 Task: Find connections with filter location Kalundborg with filter topic #staysafewith filter profile language Spanish with filter current company Careernet with filter school Indian Institute of Planning and Management with filter industry Agriculture, Construction, Mining Machinery Manufacturing with filter service category Lead Generation with filter keywords title Architect
Action: Mouse moved to (646, 83)
Screenshot: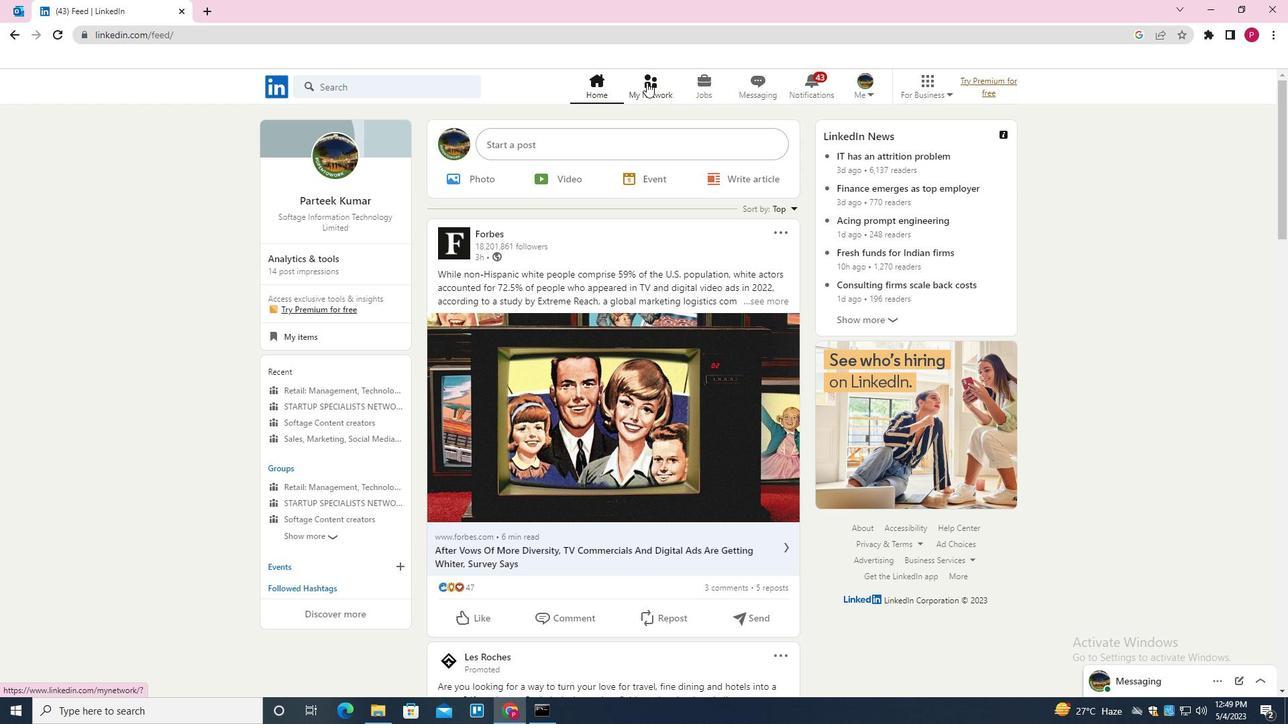 
Action: Mouse pressed left at (646, 83)
Screenshot: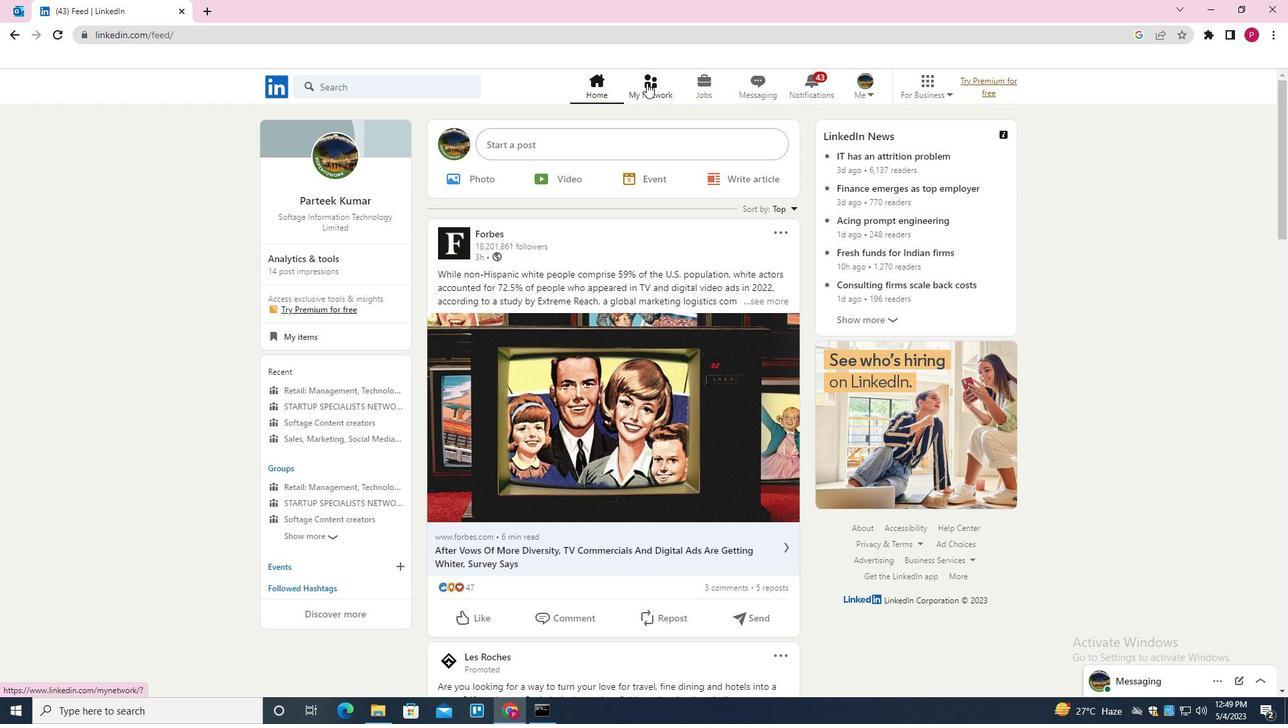 
Action: Mouse moved to (437, 150)
Screenshot: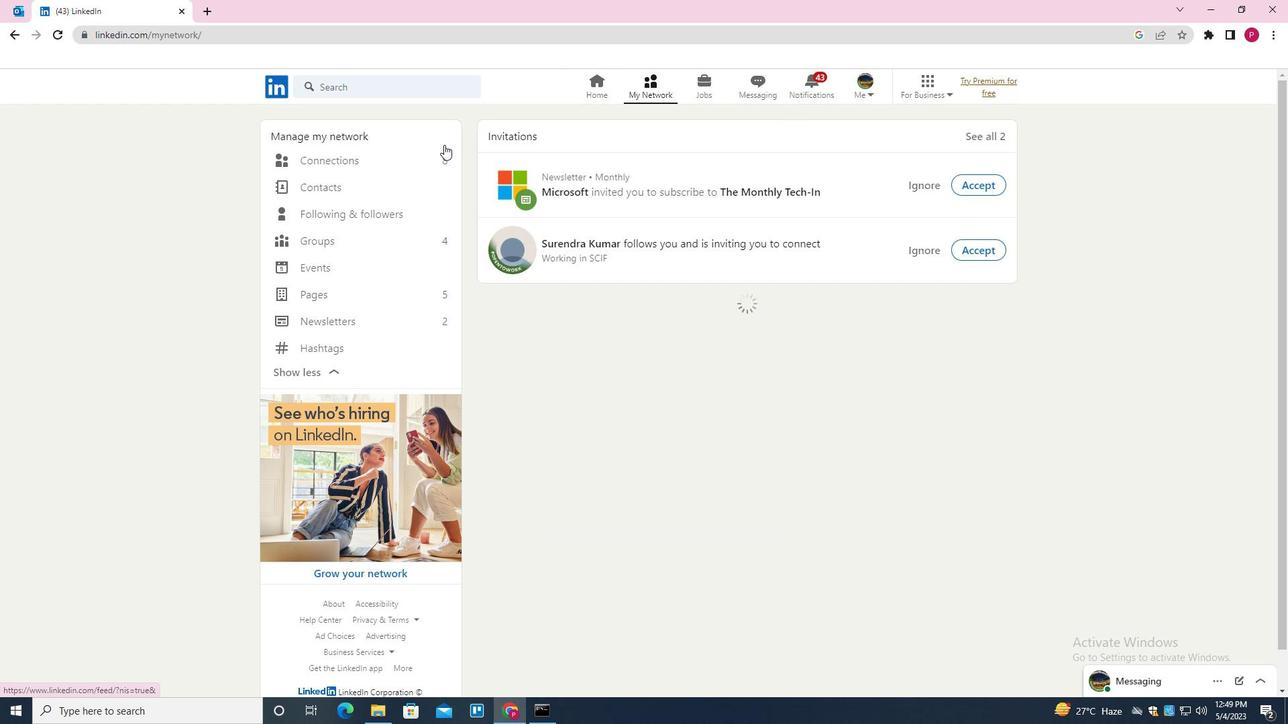 
Action: Mouse pressed left at (437, 150)
Screenshot: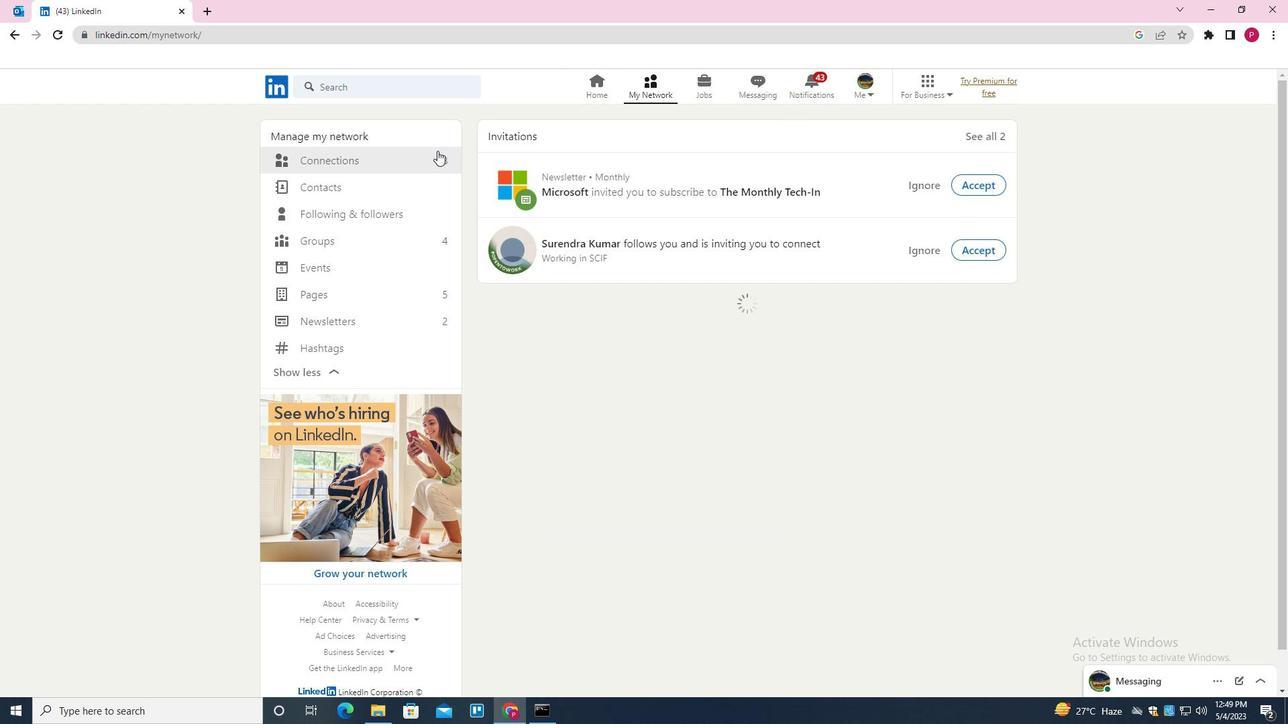 
Action: Mouse moved to (440, 155)
Screenshot: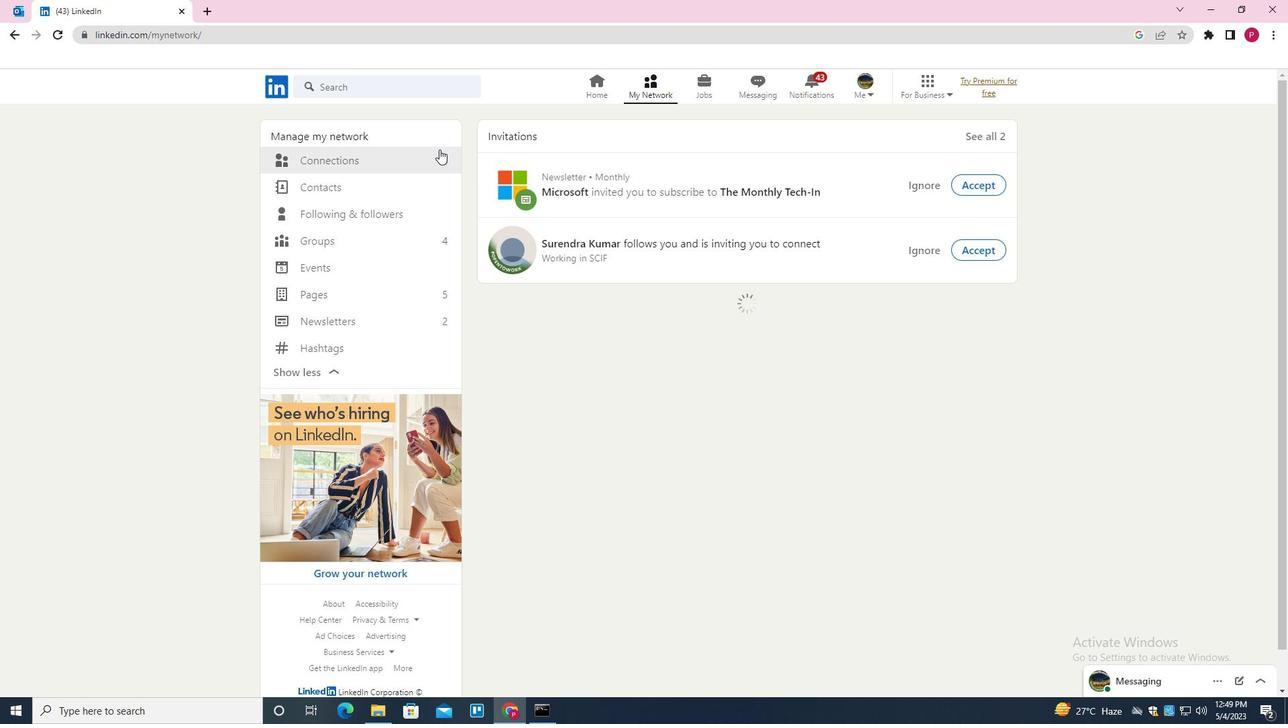 
Action: Mouse pressed left at (440, 155)
Screenshot: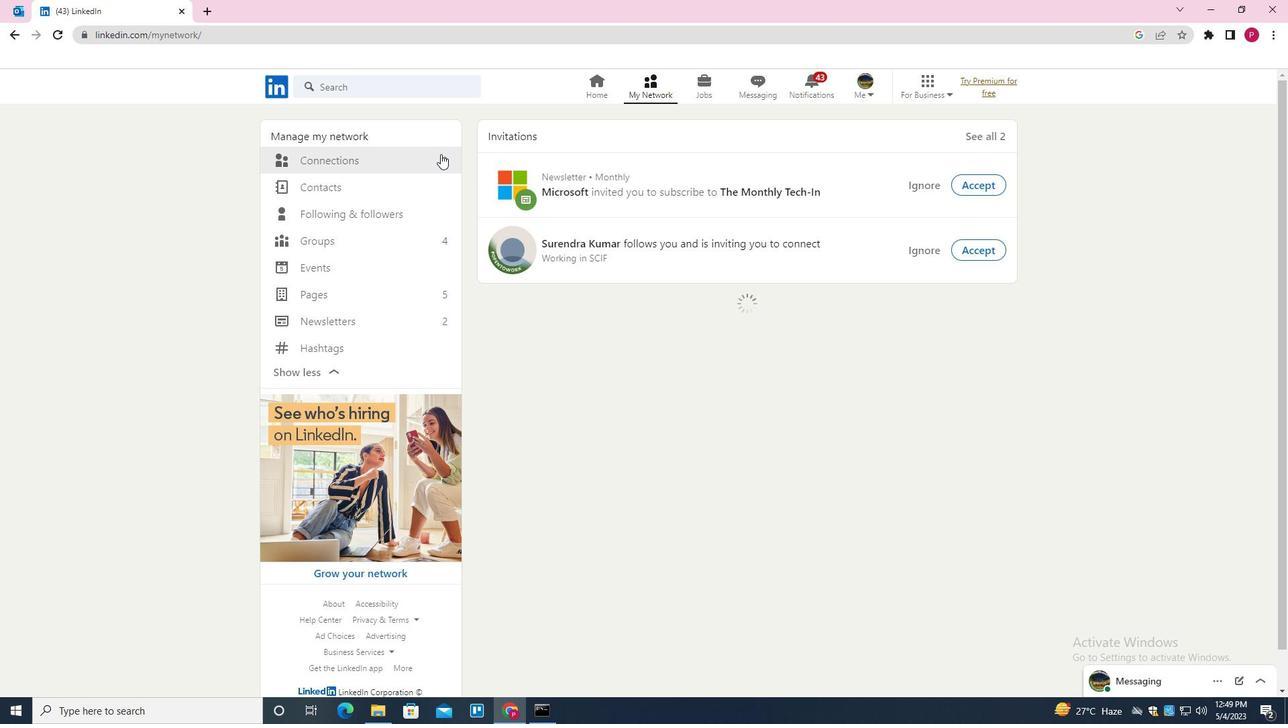 
Action: Mouse moved to (737, 161)
Screenshot: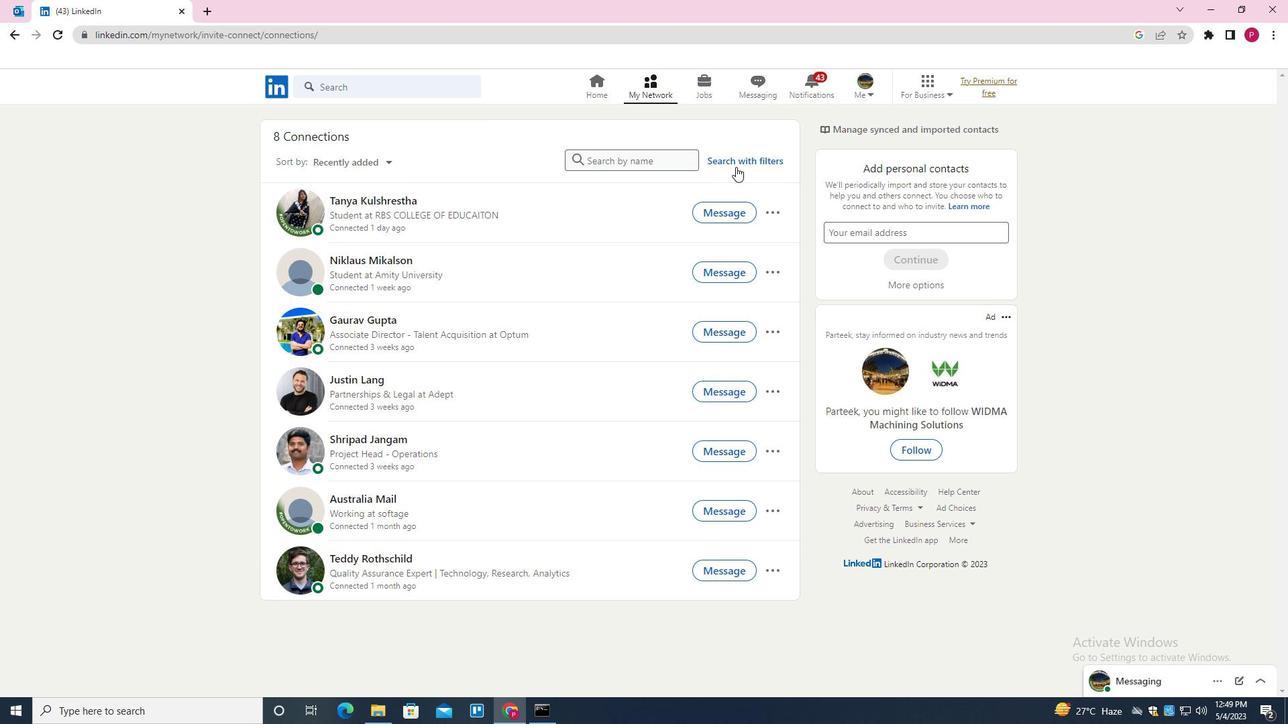 
Action: Mouse pressed left at (737, 161)
Screenshot: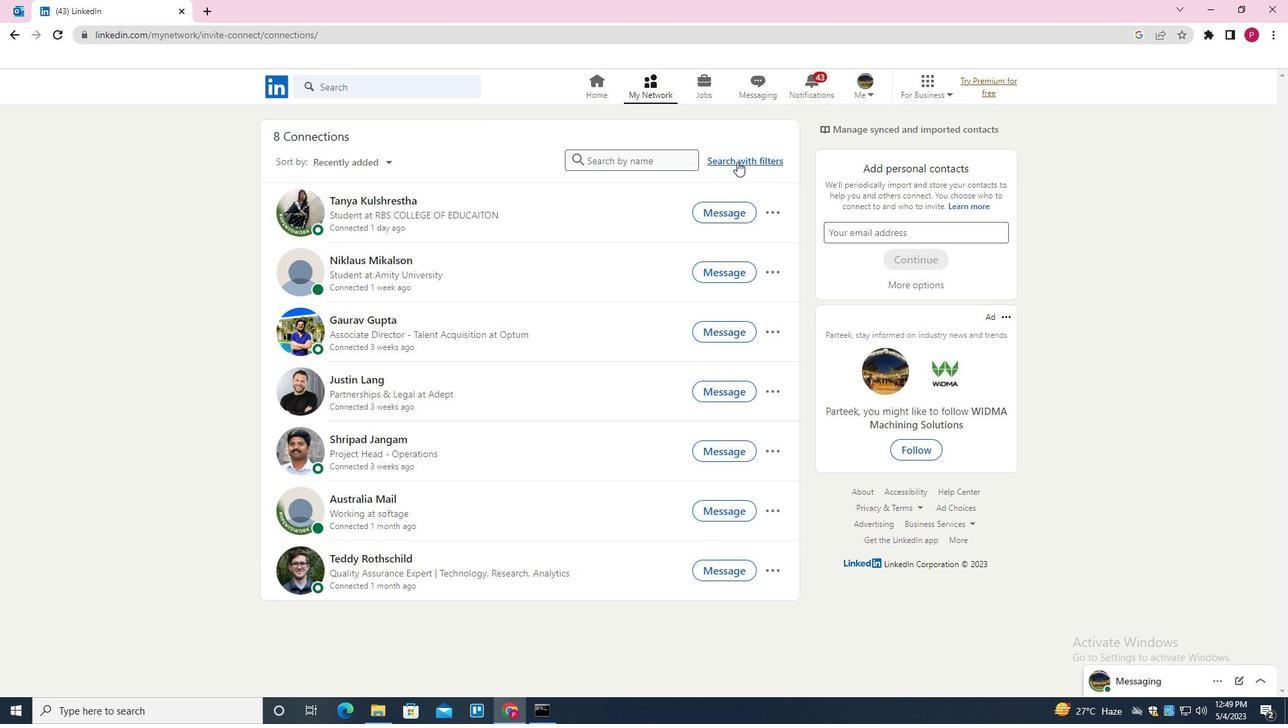 
Action: Mouse moved to (685, 121)
Screenshot: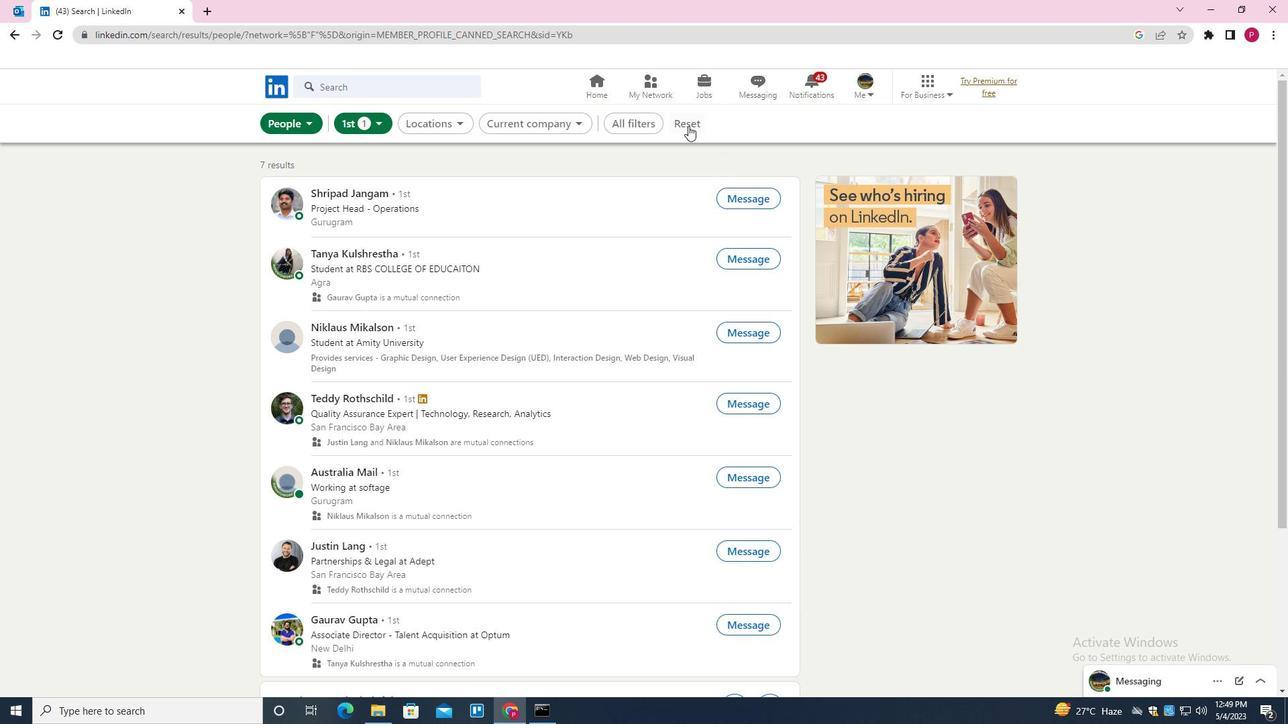 
Action: Mouse pressed left at (685, 121)
Screenshot: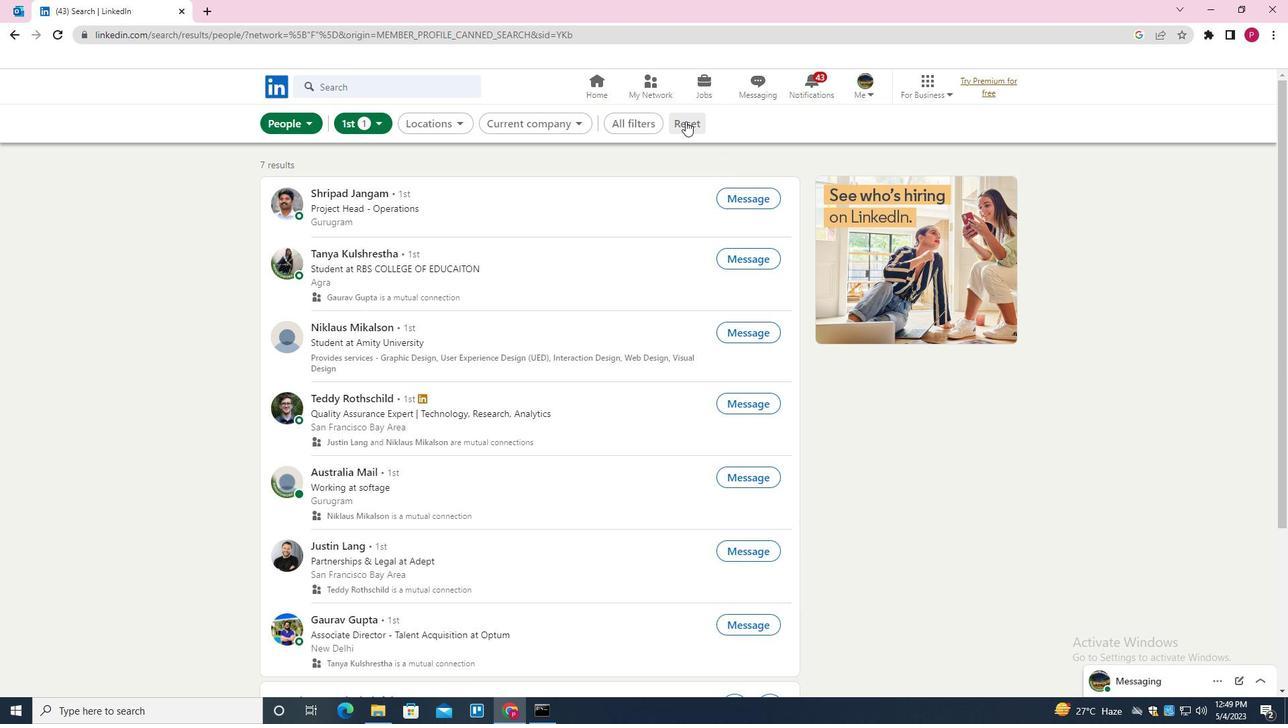 
Action: Mouse moved to (656, 120)
Screenshot: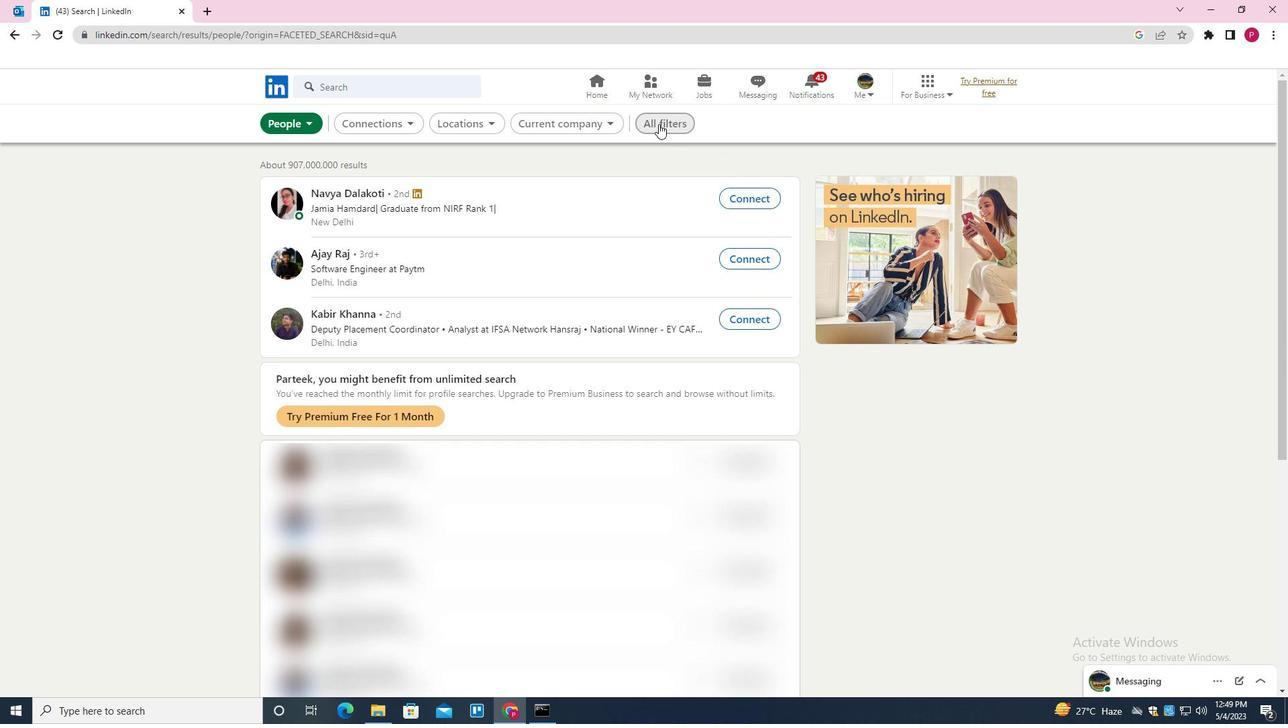 
Action: Mouse pressed left at (656, 120)
Screenshot: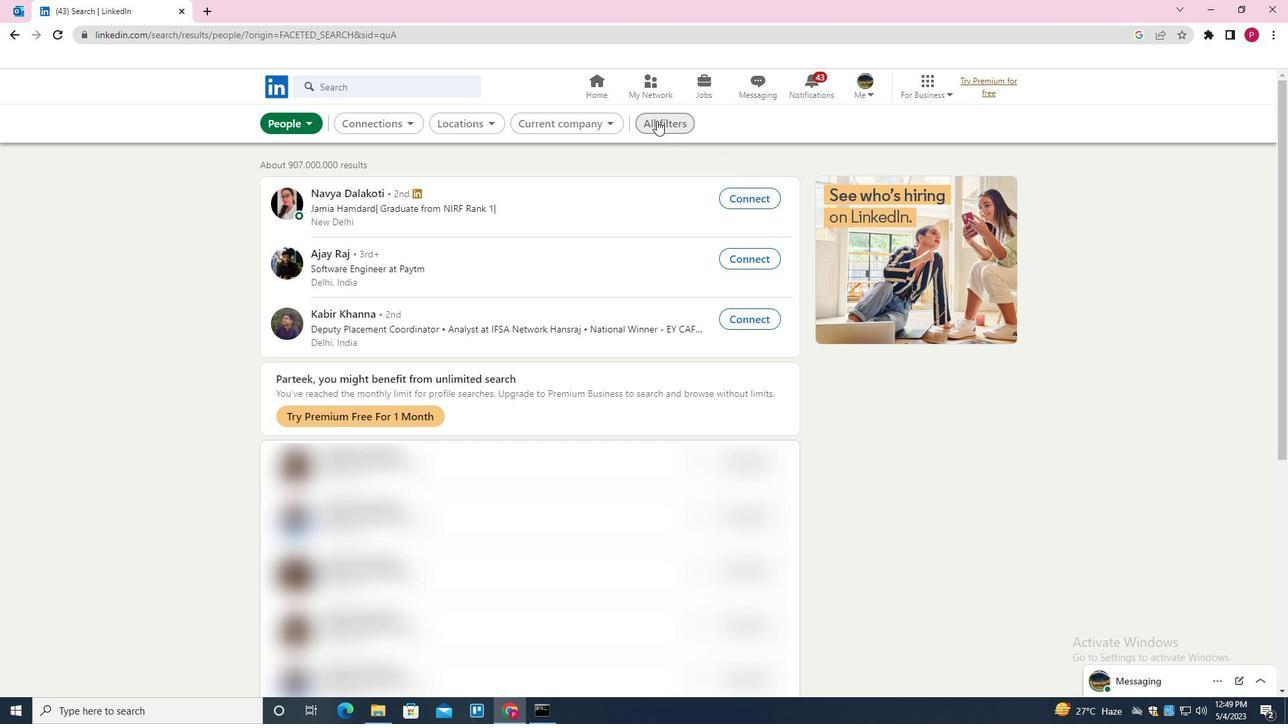 
Action: Mouse moved to (1136, 429)
Screenshot: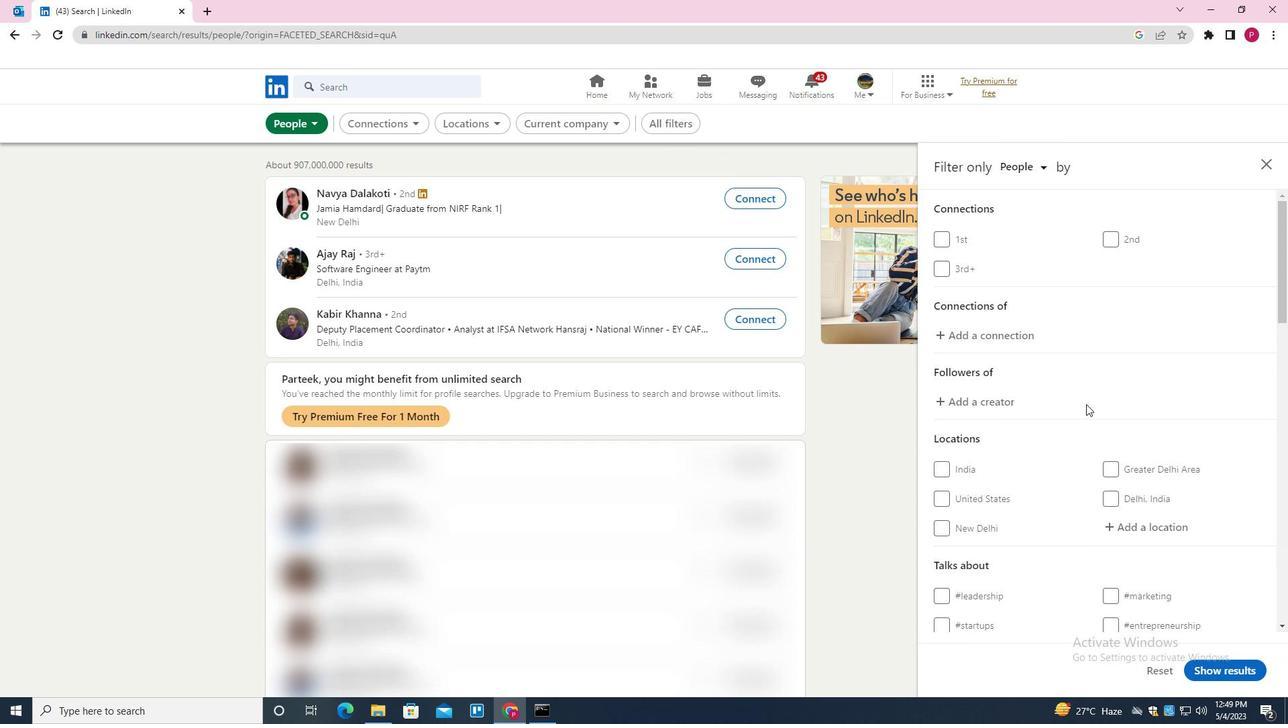 
Action: Mouse scrolled (1136, 428) with delta (0, 0)
Screenshot: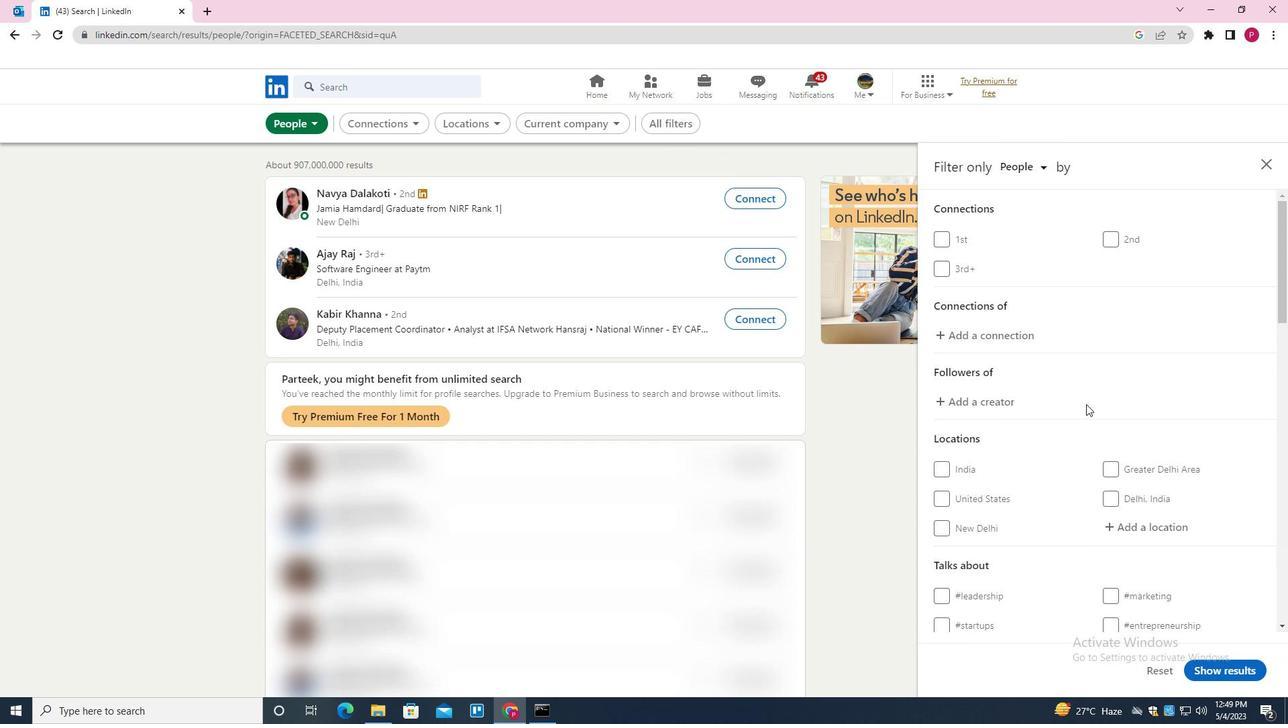 
Action: Mouse moved to (1138, 430)
Screenshot: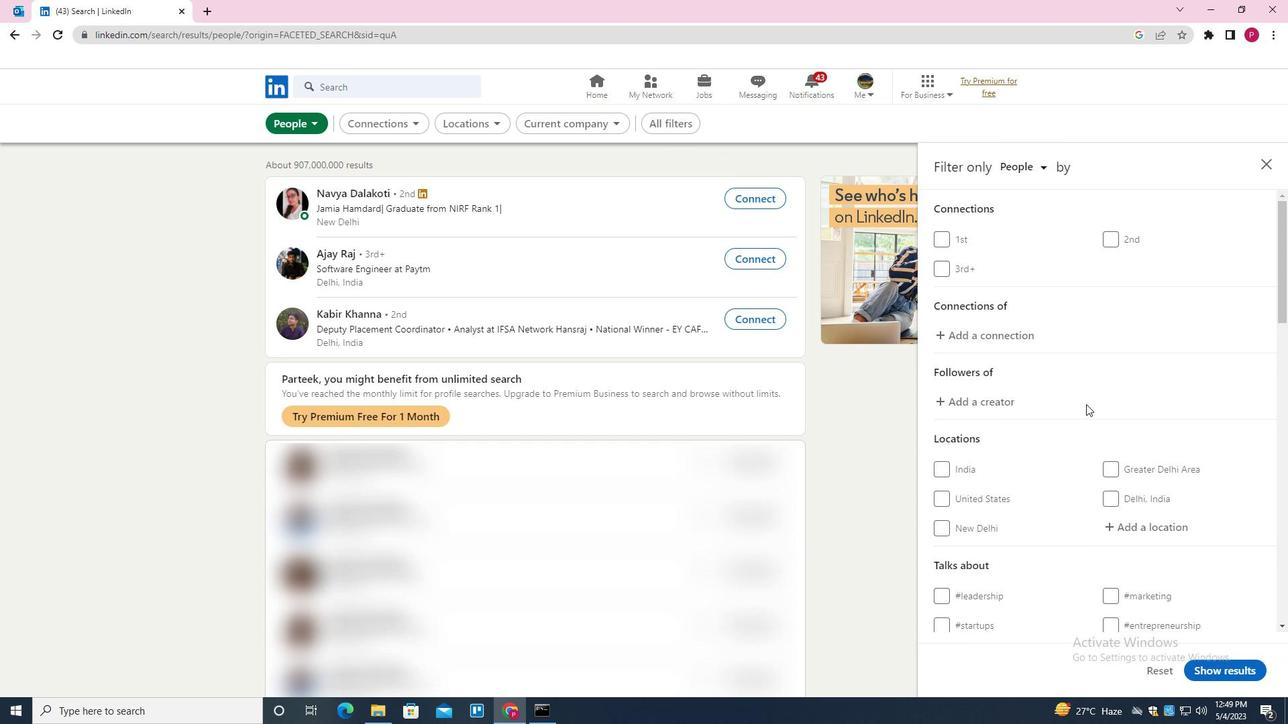 
Action: Mouse scrolled (1138, 429) with delta (0, 0)
Screenshot: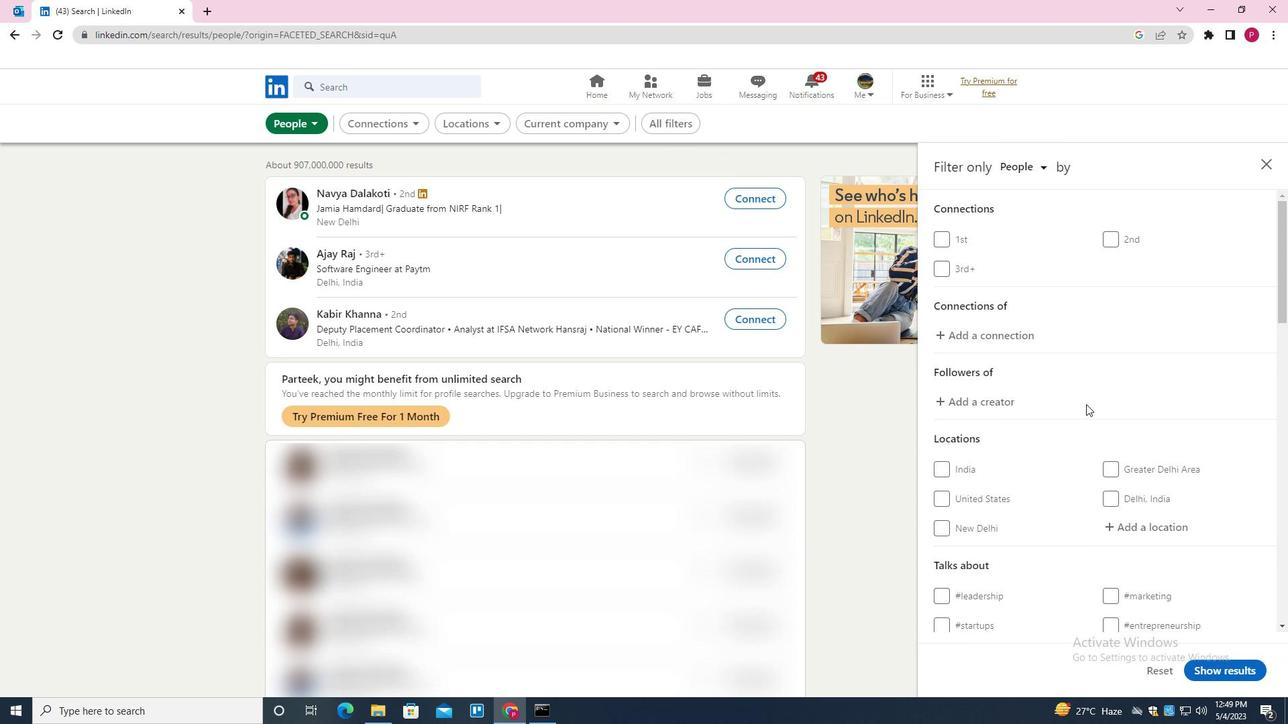 
Action: Mouse moved to (1161, 398)
Screenshot: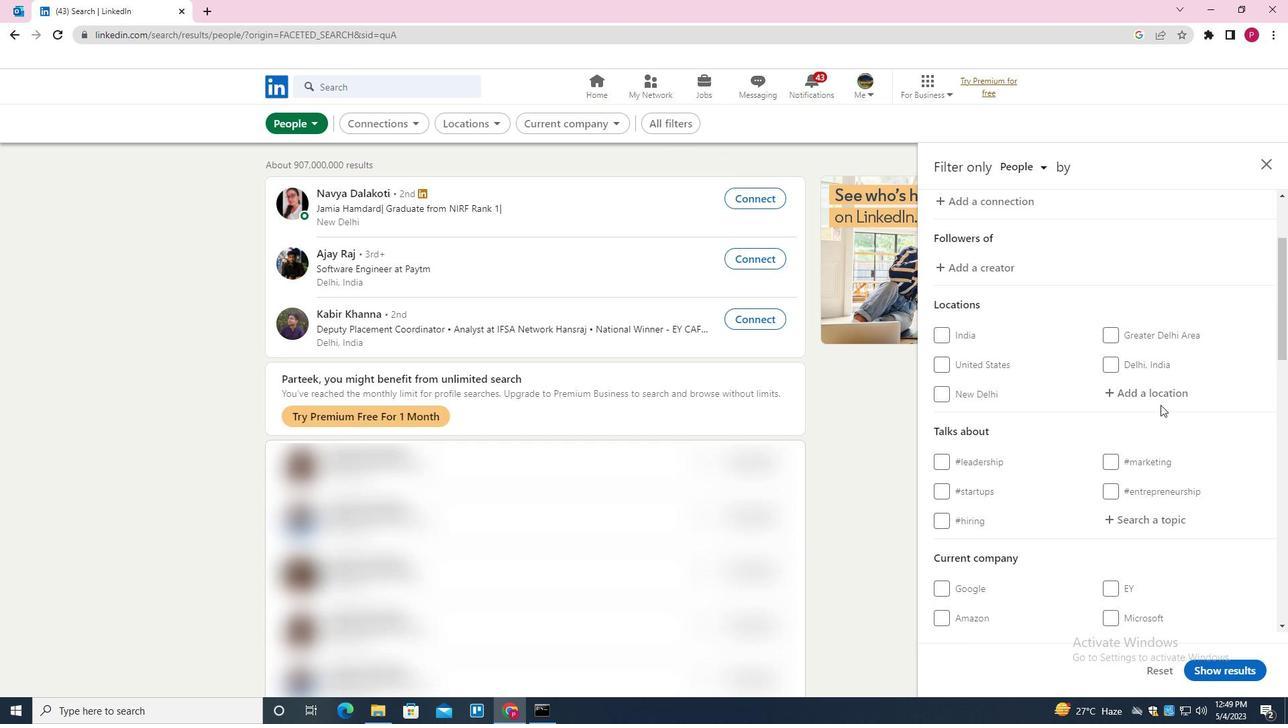 
Action: Mouse pressed left at (1161, 398)
Screenshot: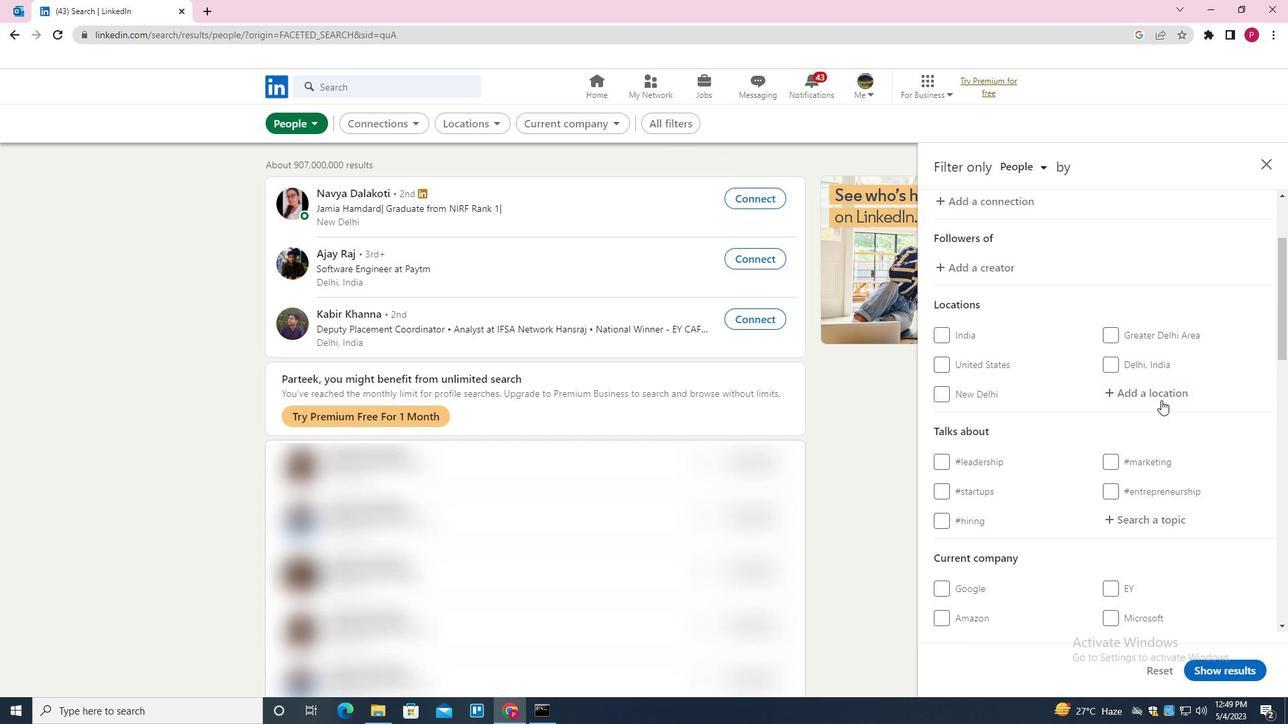 
Action: Mouse moved to (1162, 397)
Screenshot: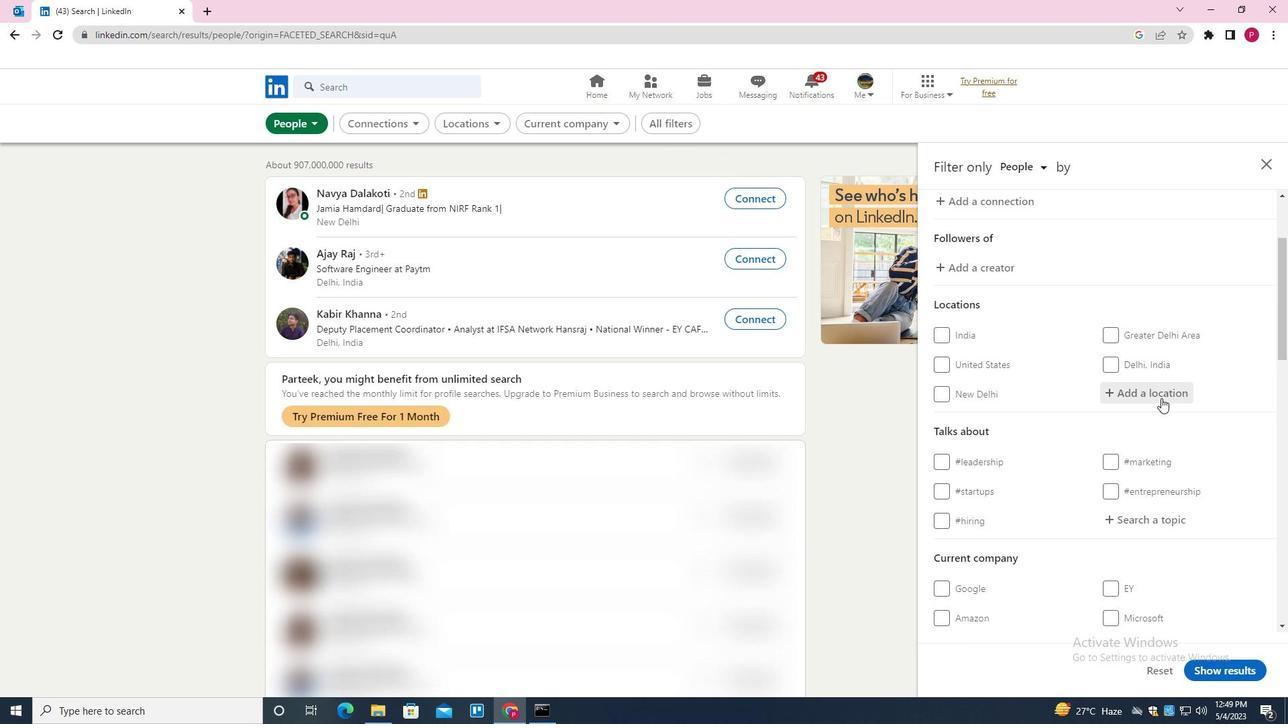 
Action: Key pressed <Key.shift><Key.shift><Key.shift>KALUNF<Key.backspace>DBORG<Key.down><Key.enter>
Screenshot: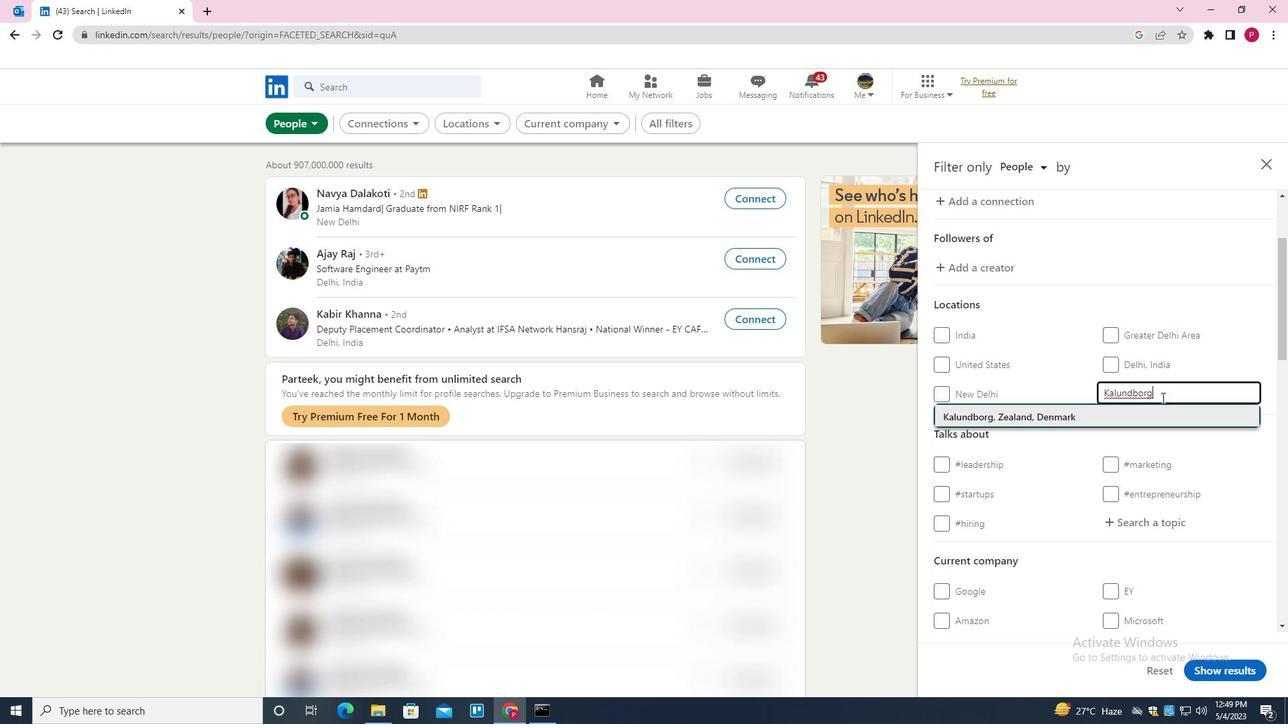 
Action: Mouse moved to (1105, 397)
Screenshot: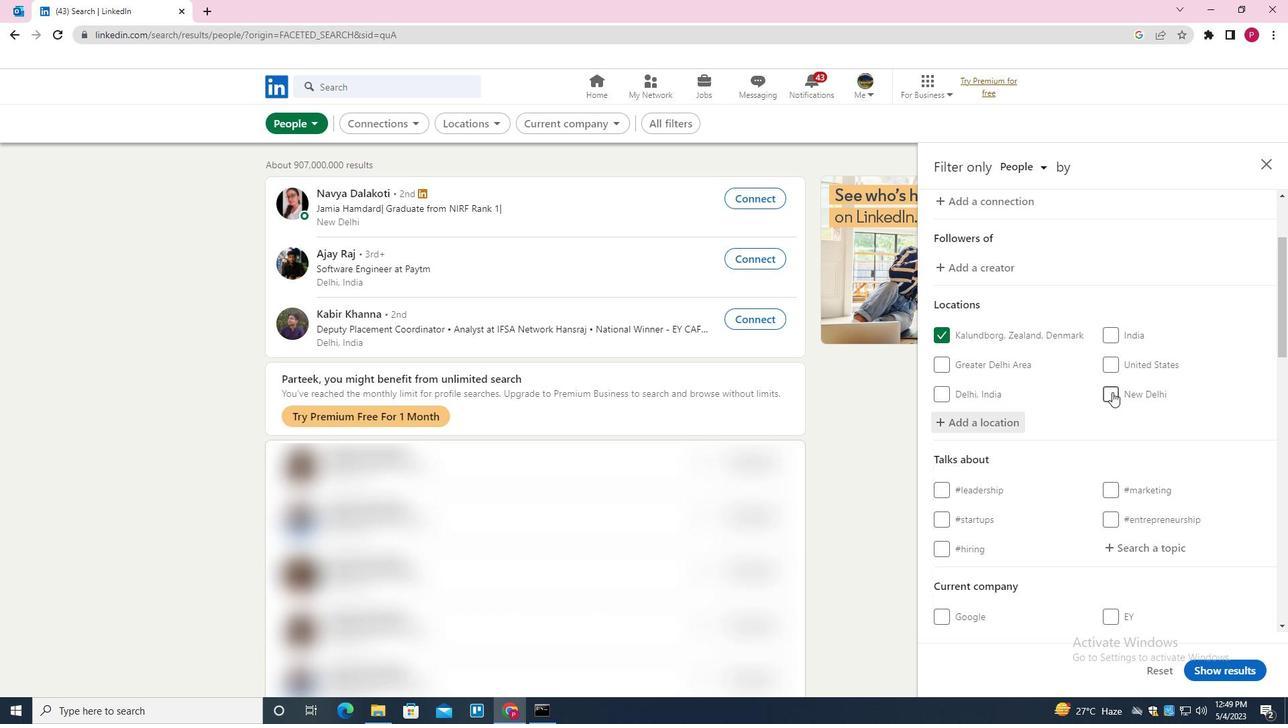 
Action: Mouse scrolled (1105, 396) with delta (0, 0)
Screenshot: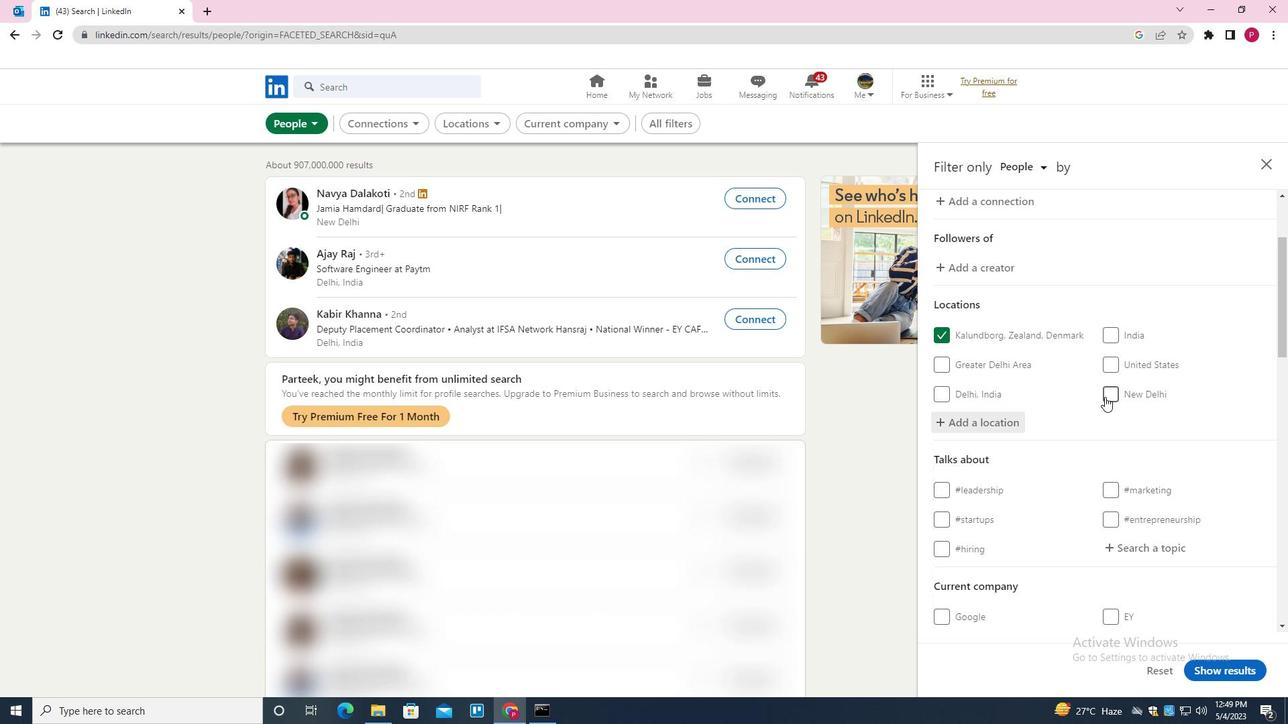 
Action: Mouse scrolled (1105, 396) with delta (0, 0)
Screenshot: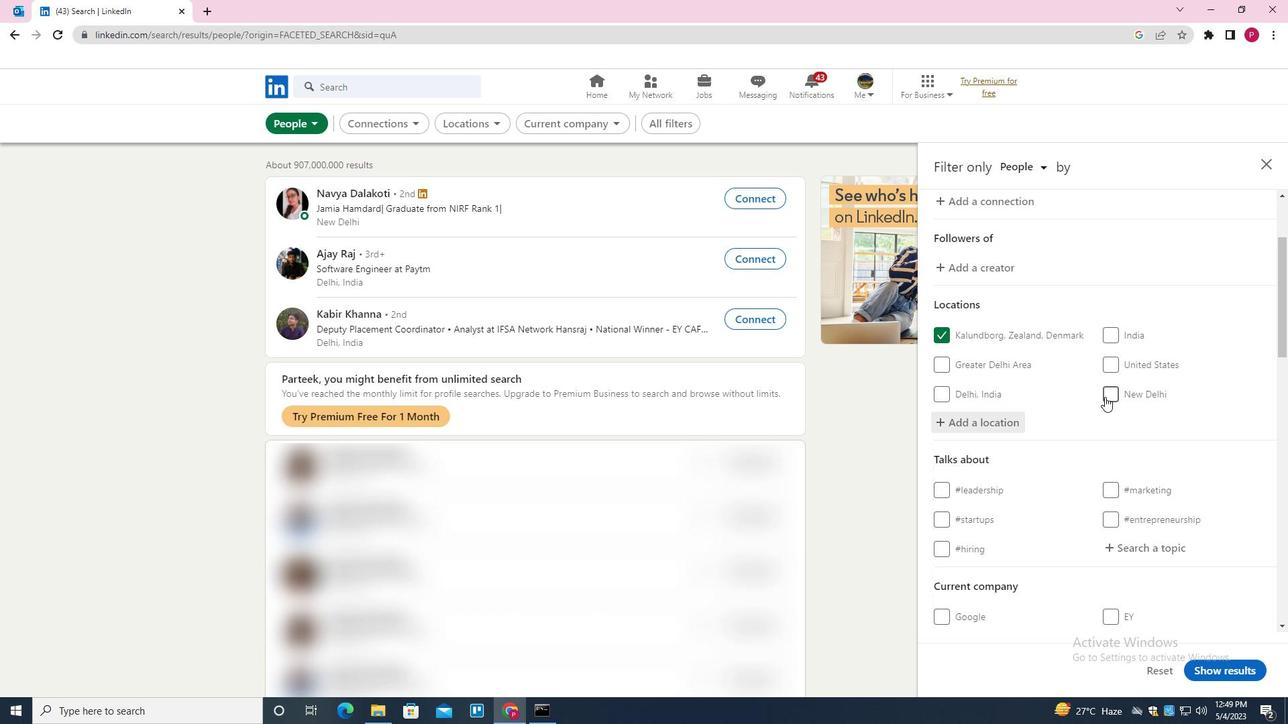 
Action: Mouse scrolled (1105, 396) with delta (0, 0)
Screenshot: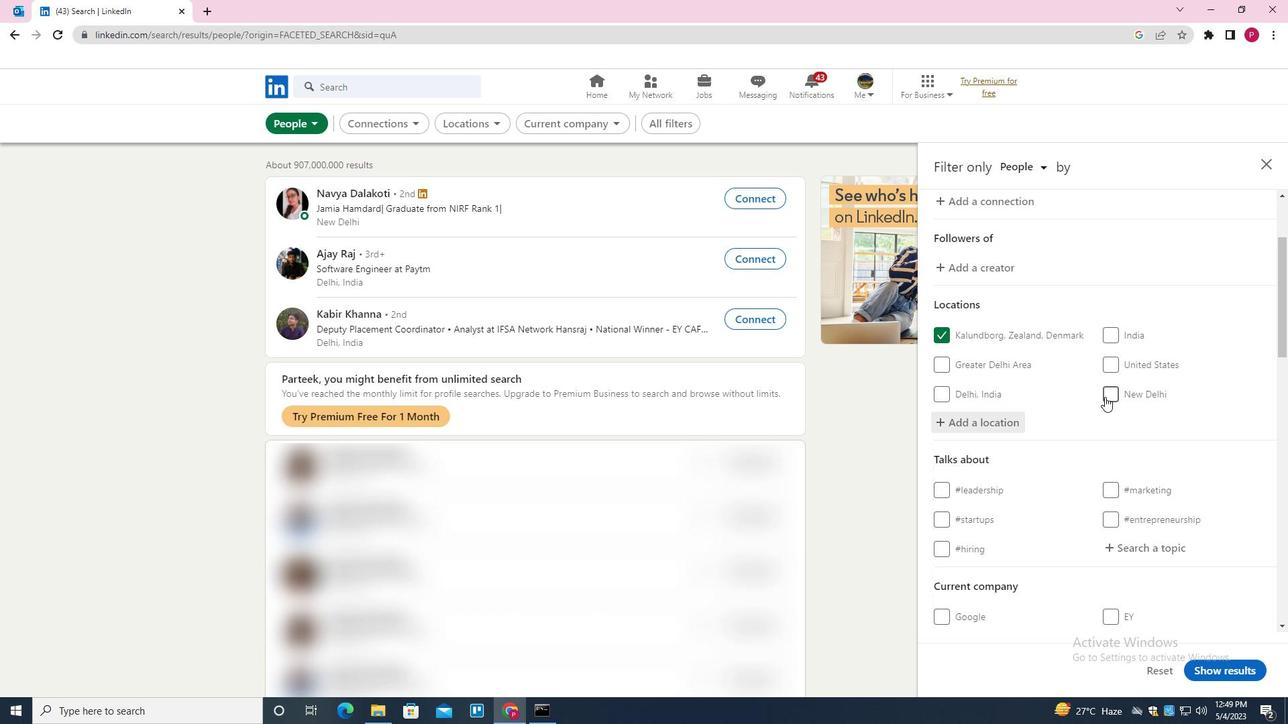 
Action: Mouse scrolled (1105, 396) with delta (0, 0)
Screenshot: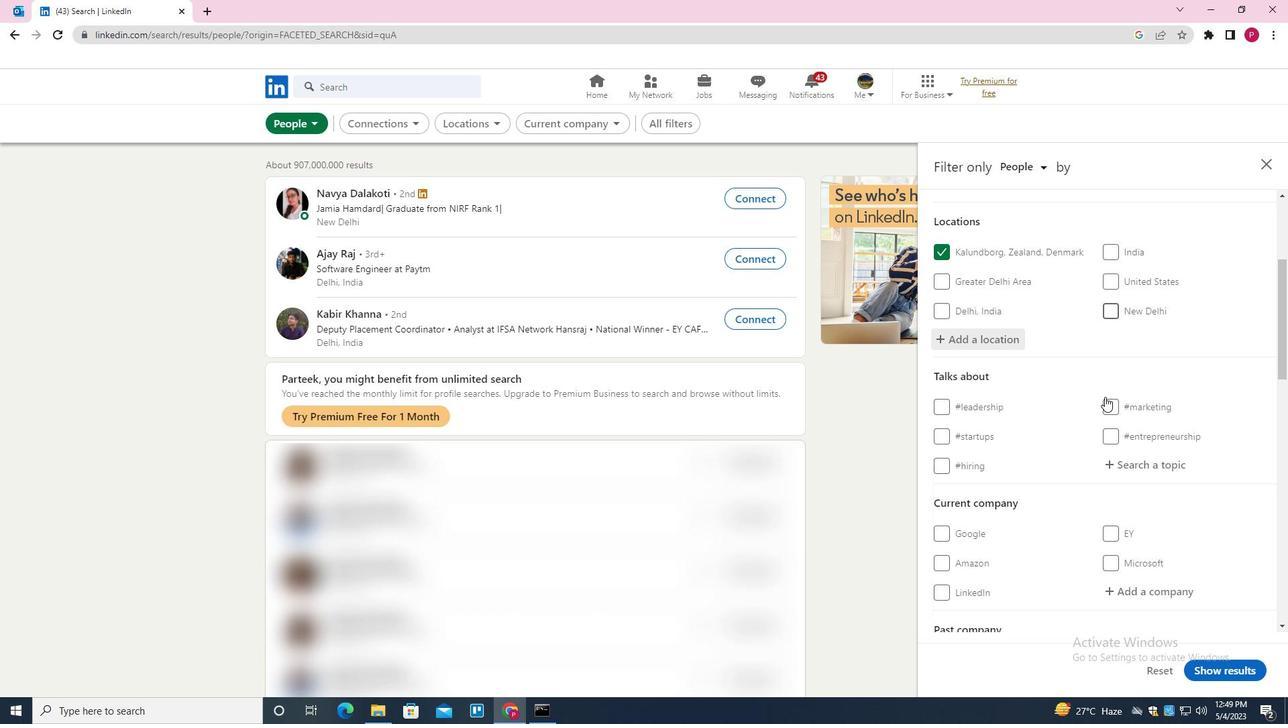 
Action: Mouse moved to (1144, 275)
Screenshot: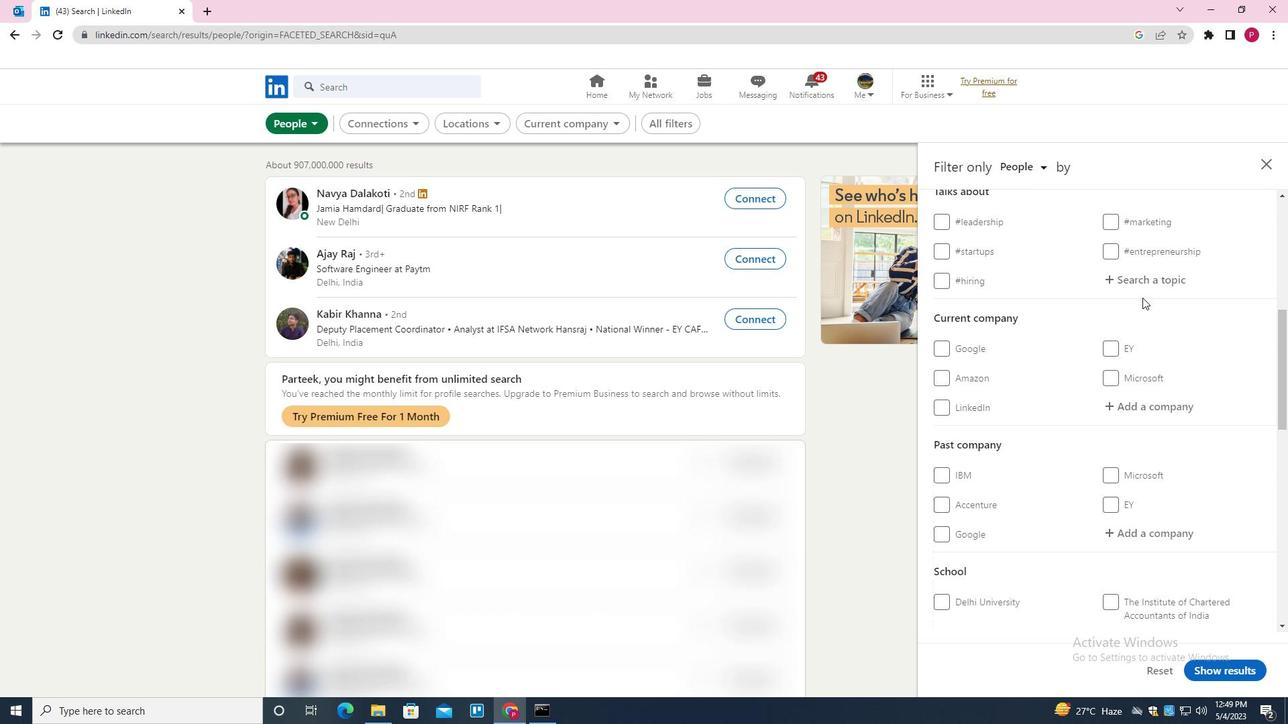 
Action: Mouse pressed left at (1144, 275)
Screenshot: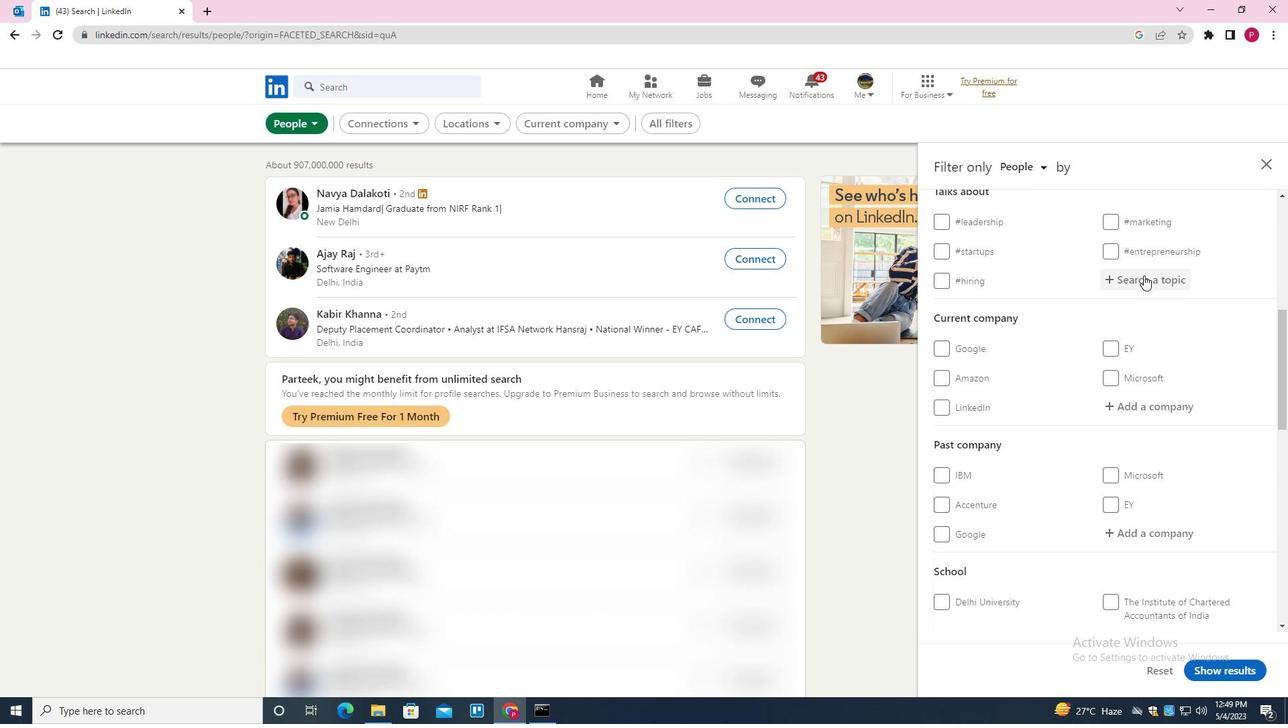 
Action: Key pressed STAYSAFE<Key.down><Key.enter>
Screenshot: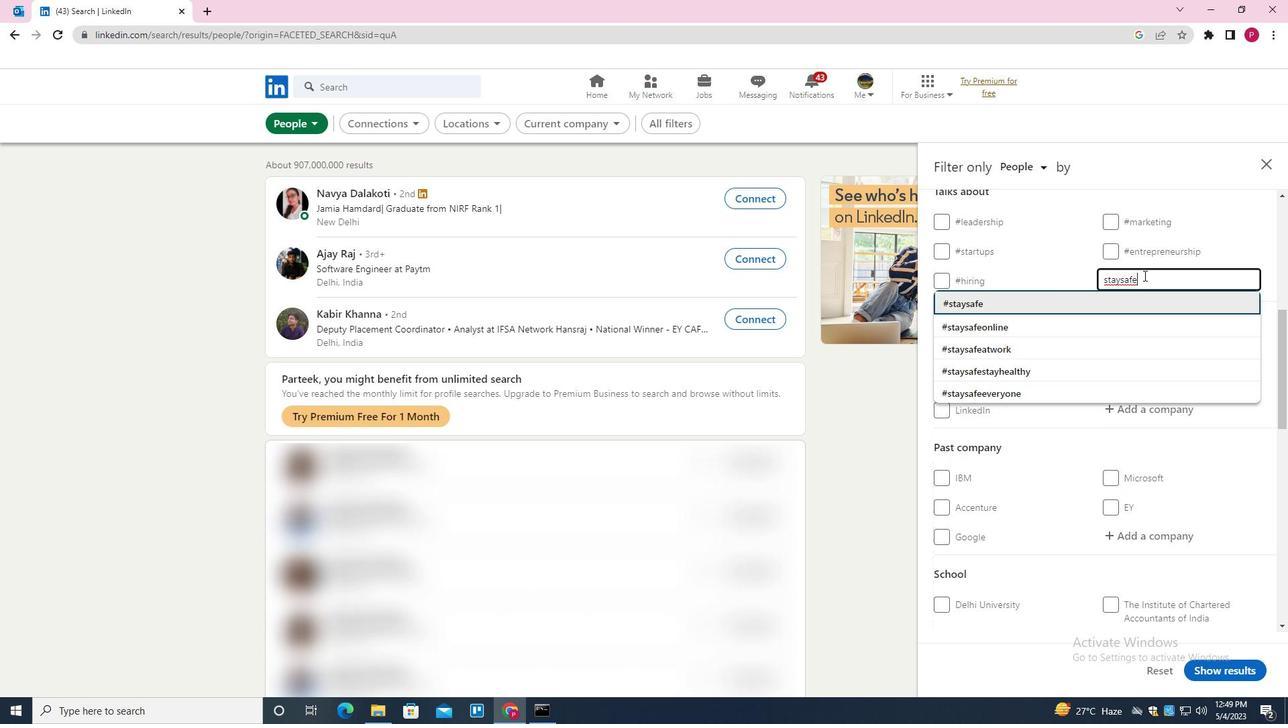 
Action: Mouse moved to (1089, 311)
Screenshot: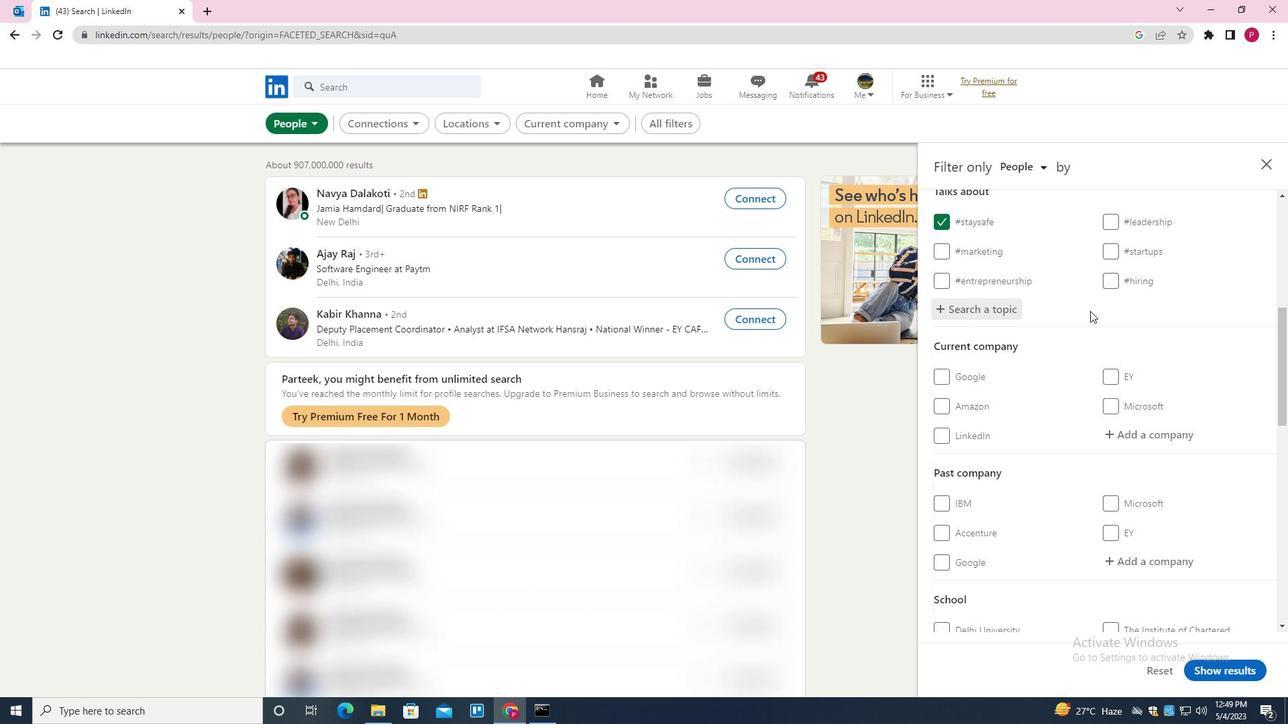 
Action: Mouse scrolled (1089, 310) with delta (0, 0)
Screenshot: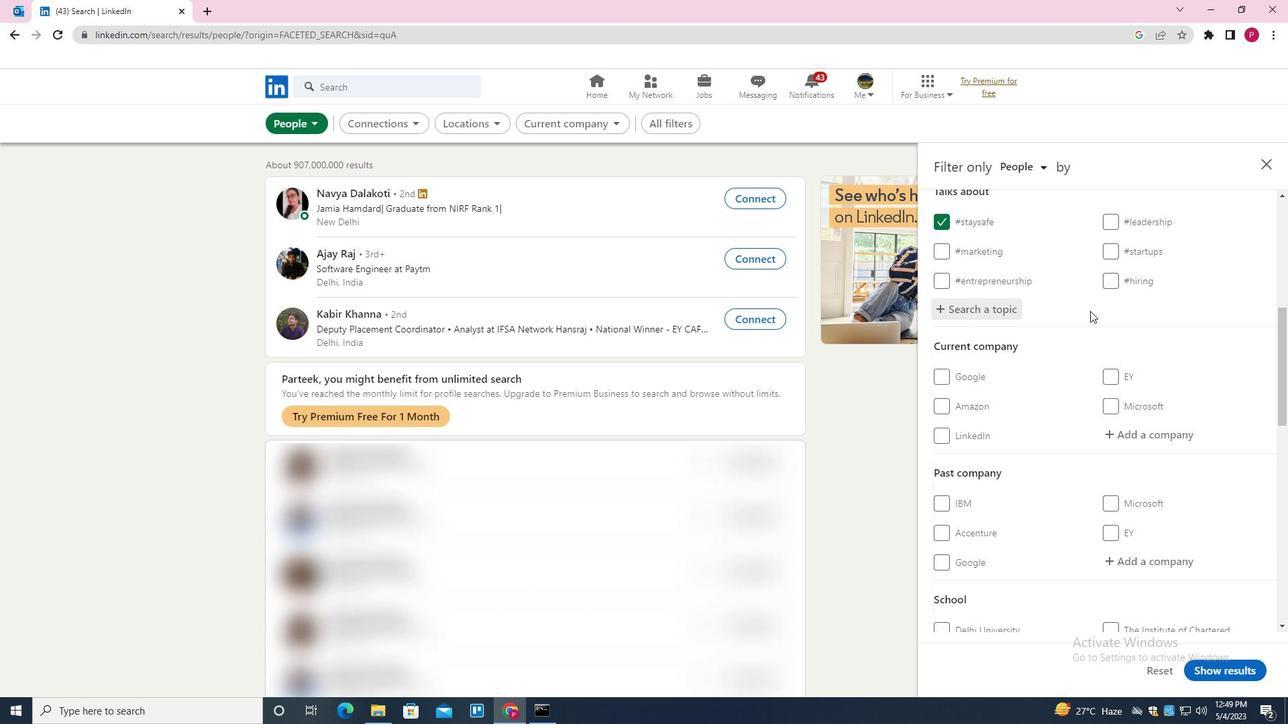 
Action: Mouse moved to (1089, 312)
Screenshot: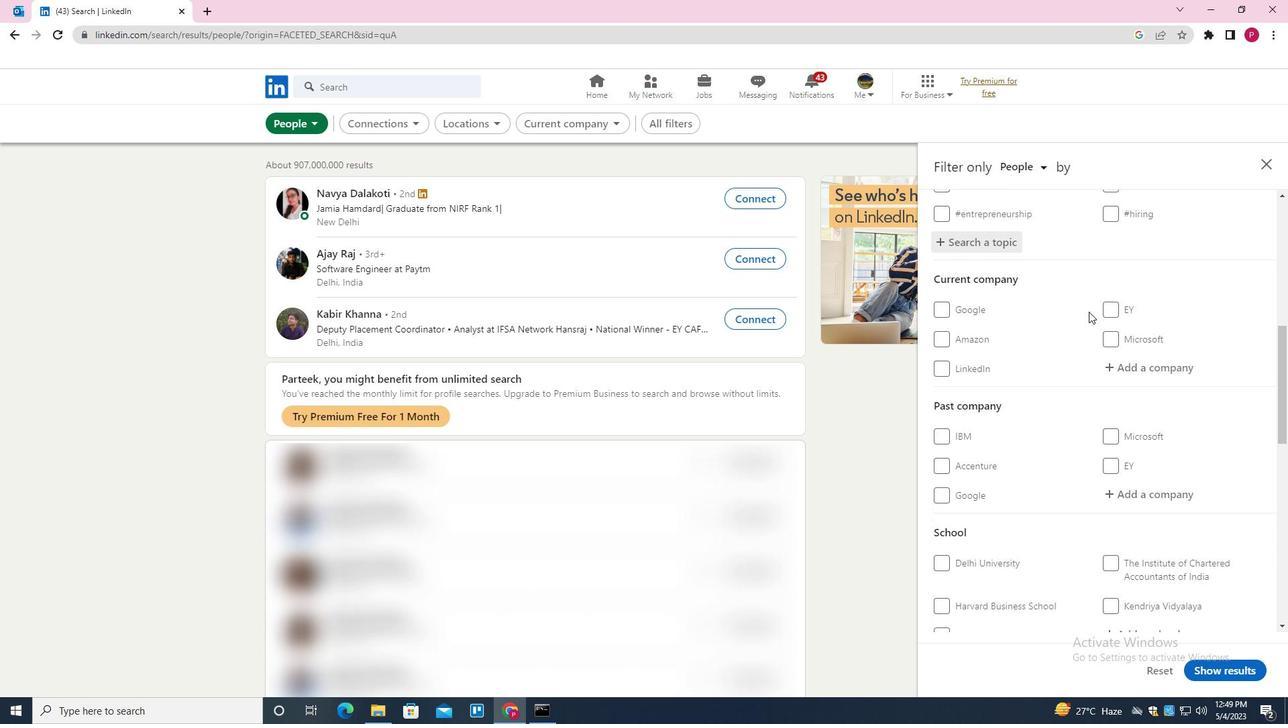 
Action: Mouse scrolled (1089, 312) with delta (0, 0)
Screenshot: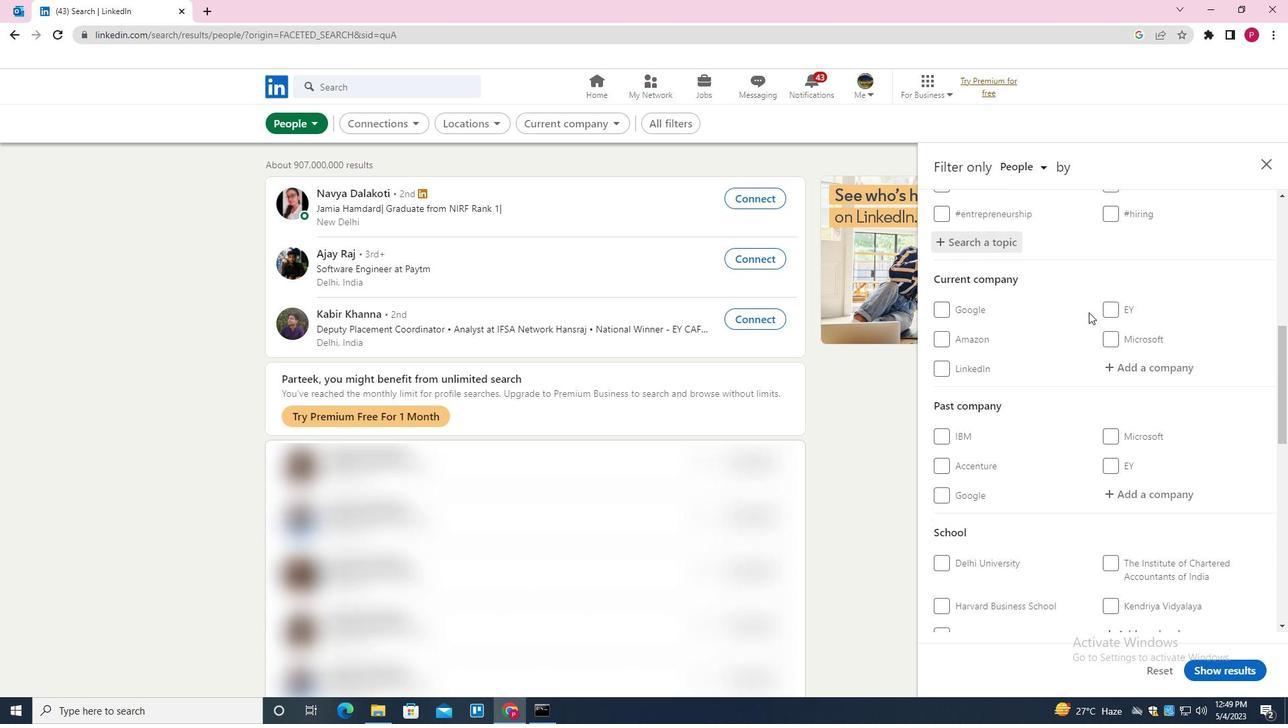 
Action: Mouse scrolled (1089, 312) with delta (0, 0)
Screenshot: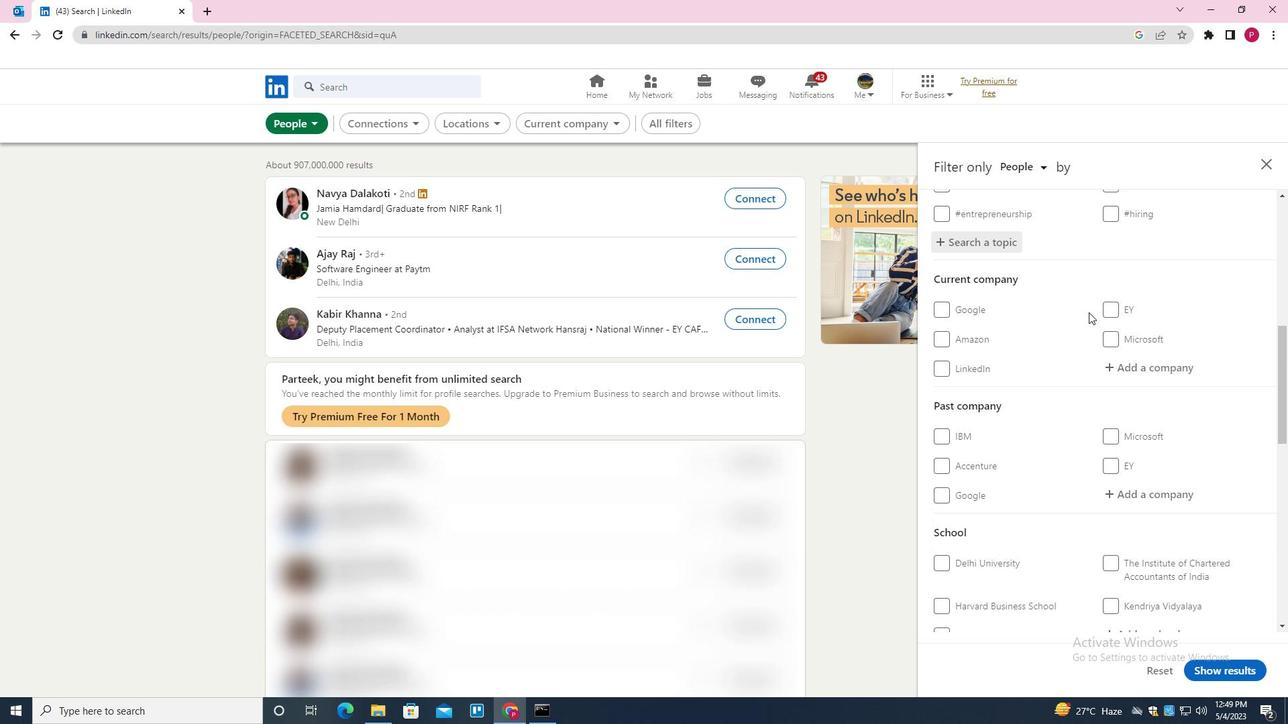 
Action: Mouse scrolled (1089, 312) with delta (0, 0)
Screenshot: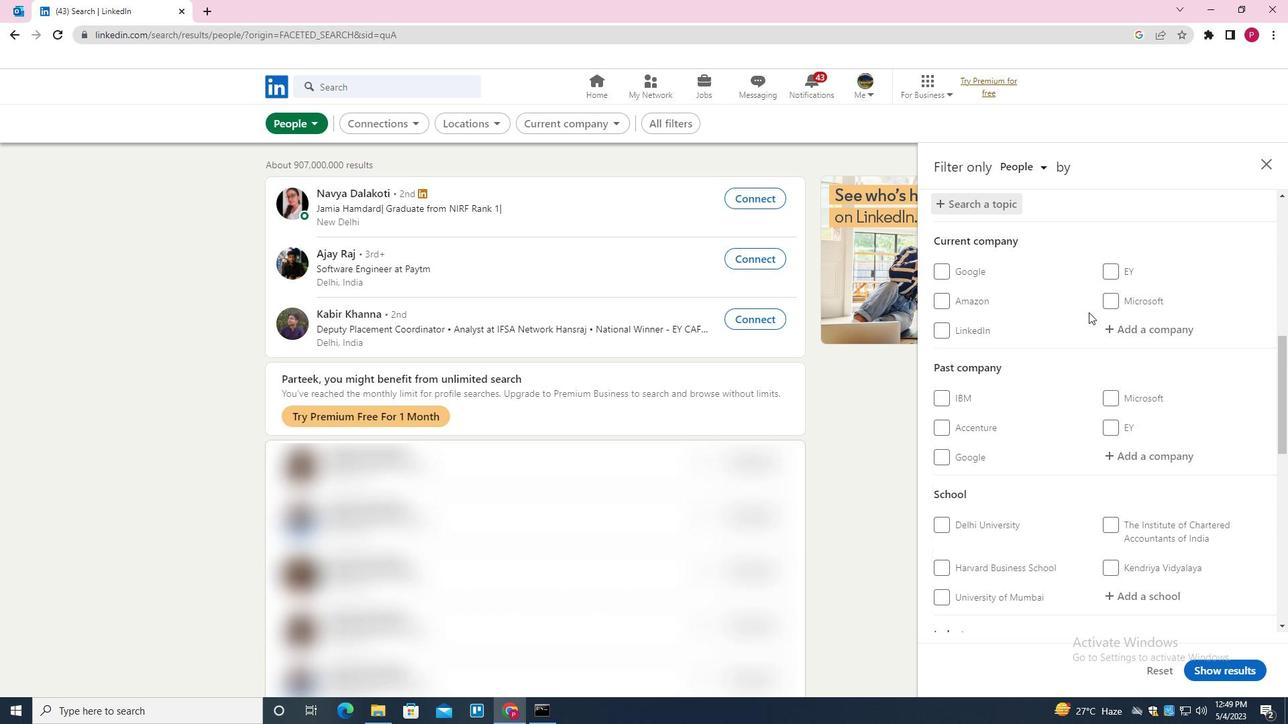 
Action: Mouse scrolled (1089, 312) with delta (0, 0)
Screenshot: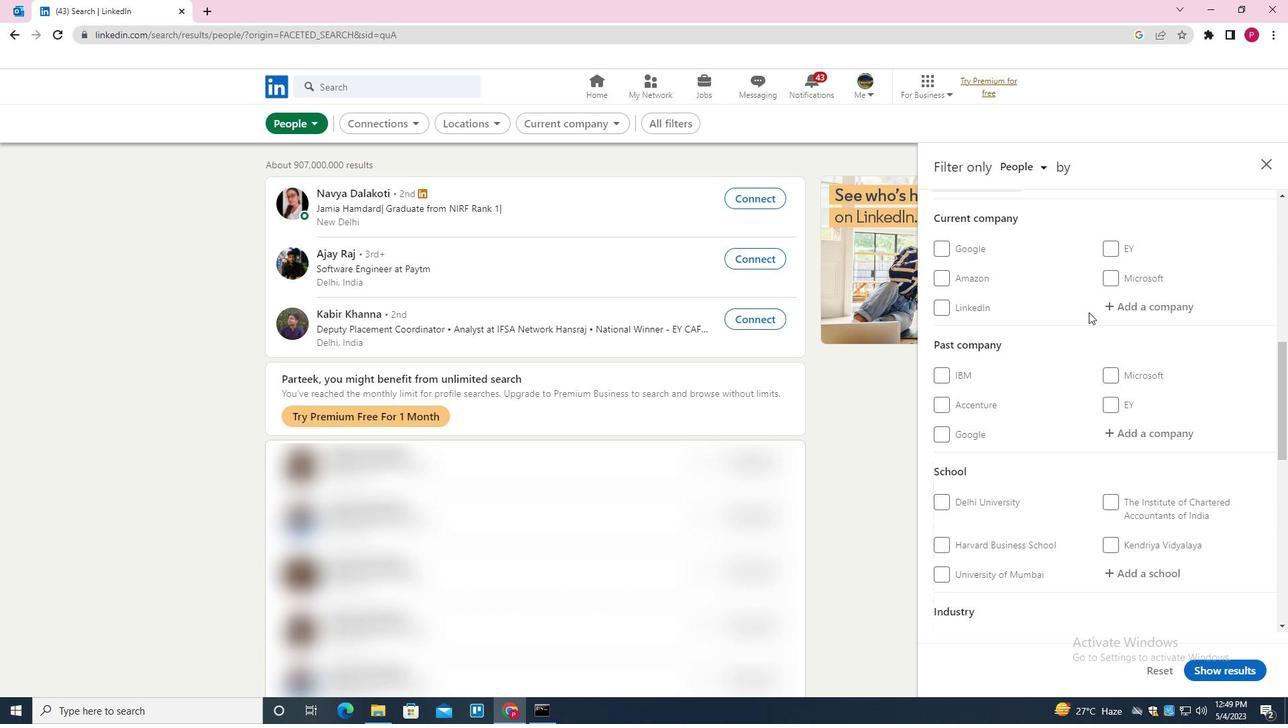 
Action: Mouse scrolled (1089, 312) with delta (0, 0)
Screenshot: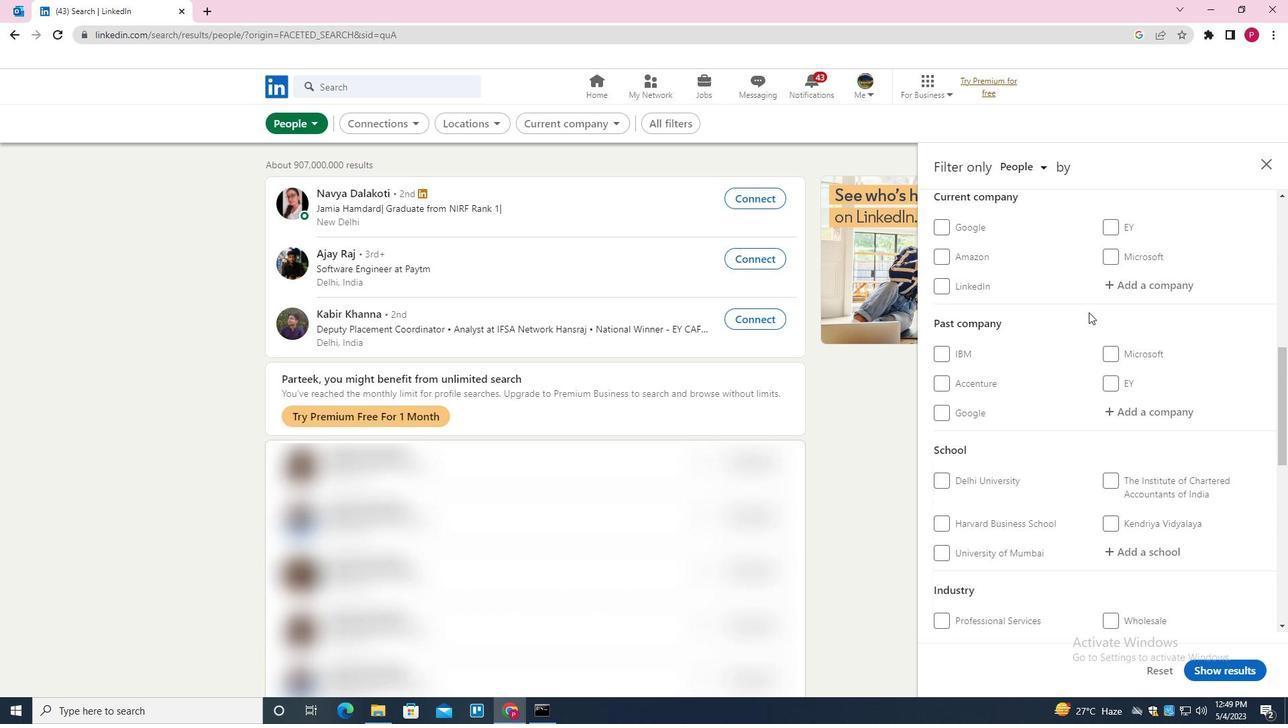 
Action: Mouse moved to (1065, 349)
Screenshot: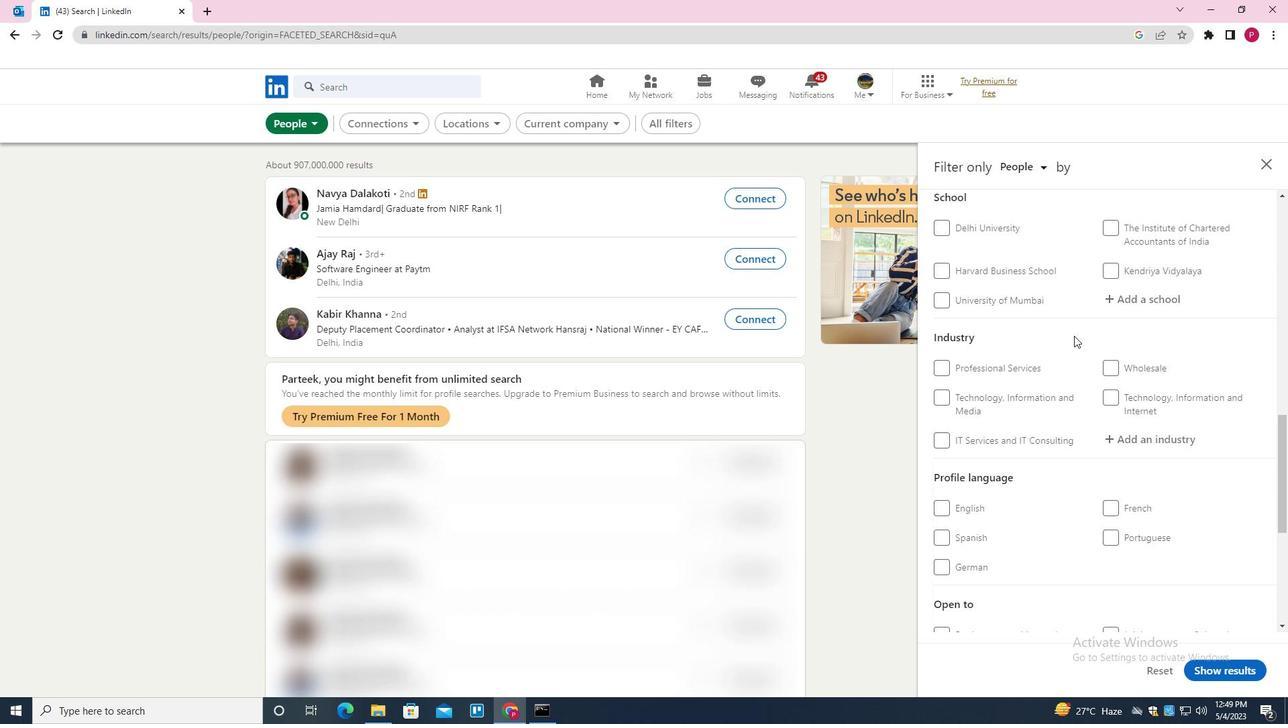 
Action: Mouse scrolled (1065, 348) with delta (0, 0)
Screenshot: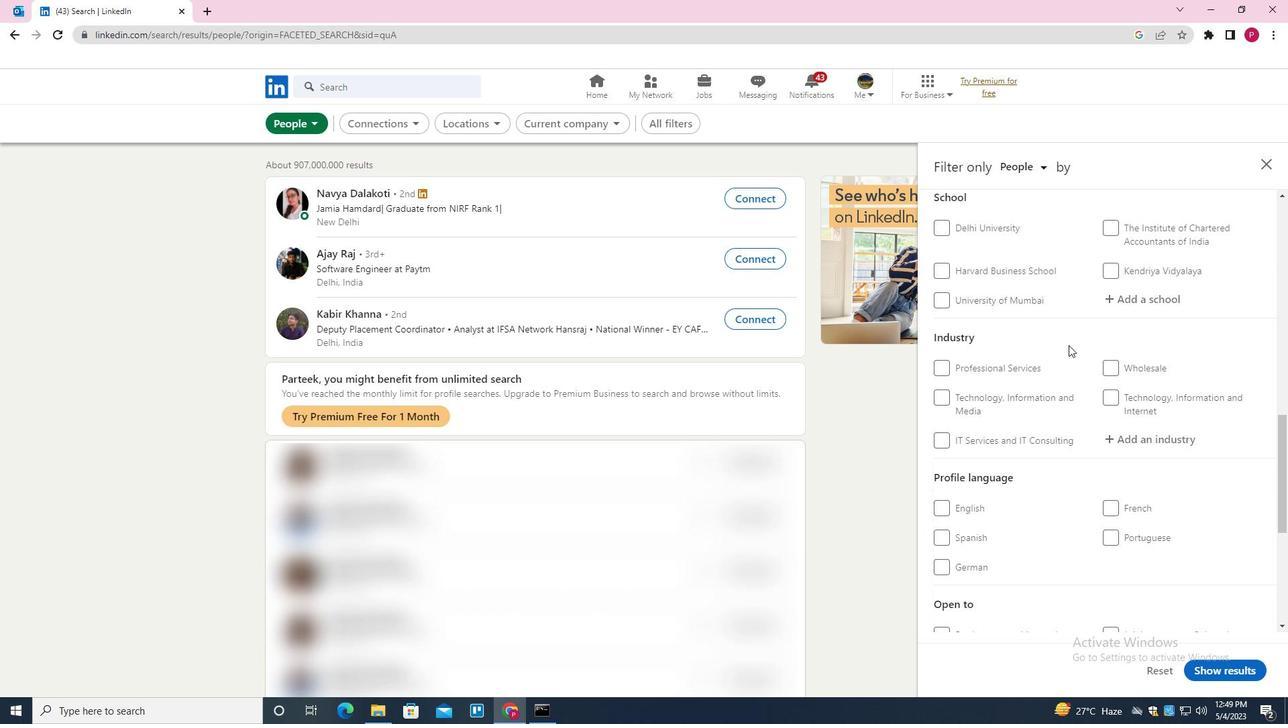 
Action: Mouse scrolled (1065, 348) with delta (0, 0)
Screenshot: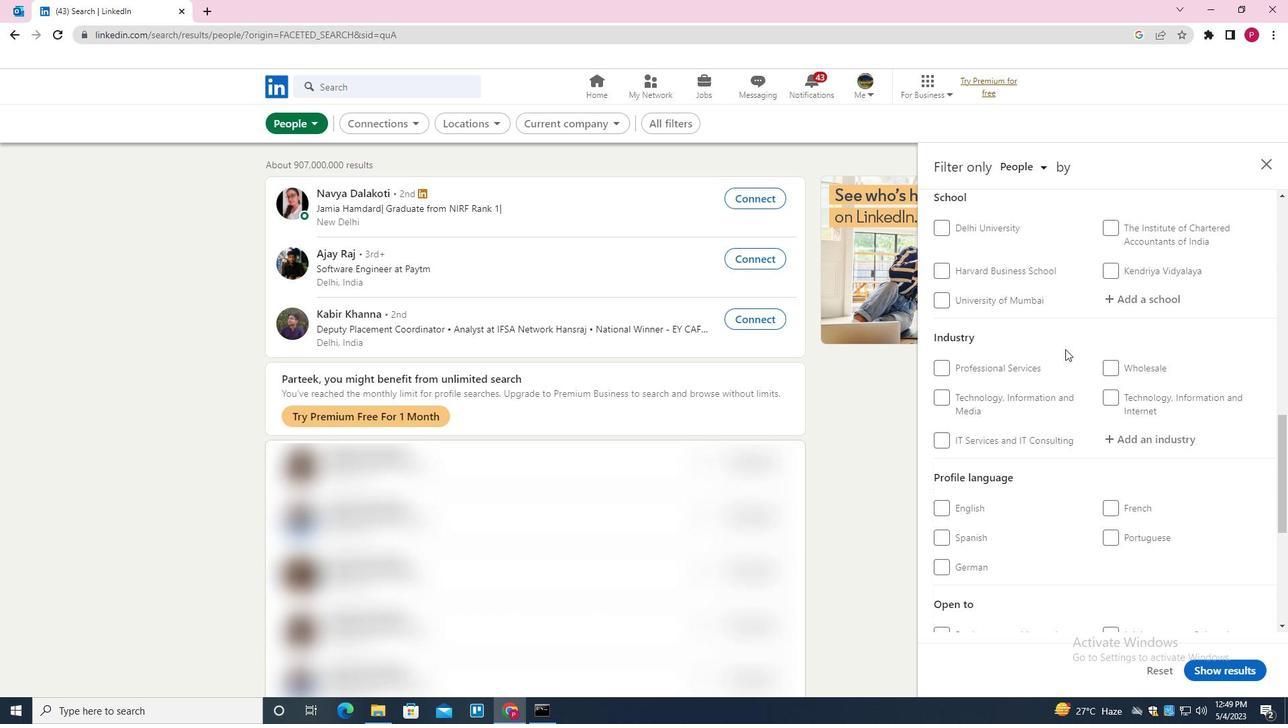 
Action: Mouse moved to (968, 404)
Screenshot: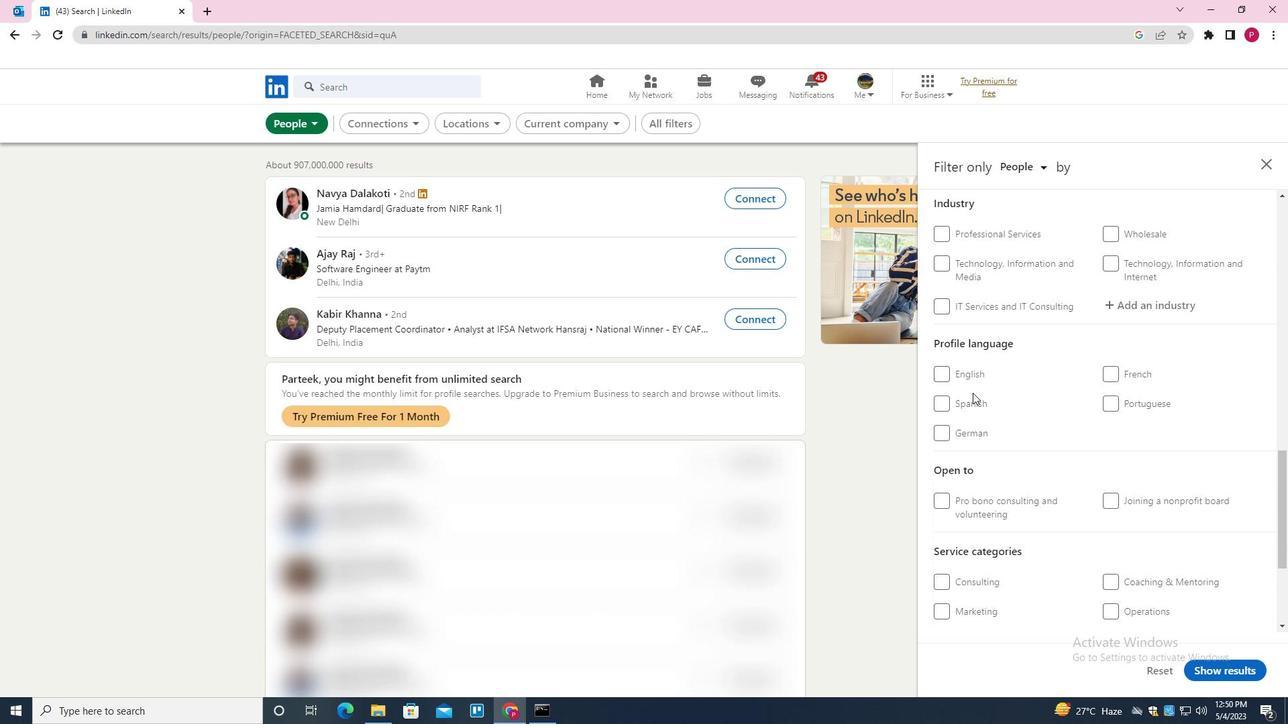 
Action: Mouse pressed left at (968, 404)
Screenshot: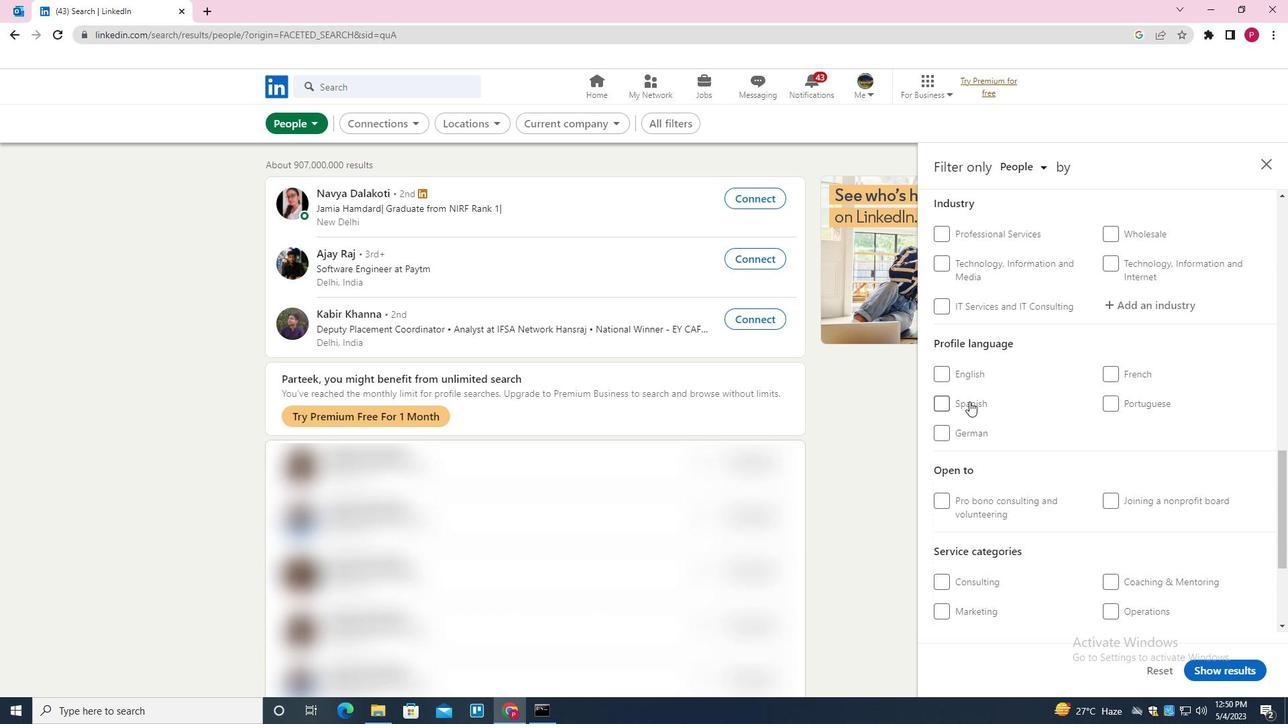 
Action: Mouse moved to (1041, 417)
Screenshot: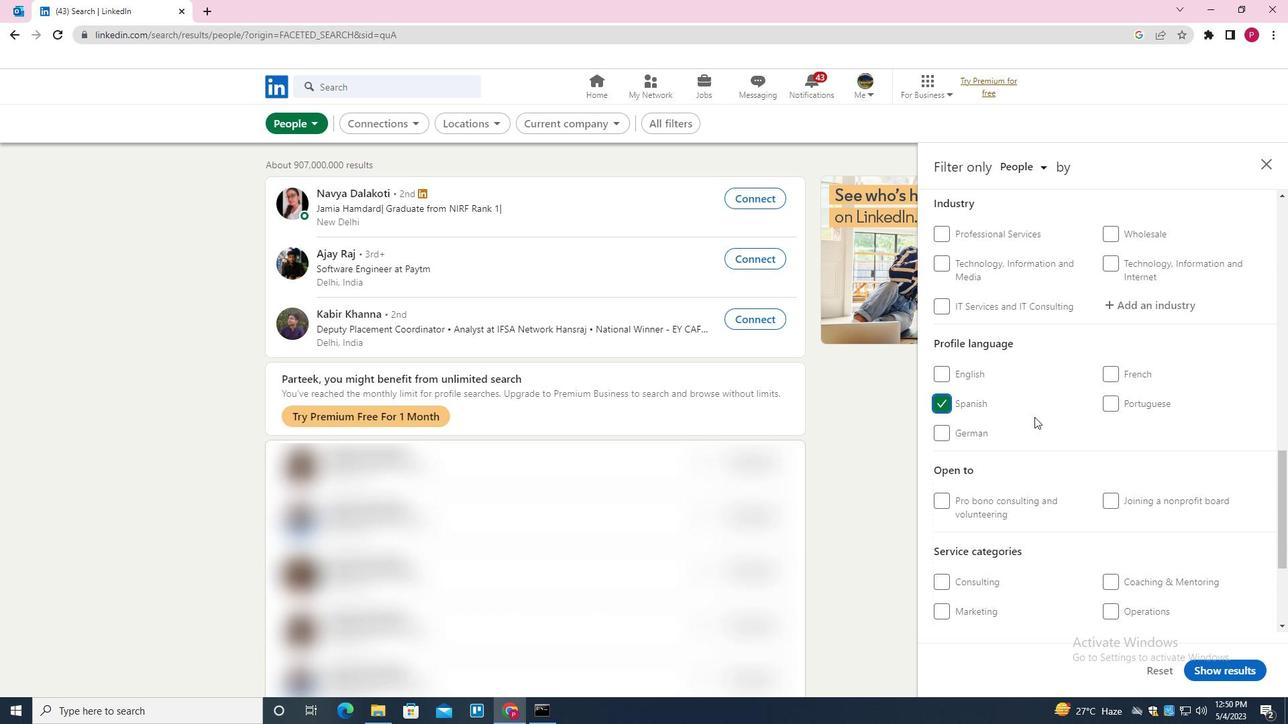 
Action: Mouse scrolled (1041, 418) with delta (0, 0)
Screenshot: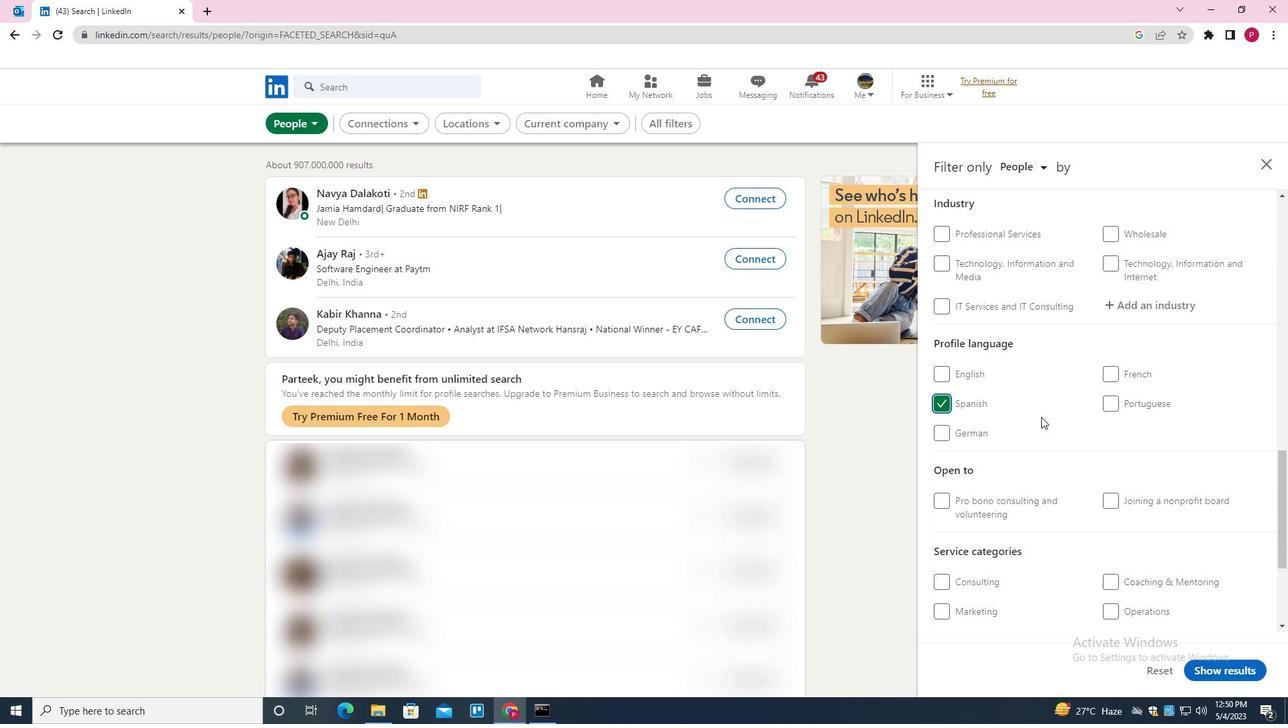 
Action: Mouse scrolled (1041, 418) with delta (0, 0)
Screenshot: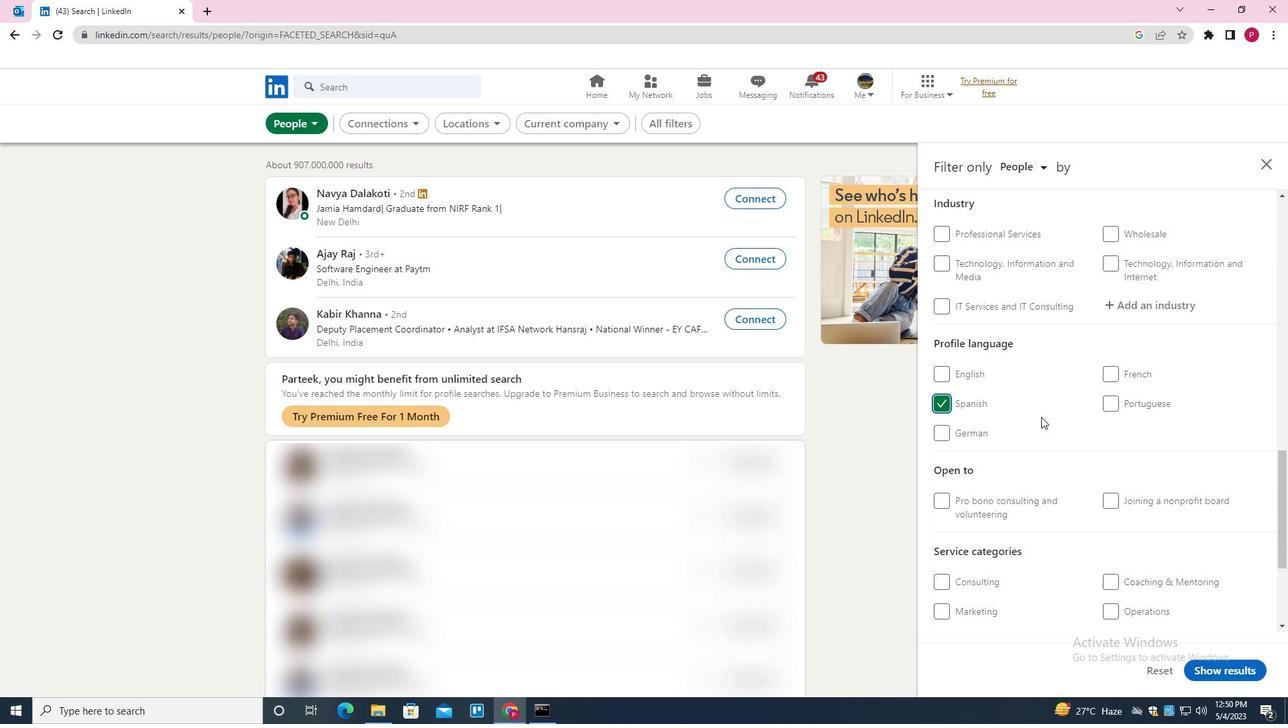 
Action: Mouse scrolled (1041, 418) with delta (0, 0)
Screenshot: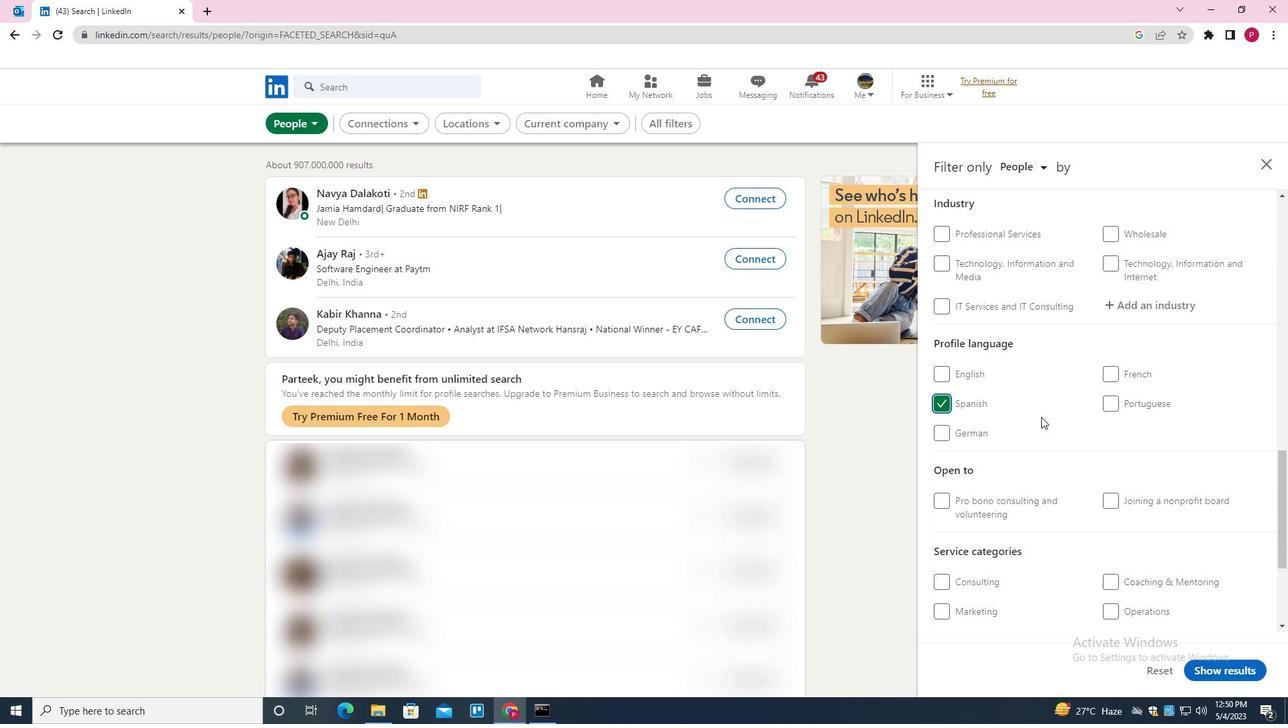 
Action: Mouse scrolled (1041, 418) with delta (0, 0)
Screenshot: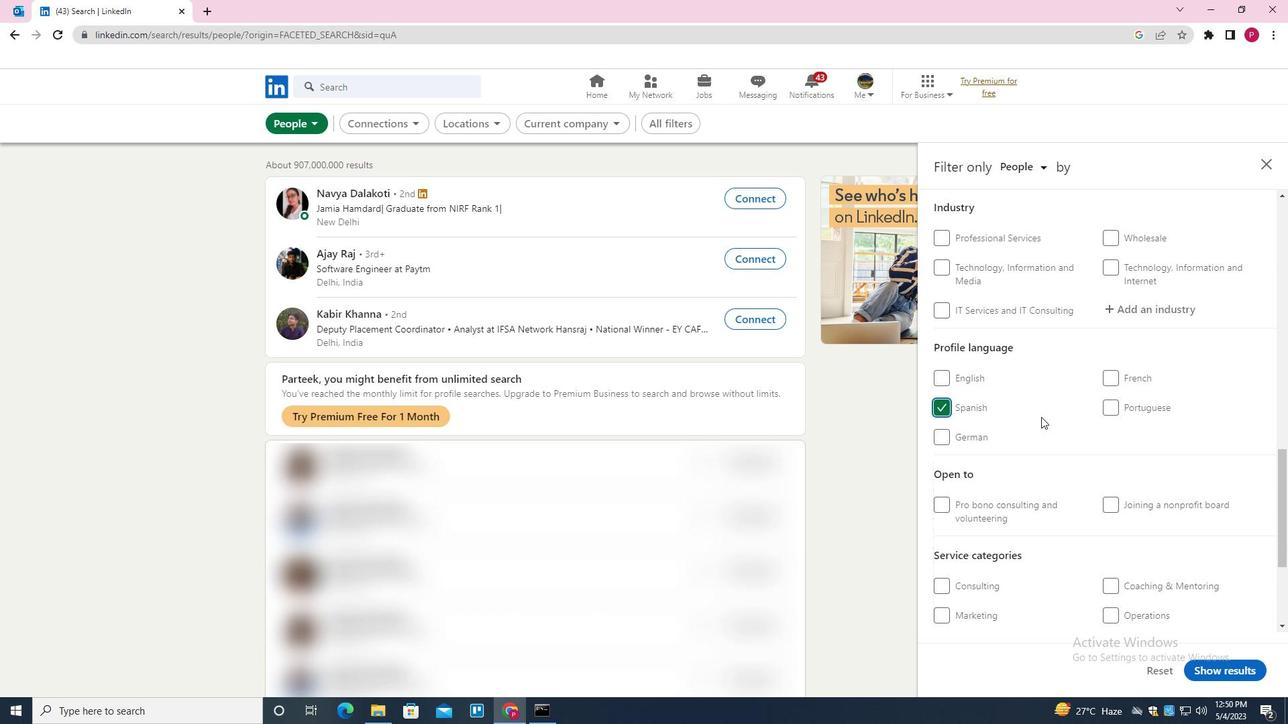 
Action: Mouse scrolled (1041, 418) with delta (0, 0)
Screenshot: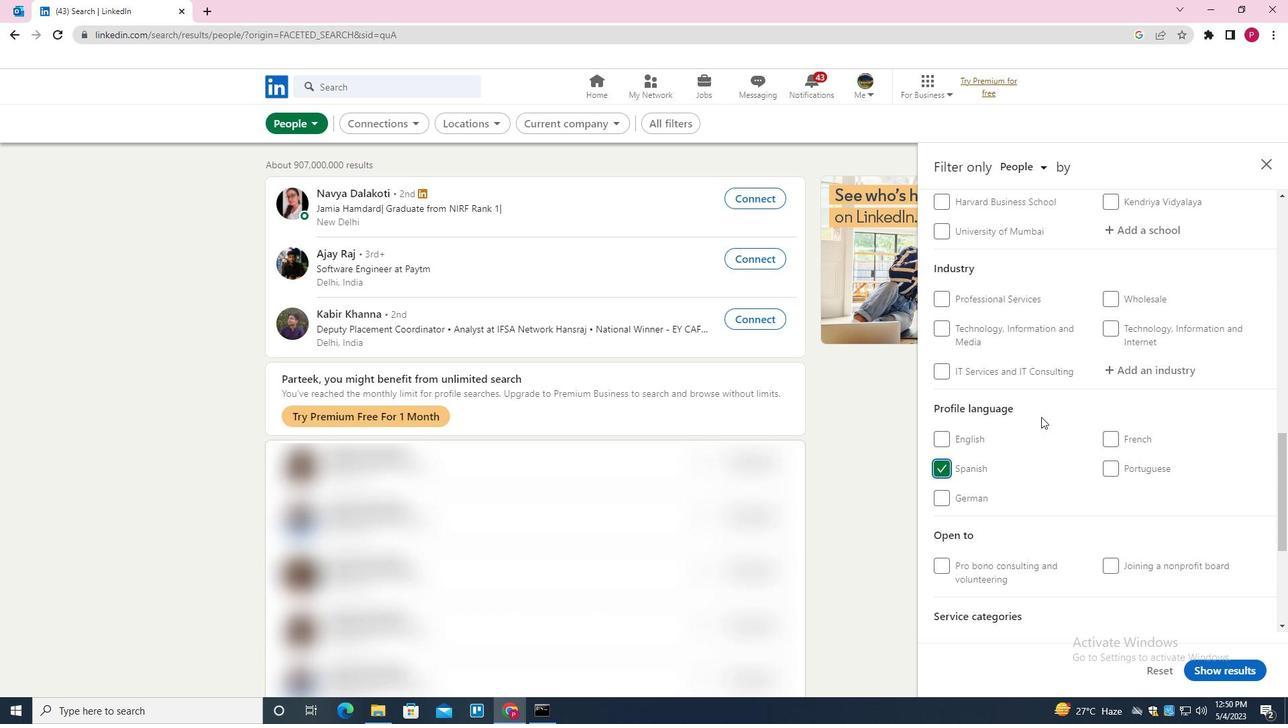 
Action: Mouse scrolled (1041, 418) with delta (0, 0)
Screenshot: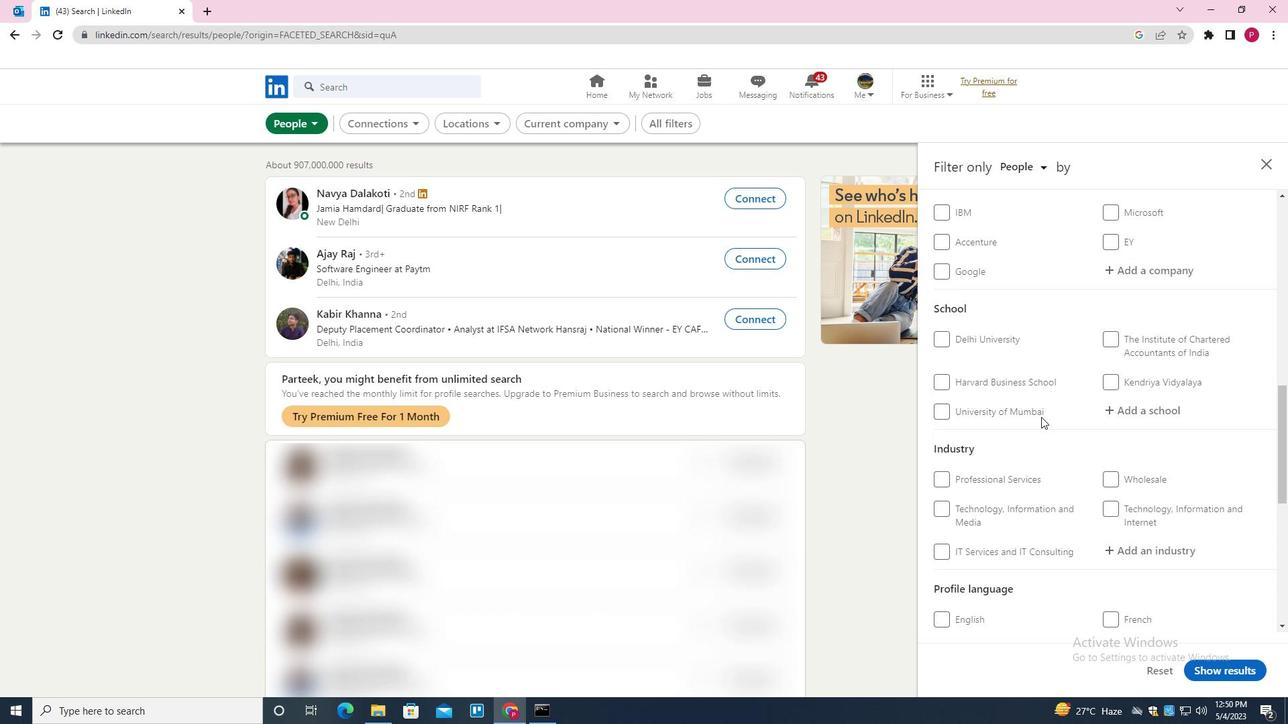 
Action: Mouse moved to (1137, 299)
Screenshot: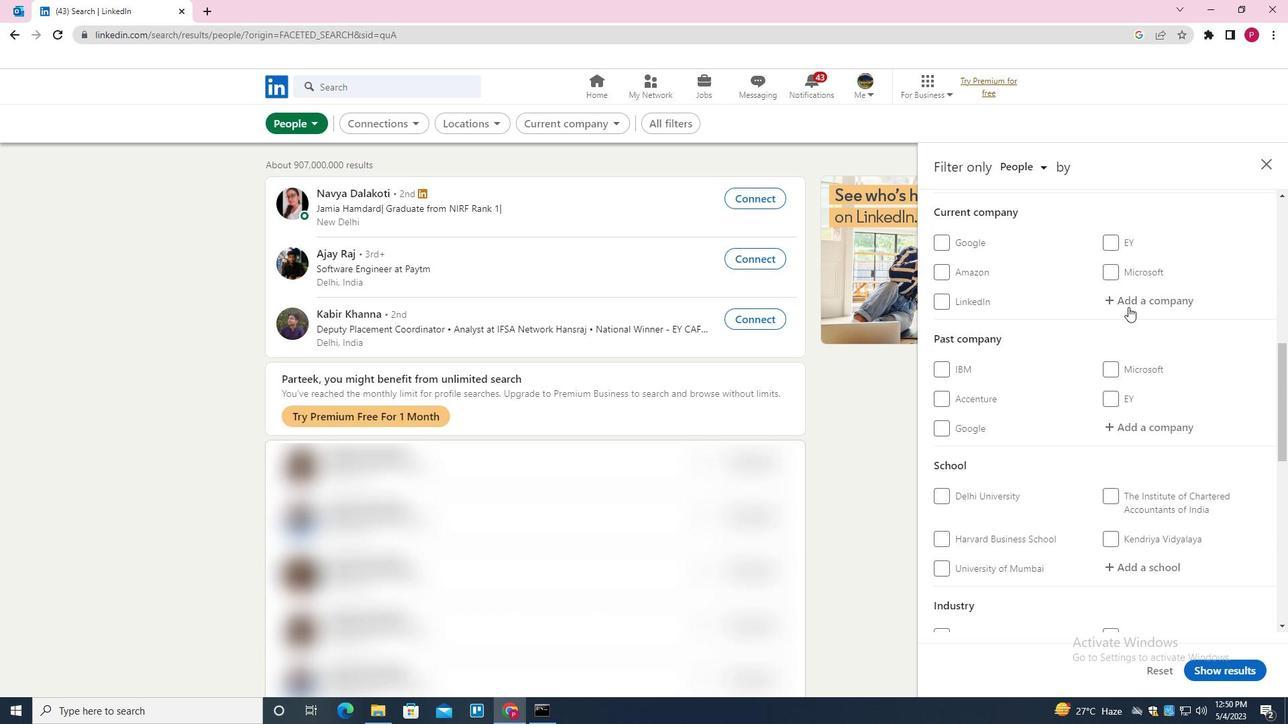 
Action: Mouse pressed left at (1137, 299)
Screenshot: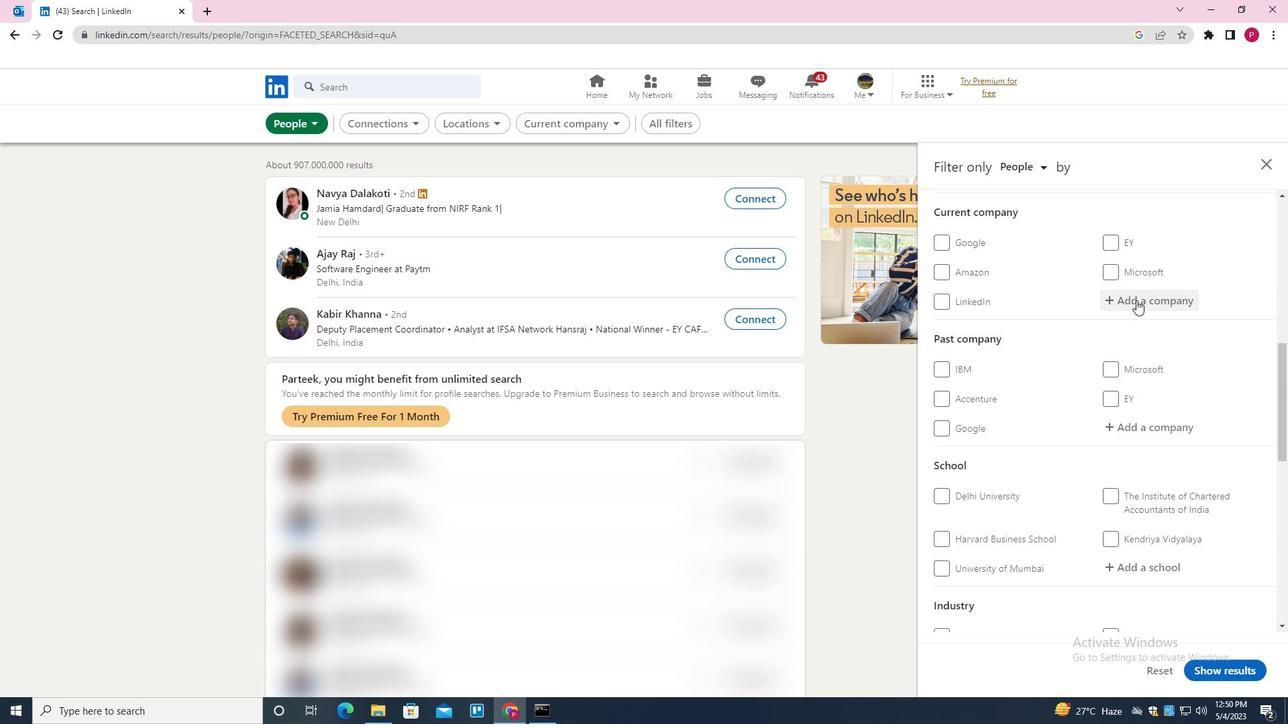 
Action: Key pressed <Key.shift><Key.shift><Key.shift><Key.shift>CAREERNET<Key.down><Key.enter>
Screenshot: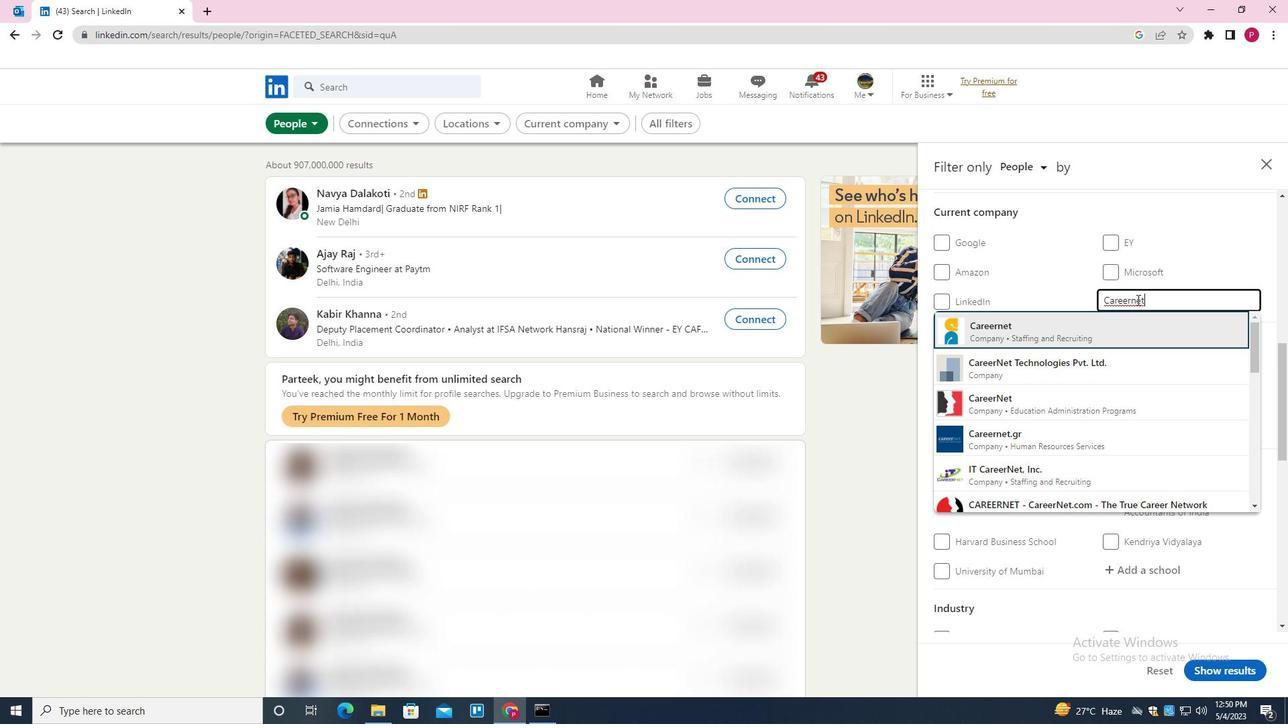 
Action: Mouse moved to (1107, 318)
Screenshot: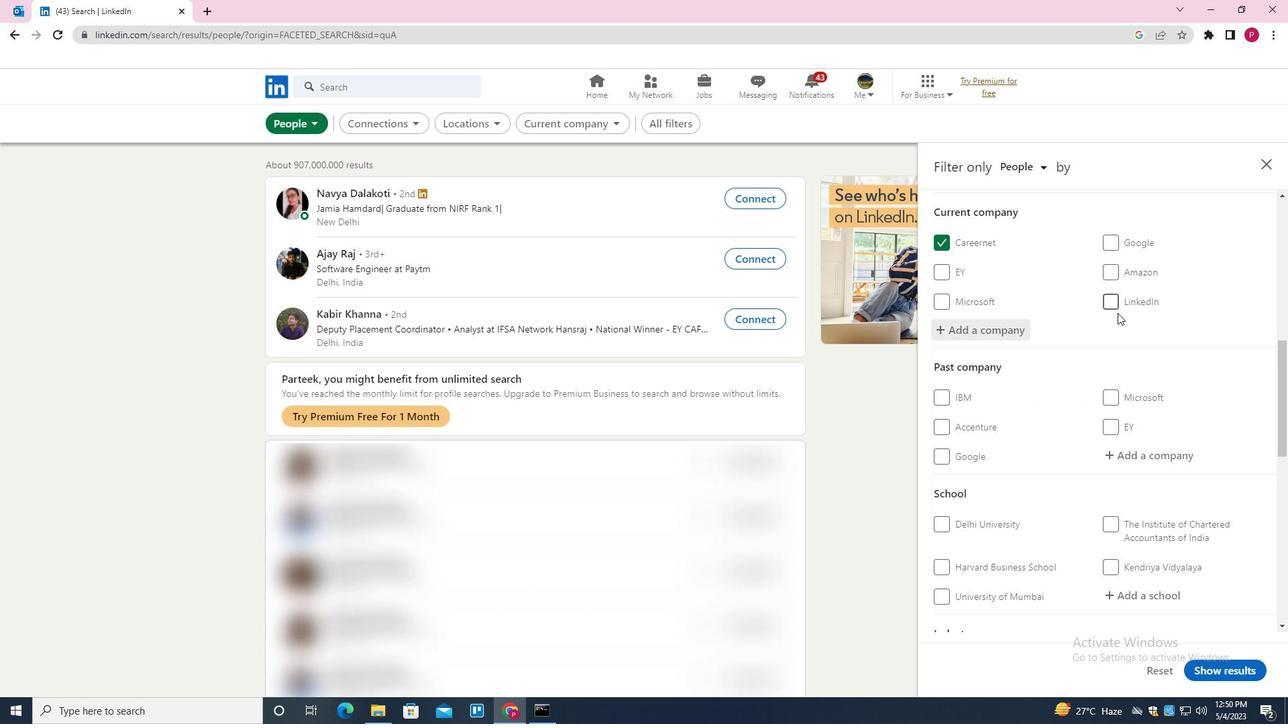 
Action: Mouse scrolled (1107, 318) with delta (0, 0)
Screenshot: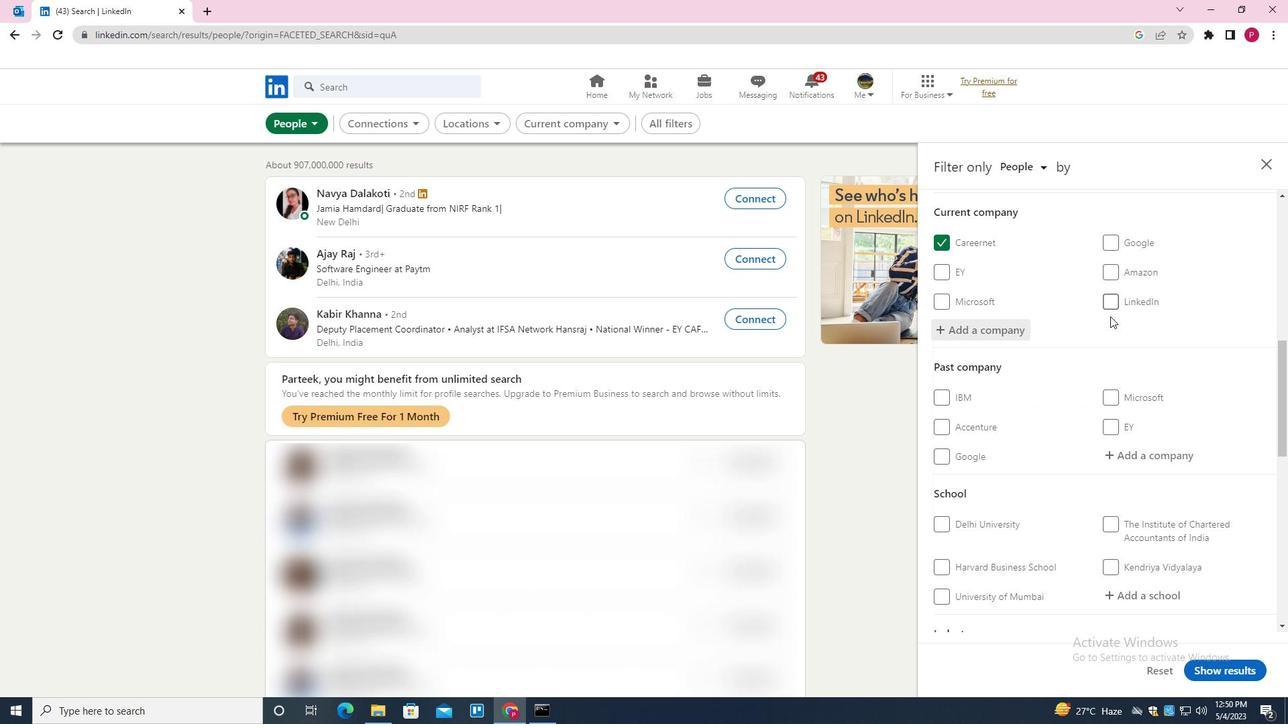 
Action: Mouse scrolled (1107, 318) with delta (0, 0)
Screenshot: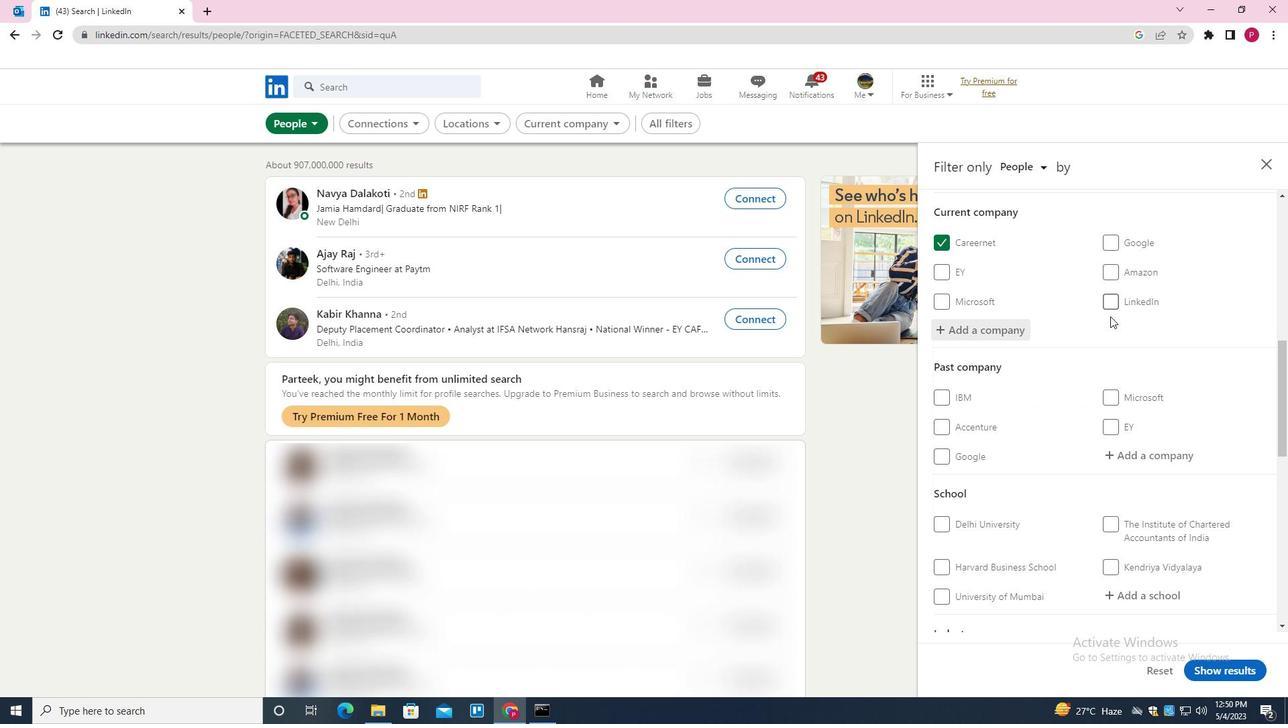 
Action: Mouse scrolled (1107, 318) with delta (0, 0)
Screenshot: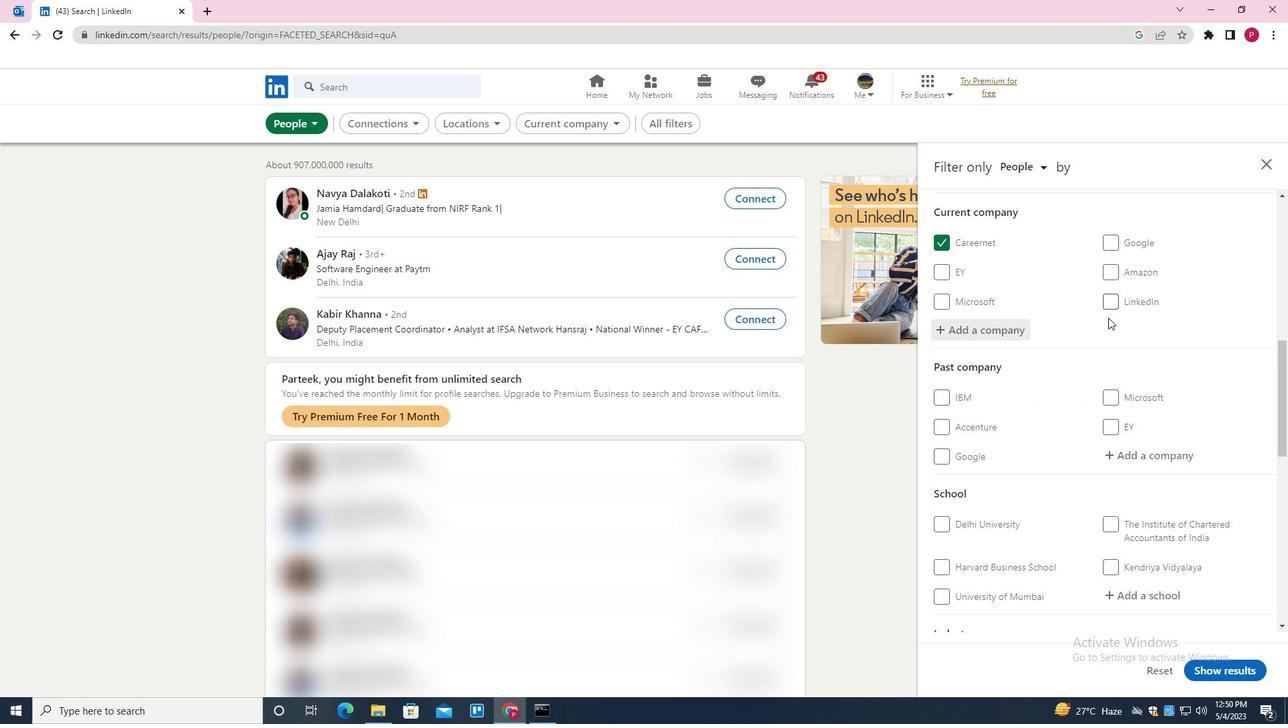 
Action: Mouse scrolled (1107, 318) with delta (0, 0)
Screenshot: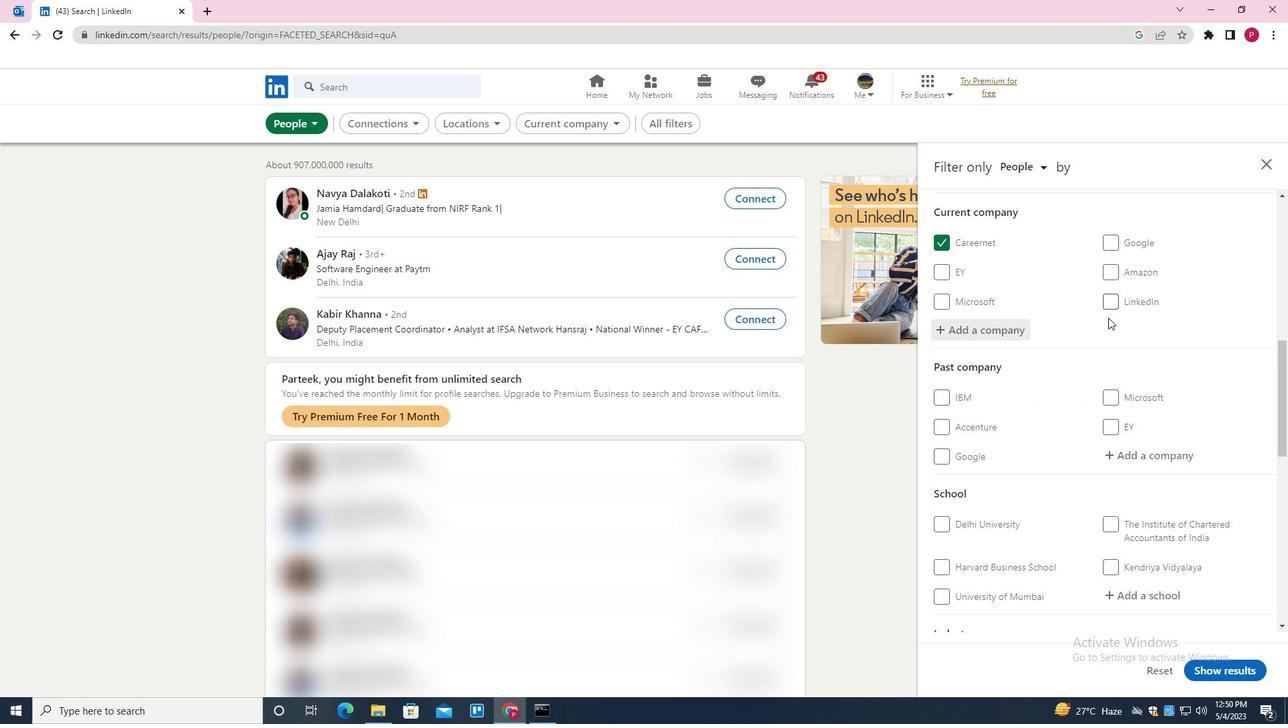 
Action: Mouse scrolled (1107, 318) with delta (0, 0)
Screenshot: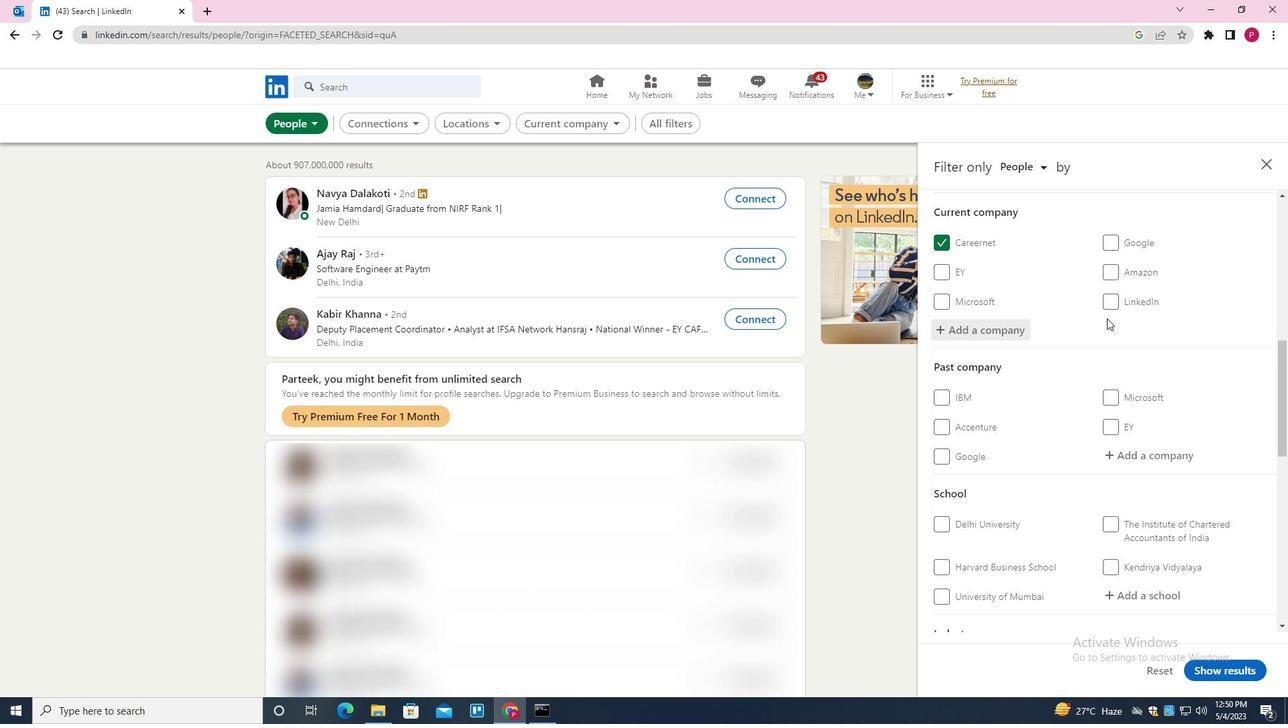 
Action: Mouse moved to (1142, 262)
Screenshot: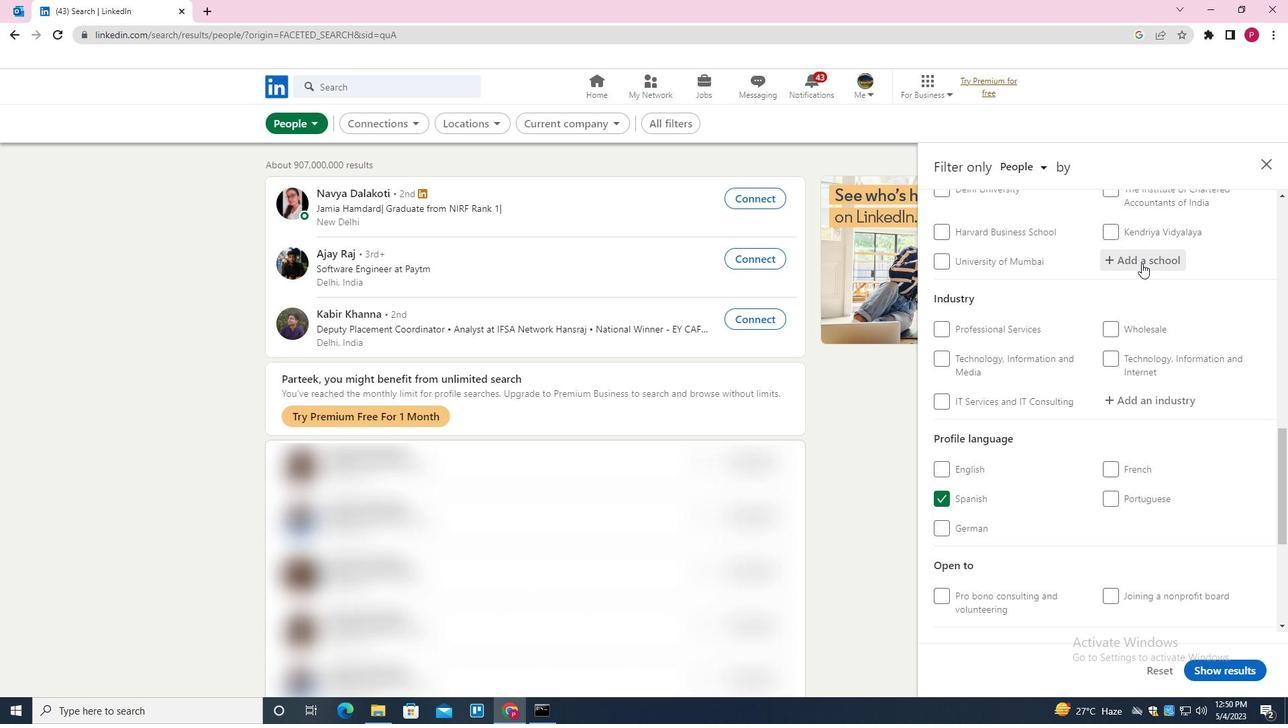 
Action: Mouse pressed left at (1142, 262)
Screenshot: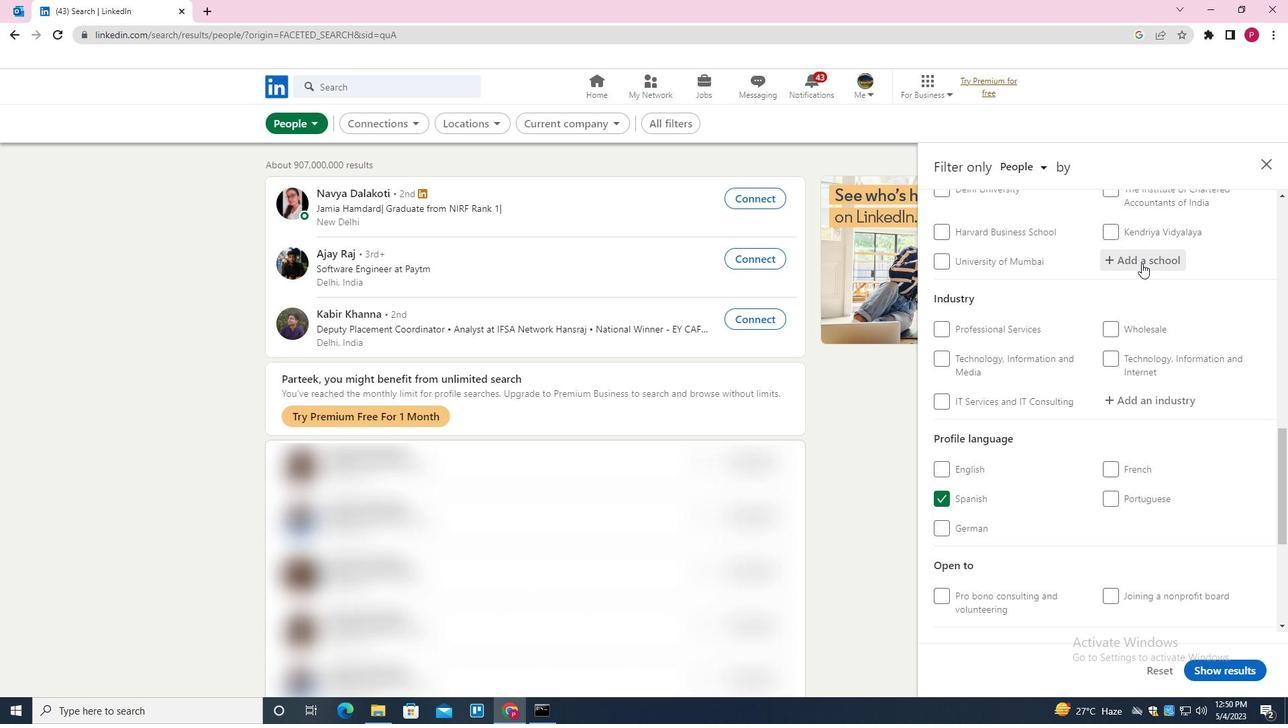 
Action: Key pressed <Key.shift><Key.shift><Key.shift><Key.shift><Key.shift><Key.shift><Key.shift><Key.shift><Key.shift><Key.shift><Key.shift><Key.shift>INDIAN<Key.space><Key.shift>INSTITUTE<Key.space>OF<Key.space><Key.shift>PLANNING<Key.space>AND<Key.space><Key.shift>MANAGEMENT<Key.space><Key.down><Key.enter>
Screenshot: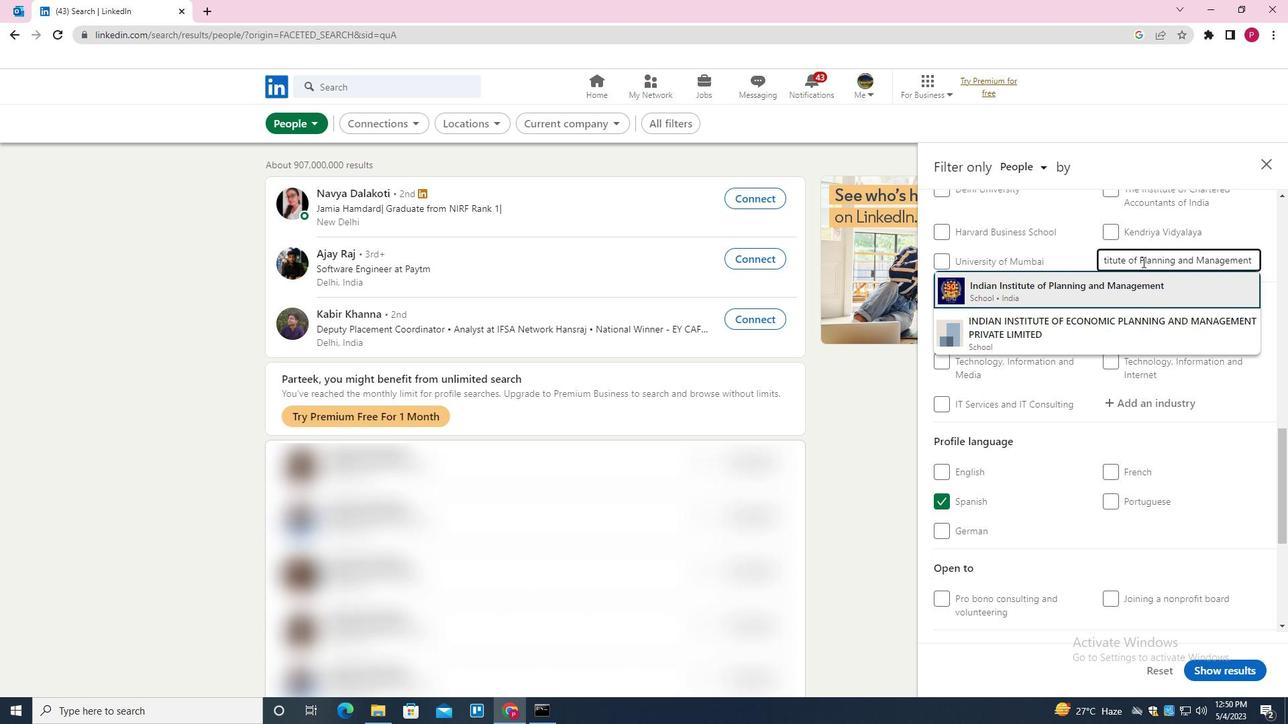 
Action: Mouse moved to (1119, 278)
Screenshot: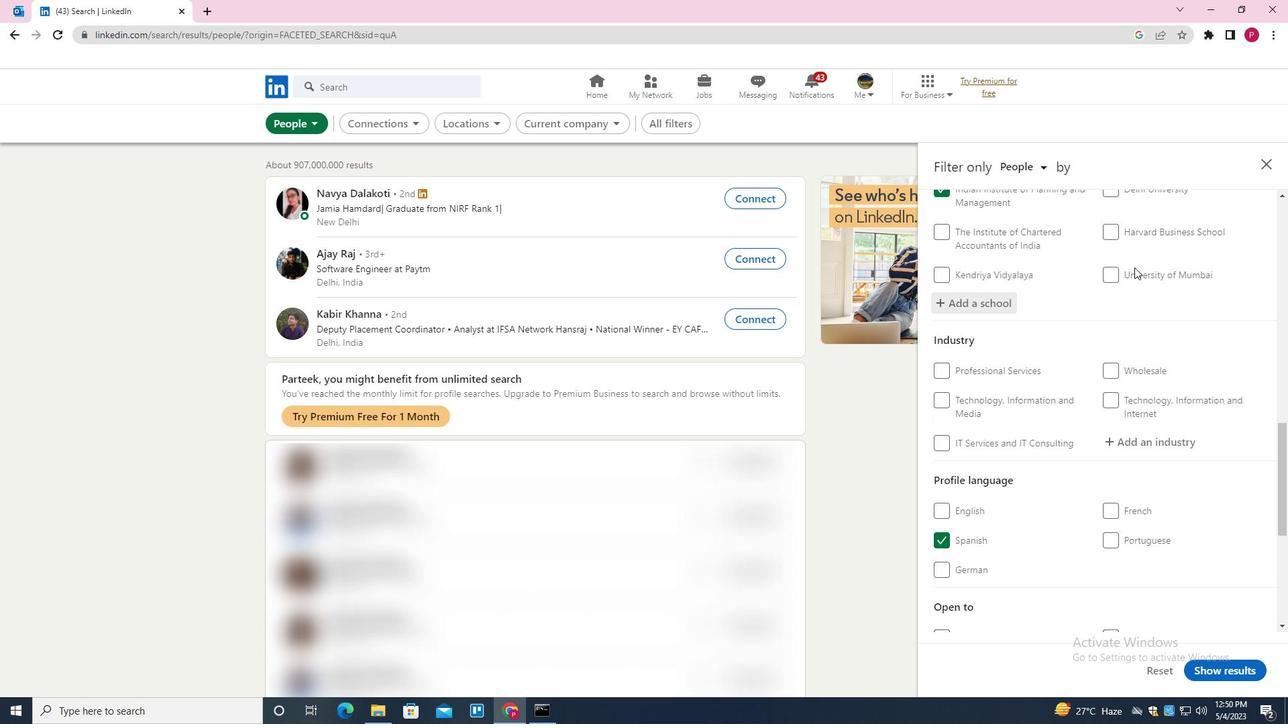 
Action: Mouse scrolled (1119, 277) with delta (0, 0)
Screenshot: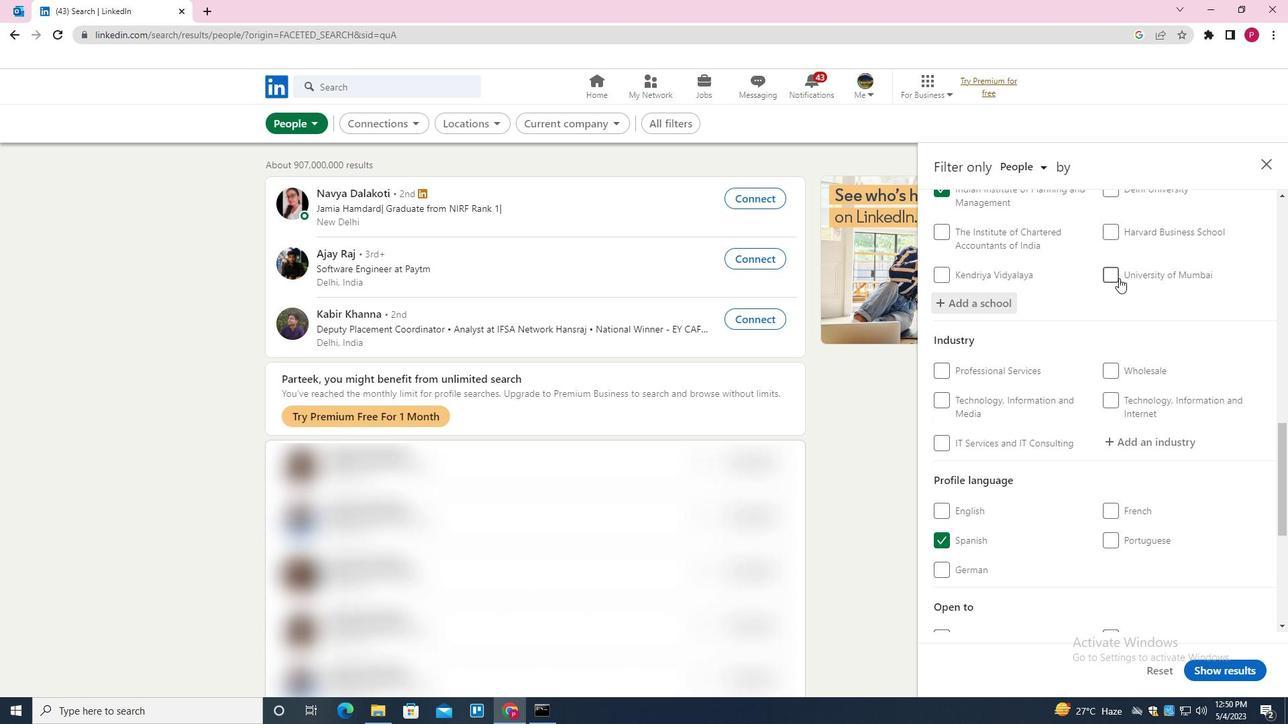 
Action: Mouse scrolled (1119, 277) with delta (0, 0)
Screenshot: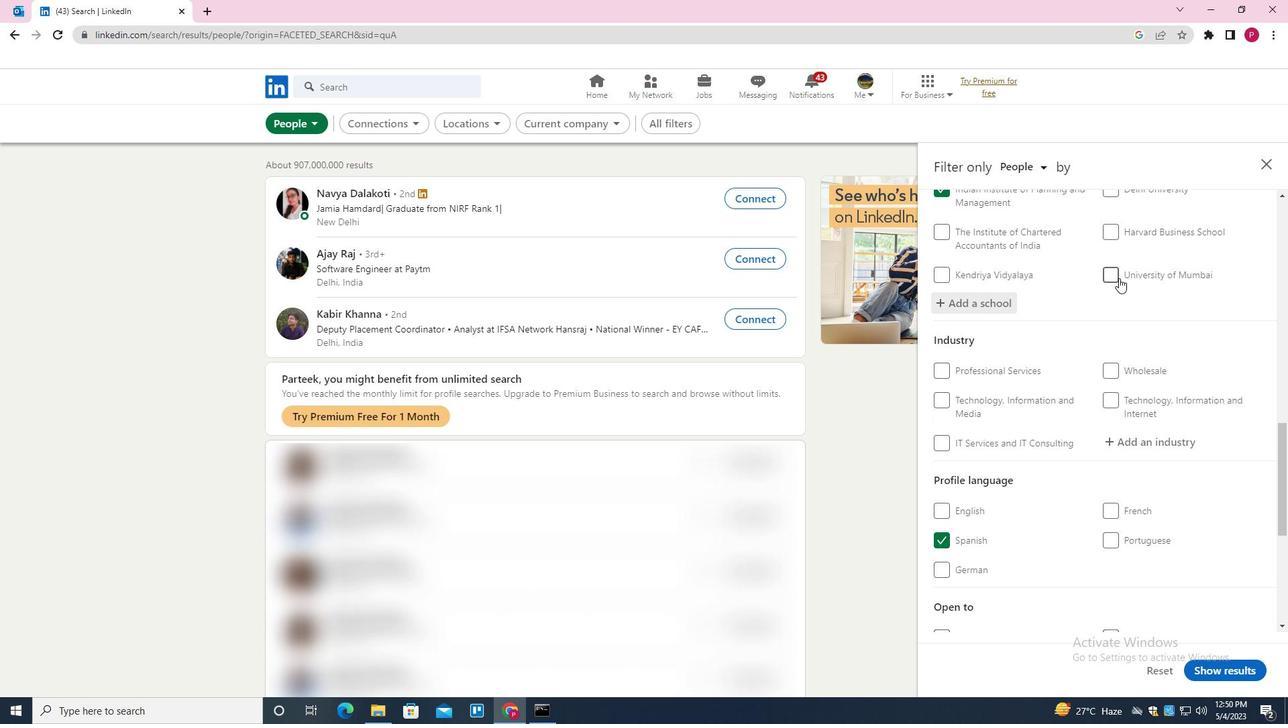 
Action: Mouse scrolled (1119, 277) with delta (0, 0)
Screenshot: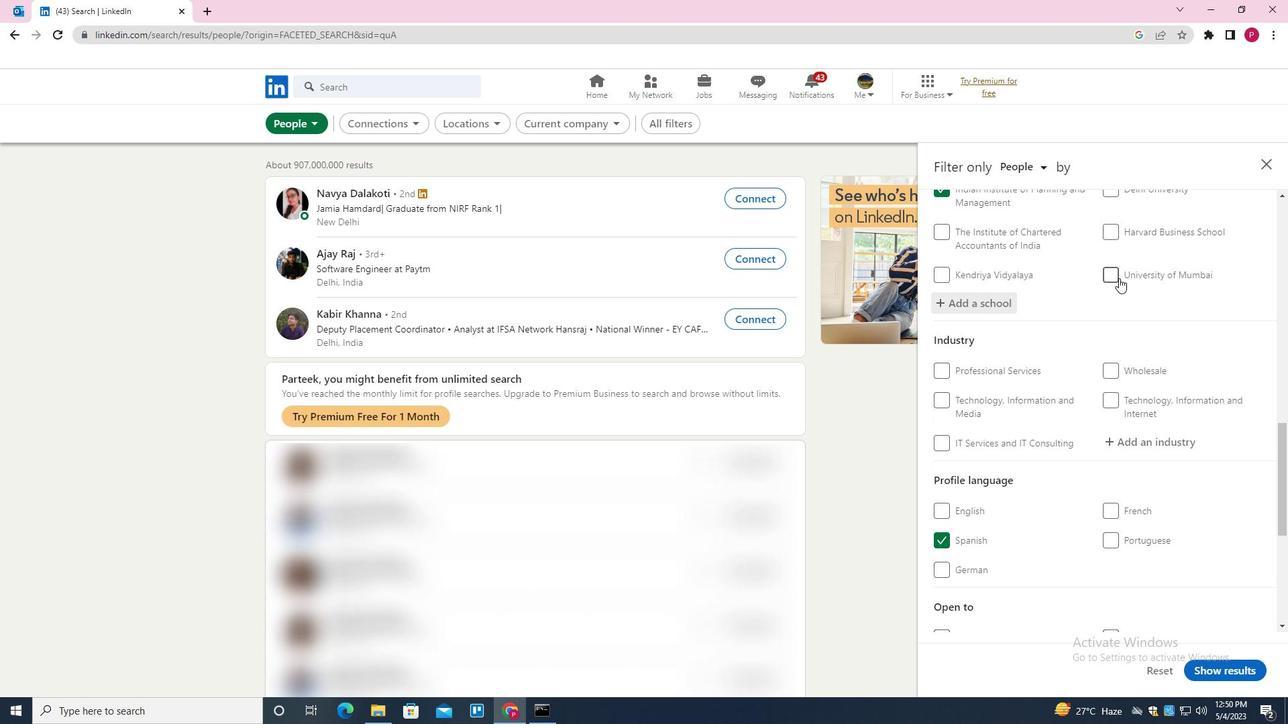 
Action: Mouse moved to (1144, 239)
Screenshot: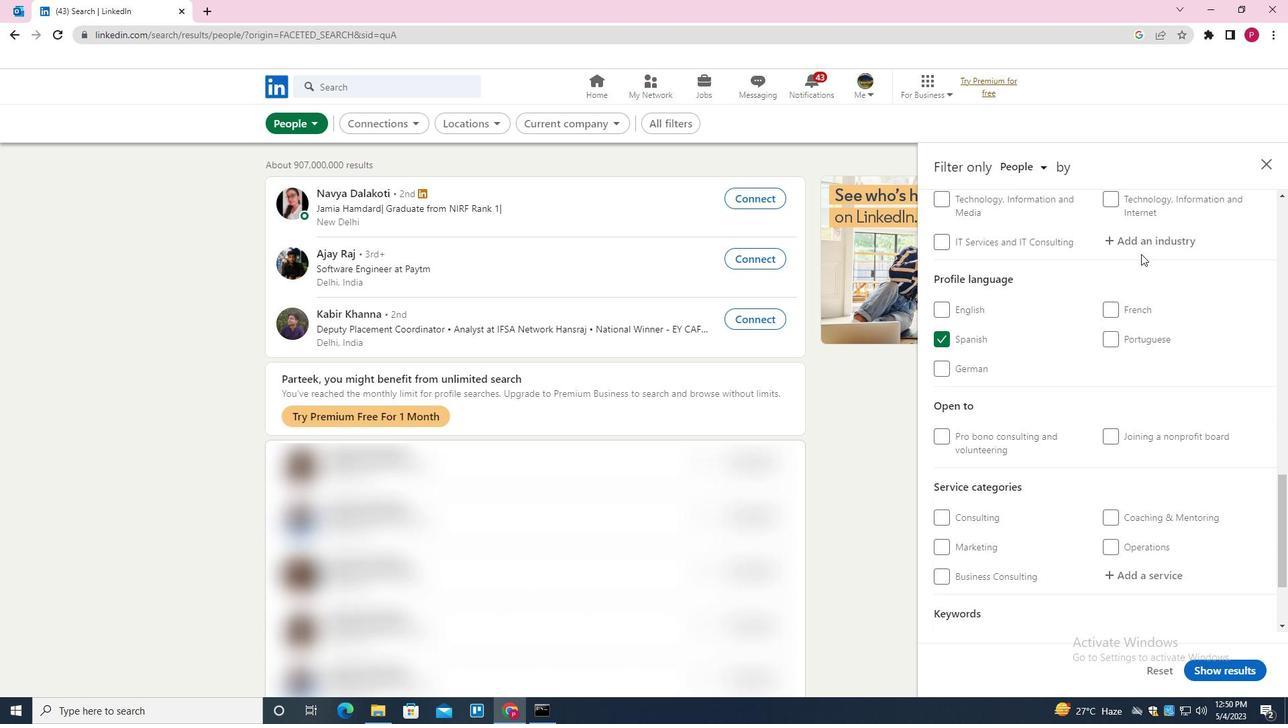 
Action: Mouse pressed left at (1144, 239)
Screenshot: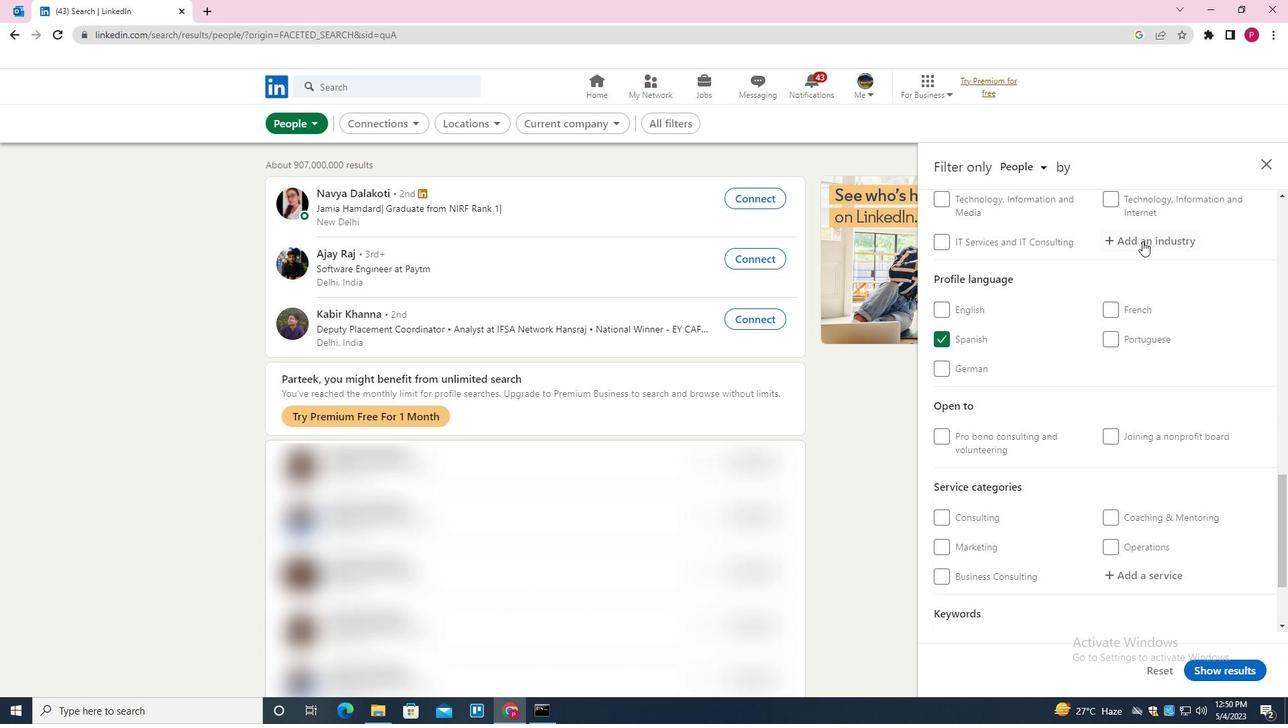 
Action: Key pressed <Key.shift>AGRICULTURE<Key.space><Key.backspace>,<Key.space><Key.shift>CONSTRUCTION<Key.space><Key.backspace>,<Key.space><Key.shift>MINING<Key.space><Key.shift>MACHINERY<Key.space><Key.shift>MANUFACTURING<Key.down><Key.enter>
Screenshot: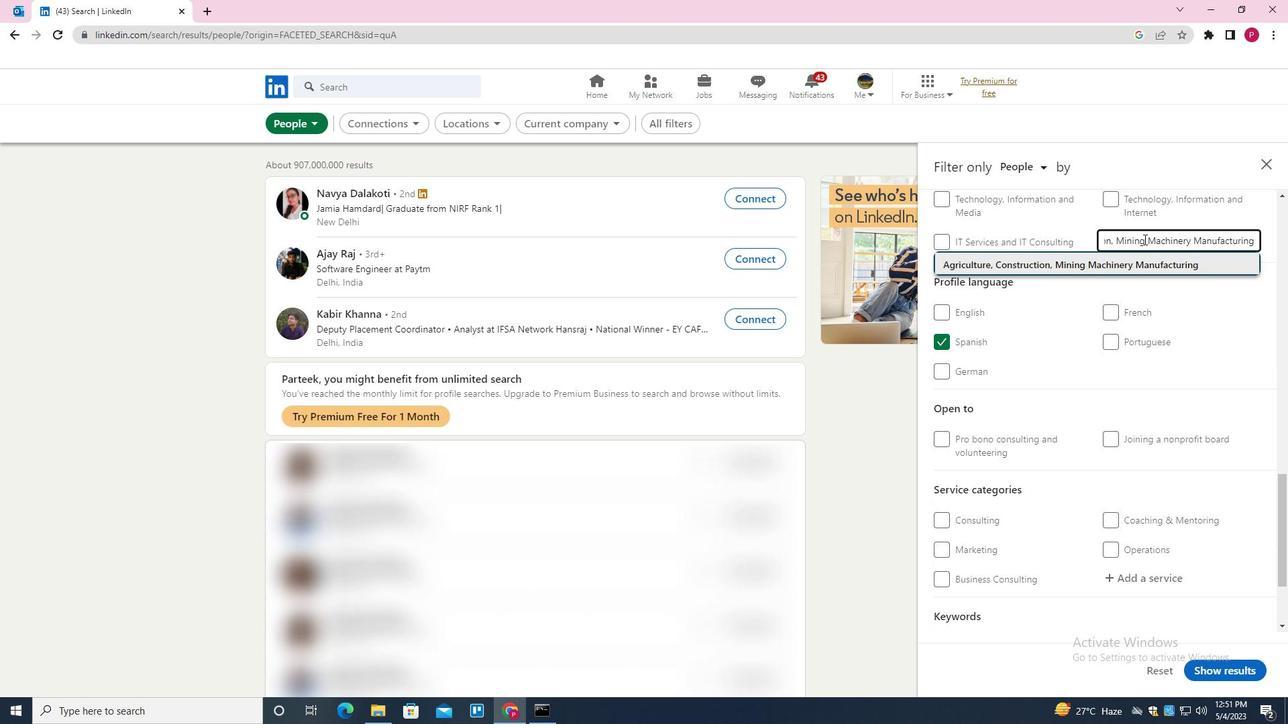 
Action: Mouse moved to (1080, 301)
Screenshot: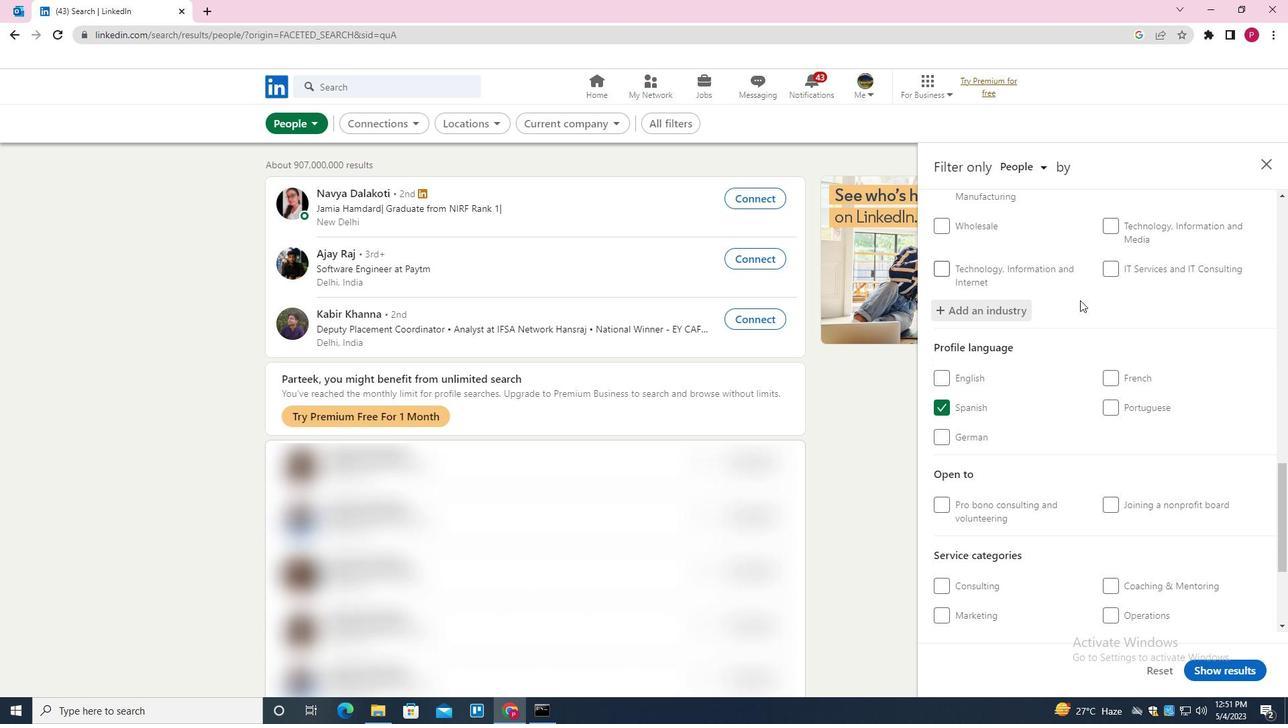 
Action: Mouse scrolled (1080, 301) with delta (0, 0)
Screenshot: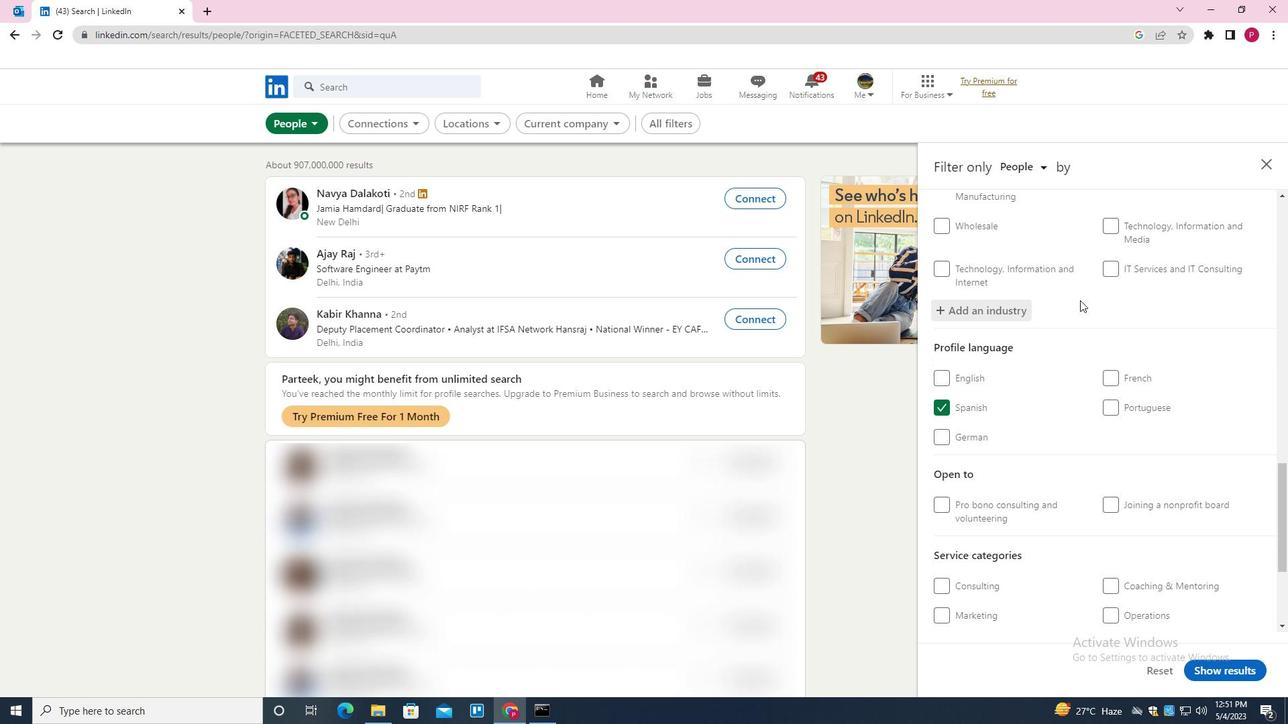 
Action: Mouse moved to (1080, 303)
Screenshot: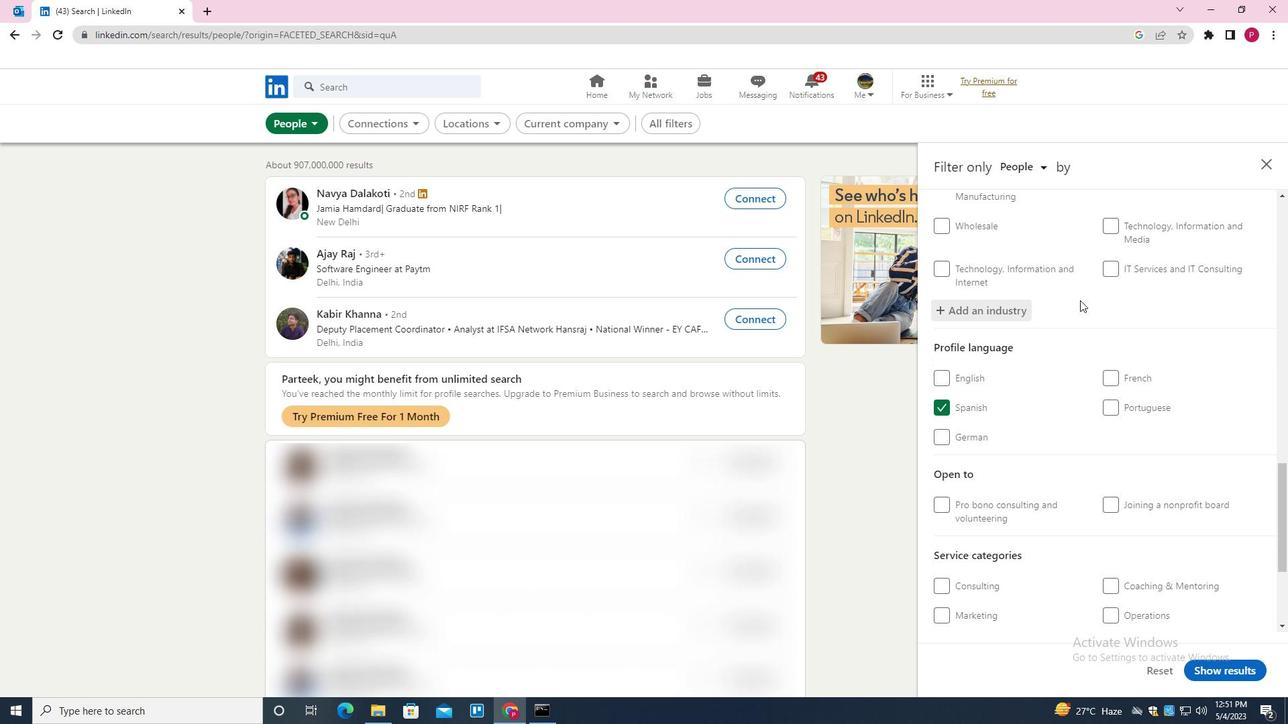 
Action: Mouse scrolled (1080, 302) with delta (0, 0)
Screenshot: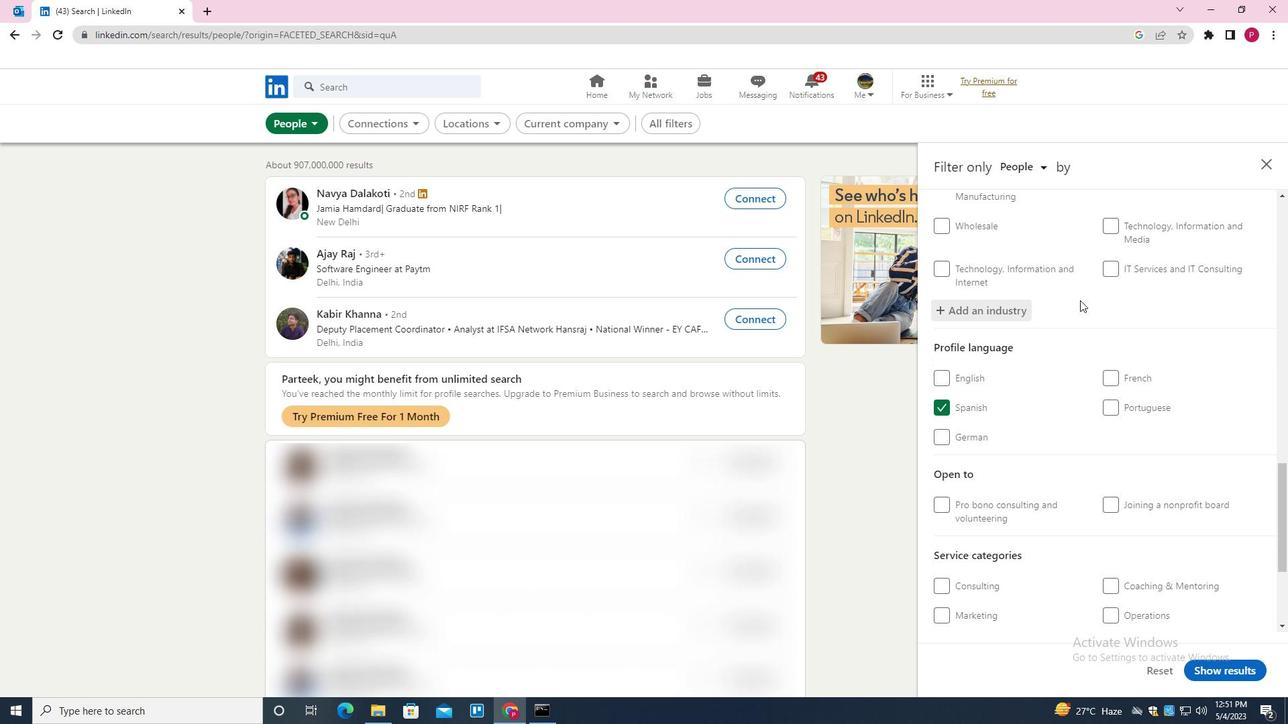 
Action: Mouse moved to (1080, 305)
Screenshot: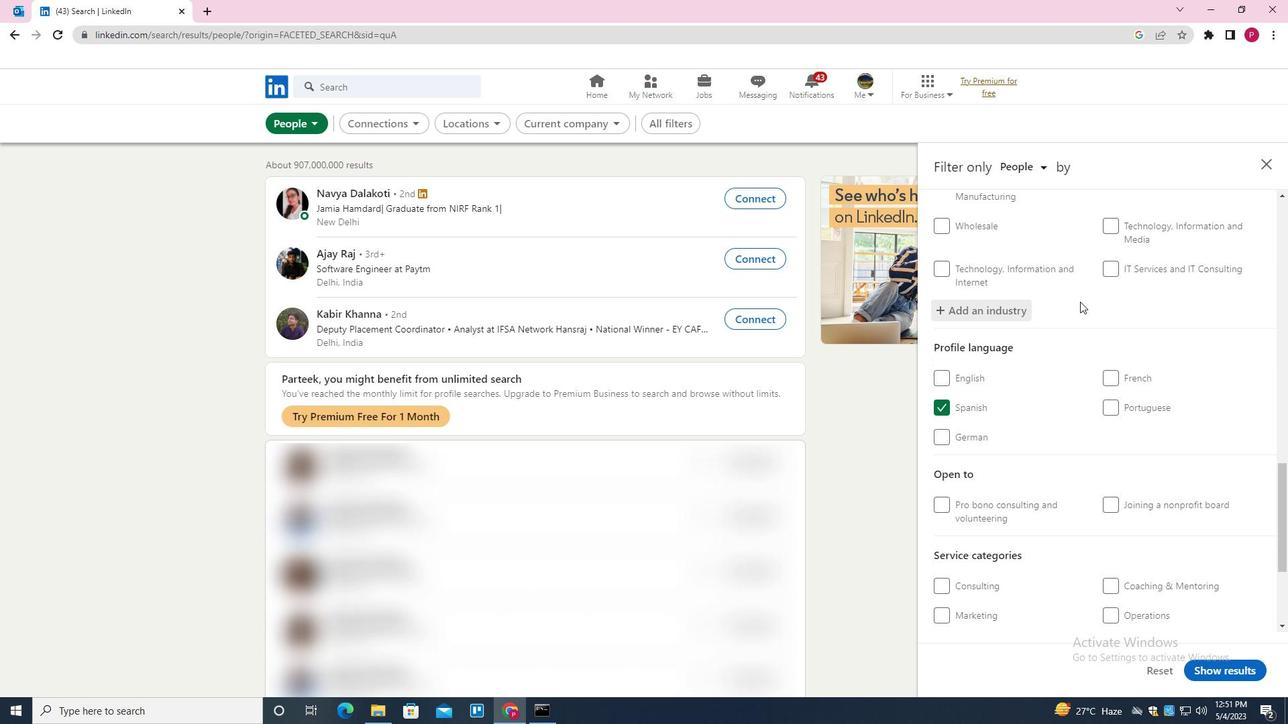 
Action: Mouse scrolled (1080, 304) with delta (0, 0)
Screenshot: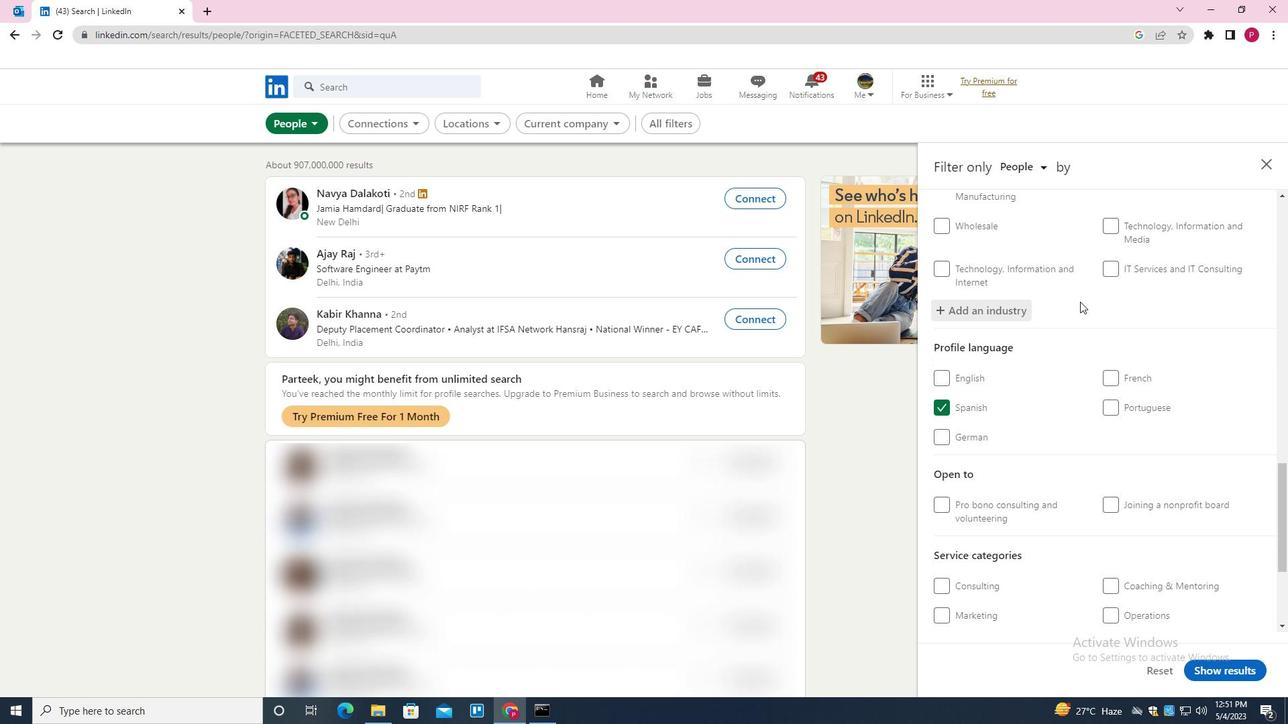 
Action: Mouse moved to (1081, 310)
Screenshot: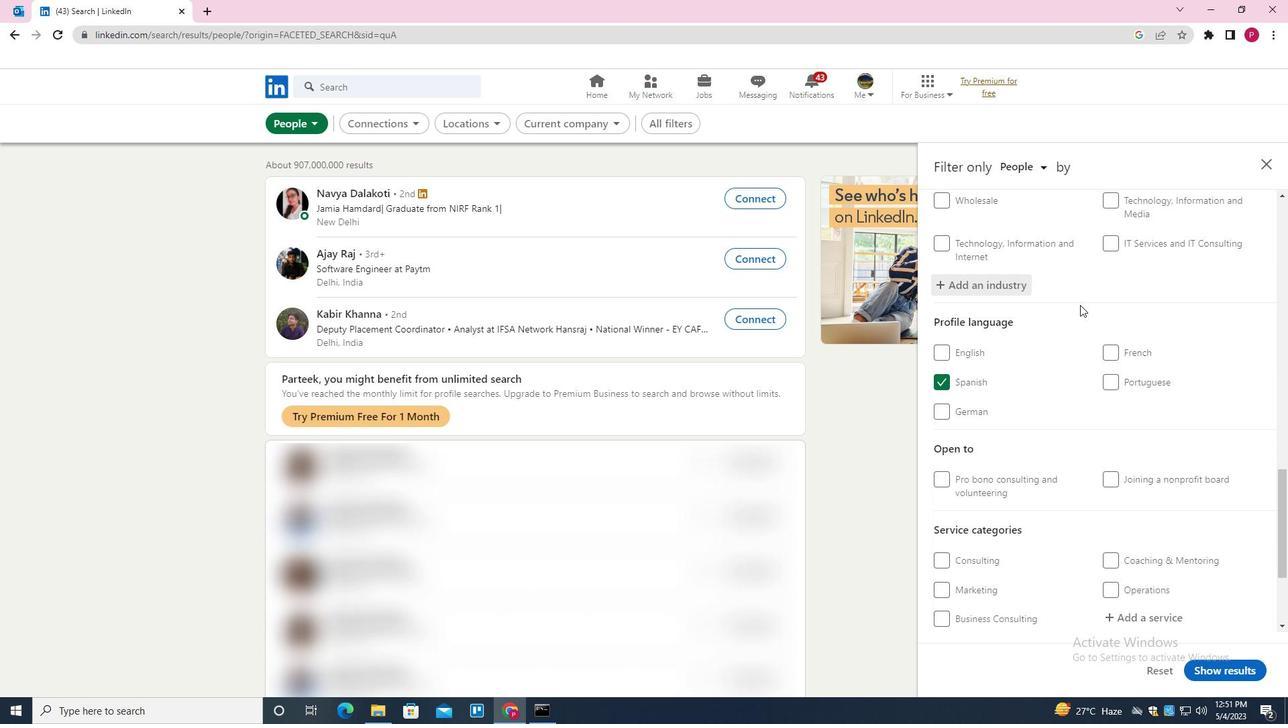 
Action: Mouse scrolled (1081, 309) with delta (0, 0)
Screenshot: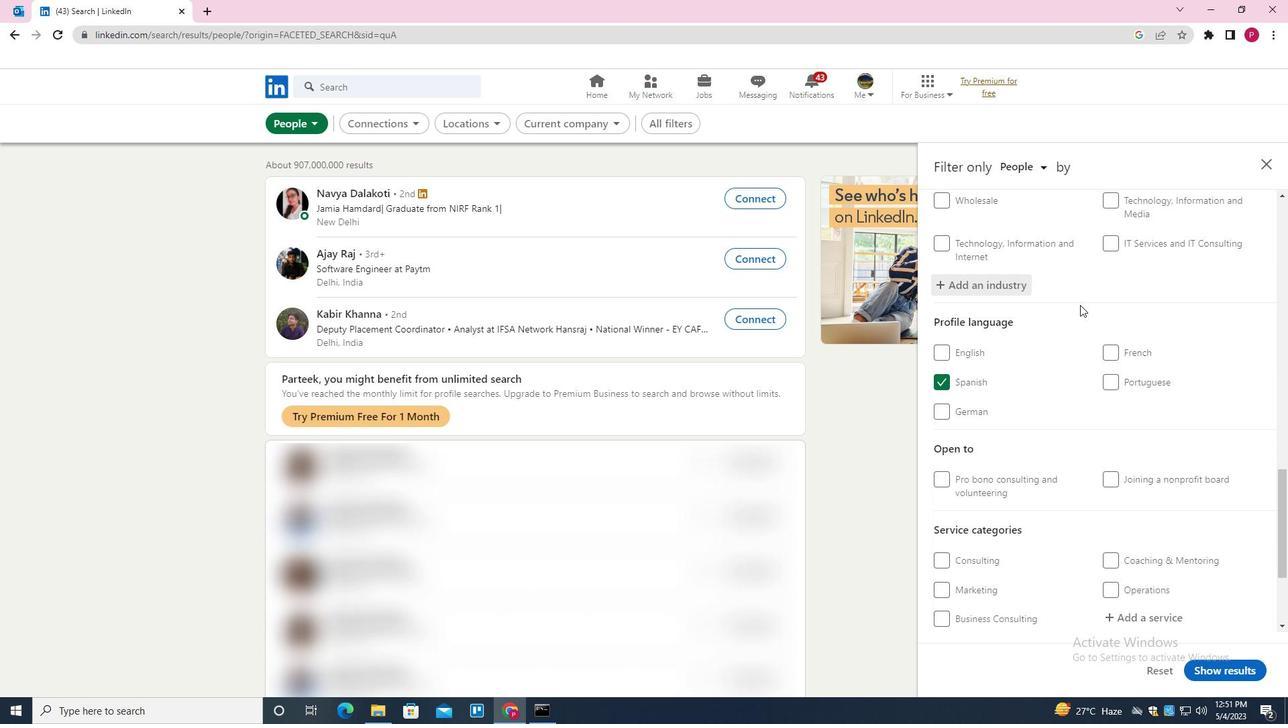 
Action: Mouse moved to (1130, 442)
Screenshot: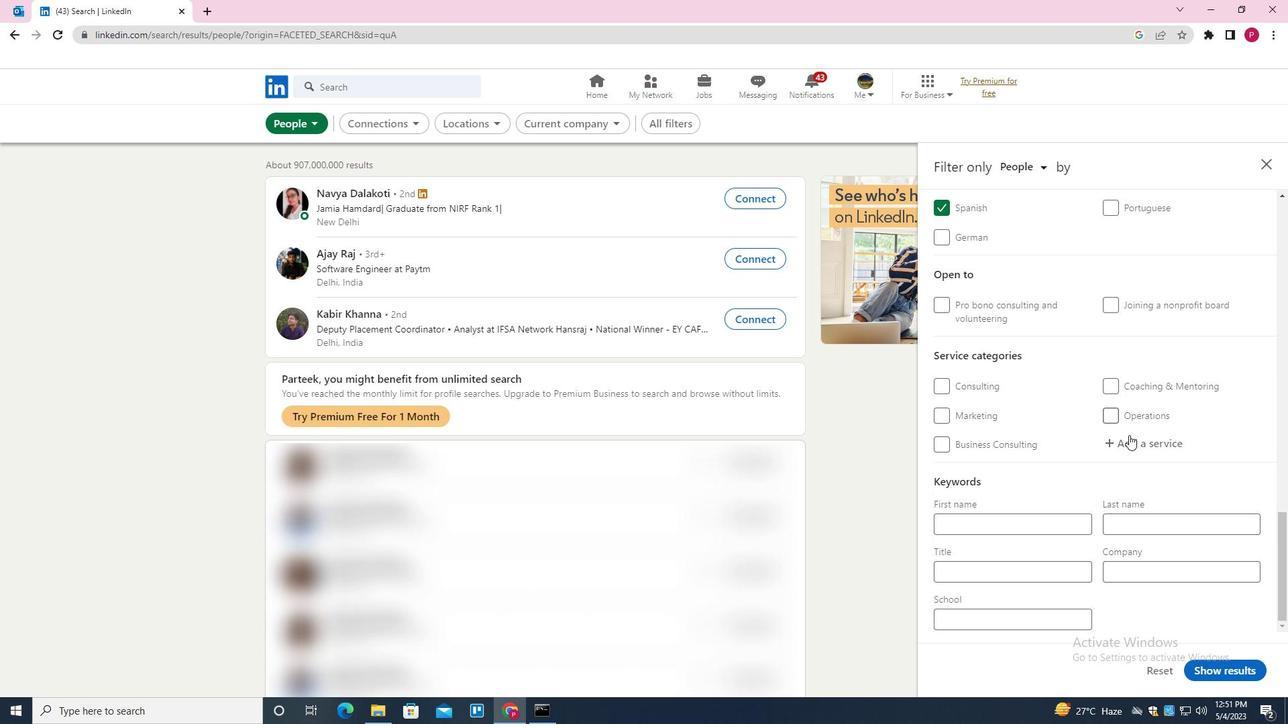 
Action: Mouse pressed left at (1130, 442)
Screenshot: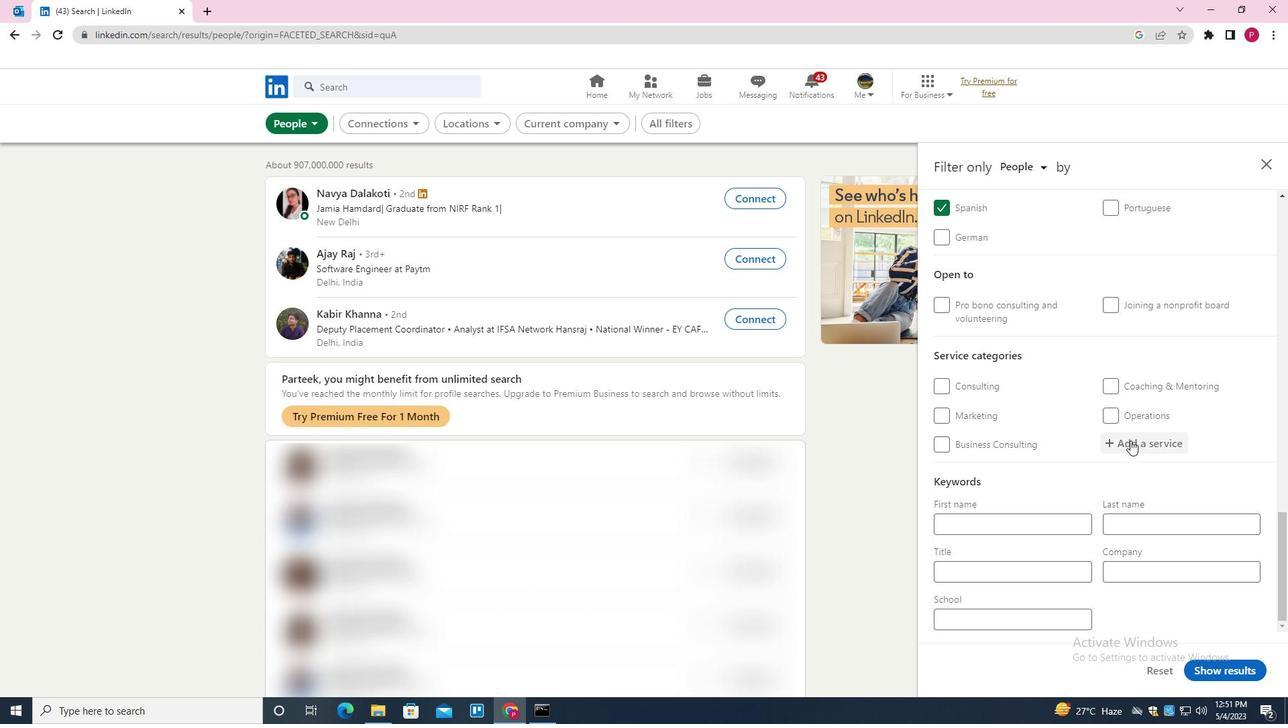 
Action: Key pressed <Key.shift>LEAD<Key.space><Key.shift>GENERATION<Key.down><Key.enter>
Screenshot: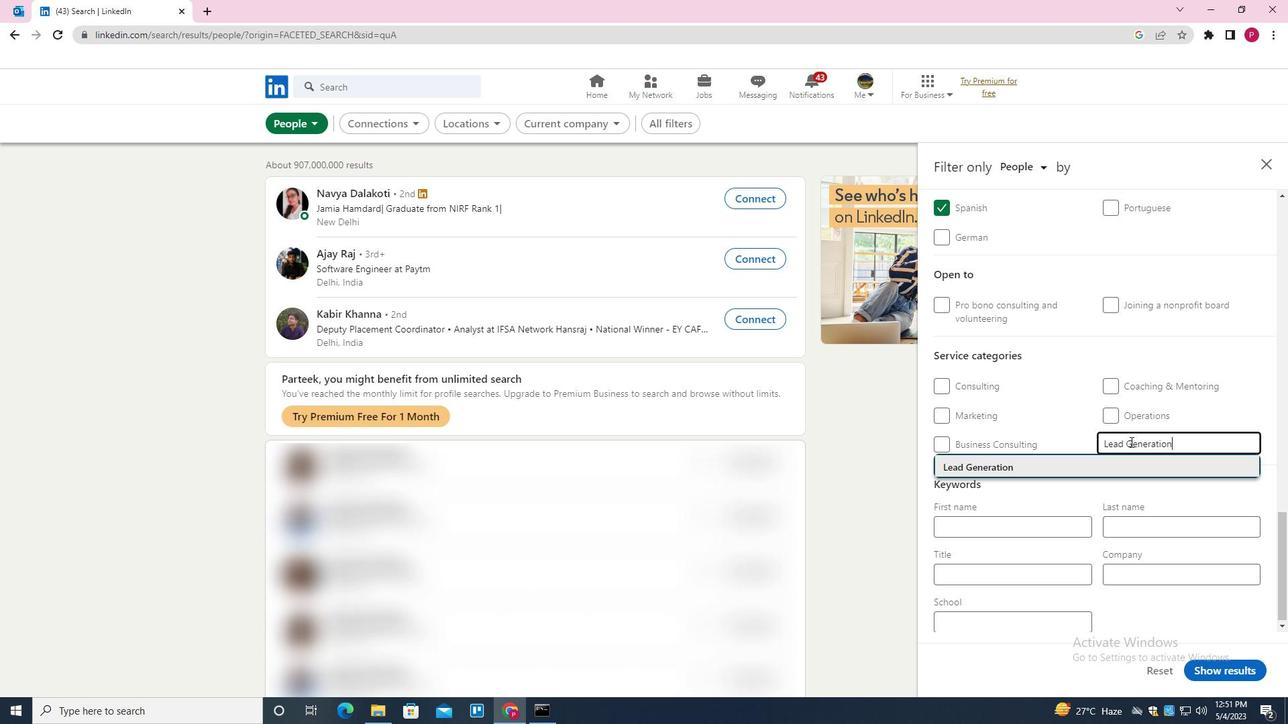 
Action: Mouse moved to (1124, 443)
Screenshot: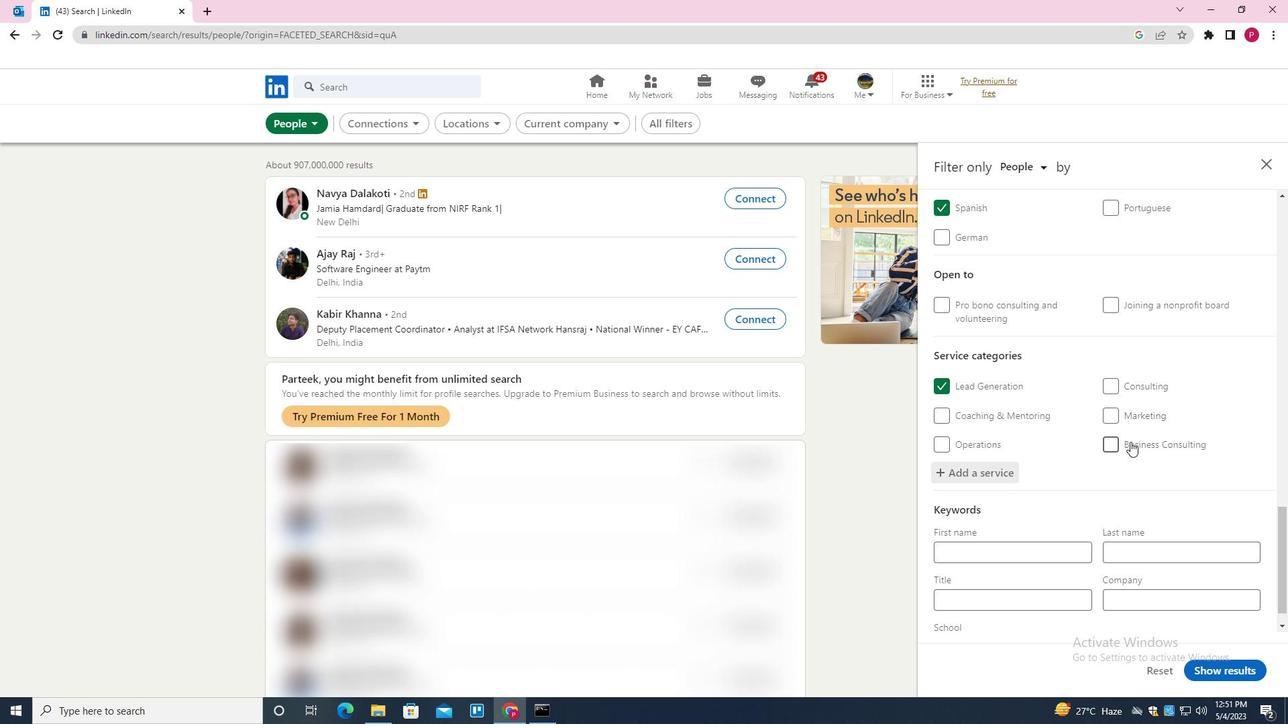 
Action: Mouse scrolled (1124, 442) with delta (0, 0)
Screenshot: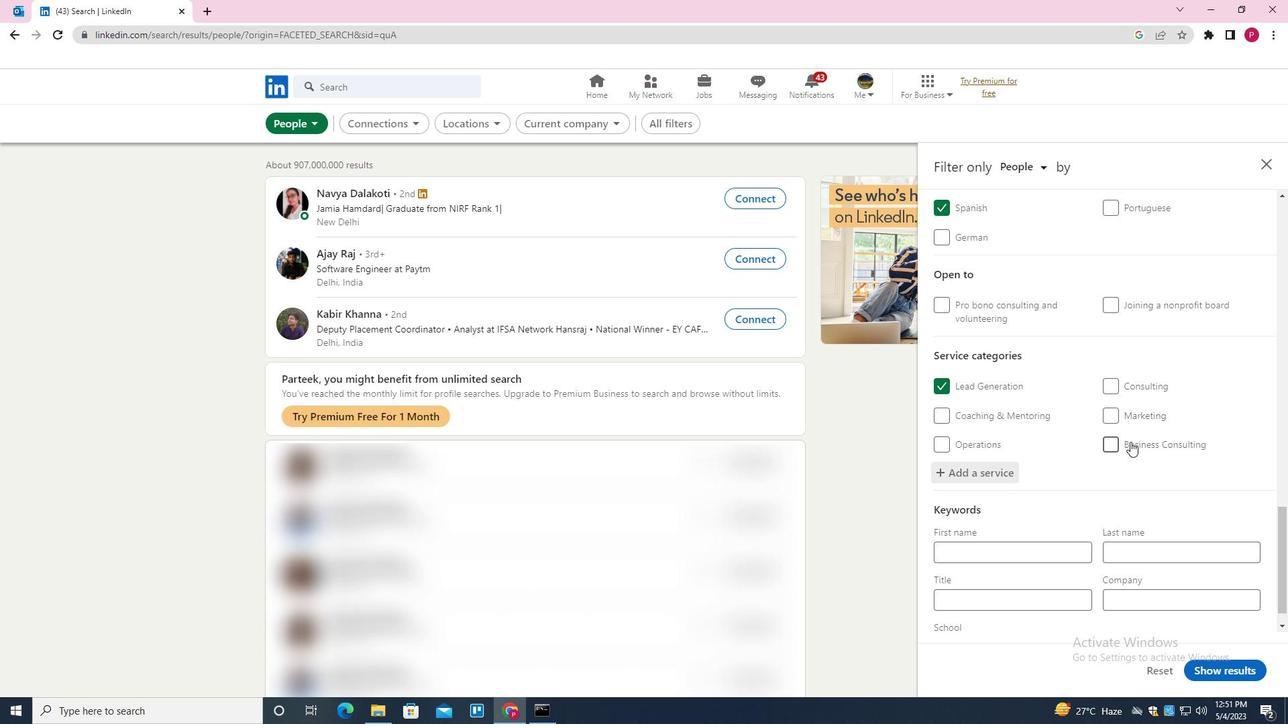 
Action: Mouse moved to (1122, 448)
Screenshot: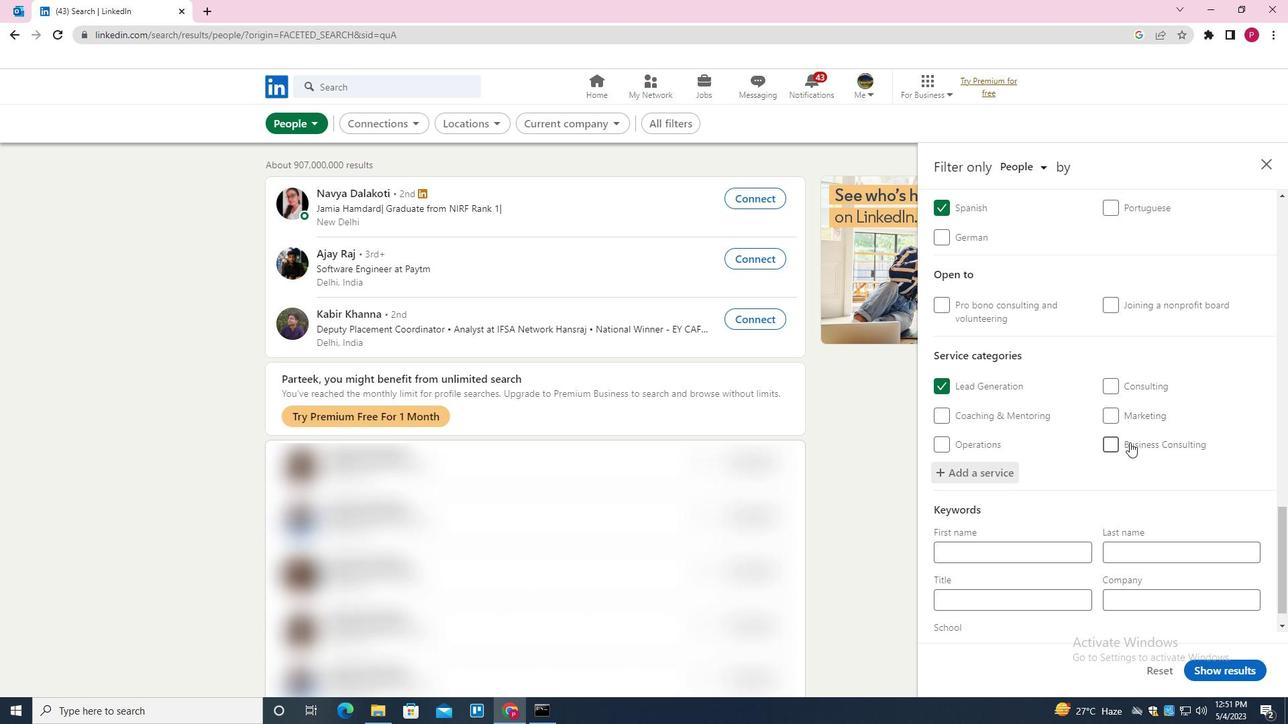 
Action: Mouse scrolled (1122, 447) with delta (0, 0)
Screenshot: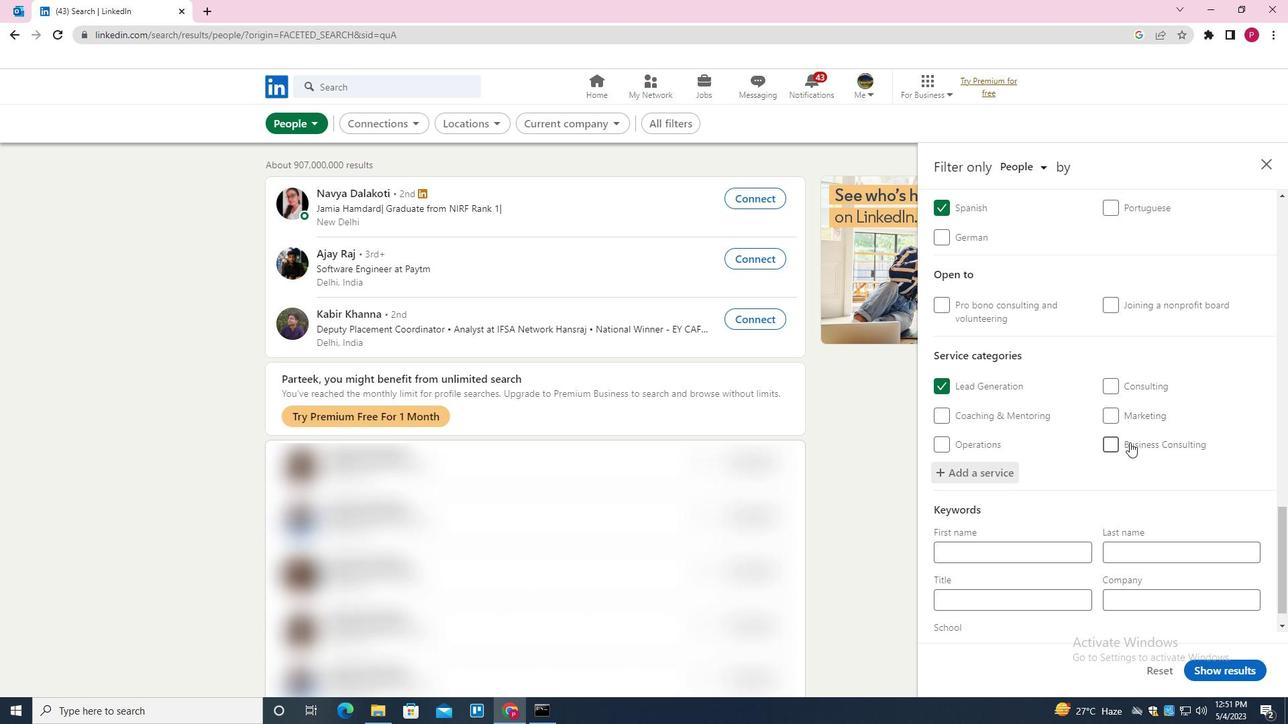 
Action: Mouse moved to (1122, 451)
Screenshot: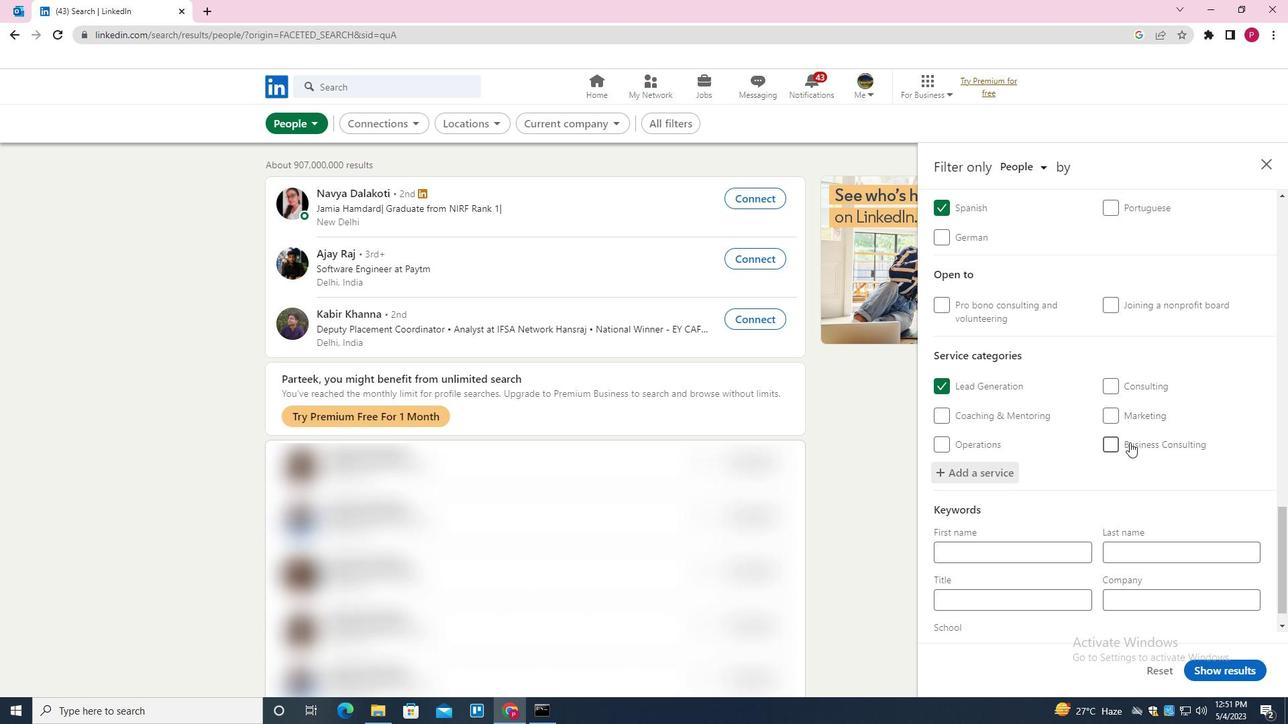 
Action: Mouse scrolled (1122, 450) with delta (0, 0)
Screenshot: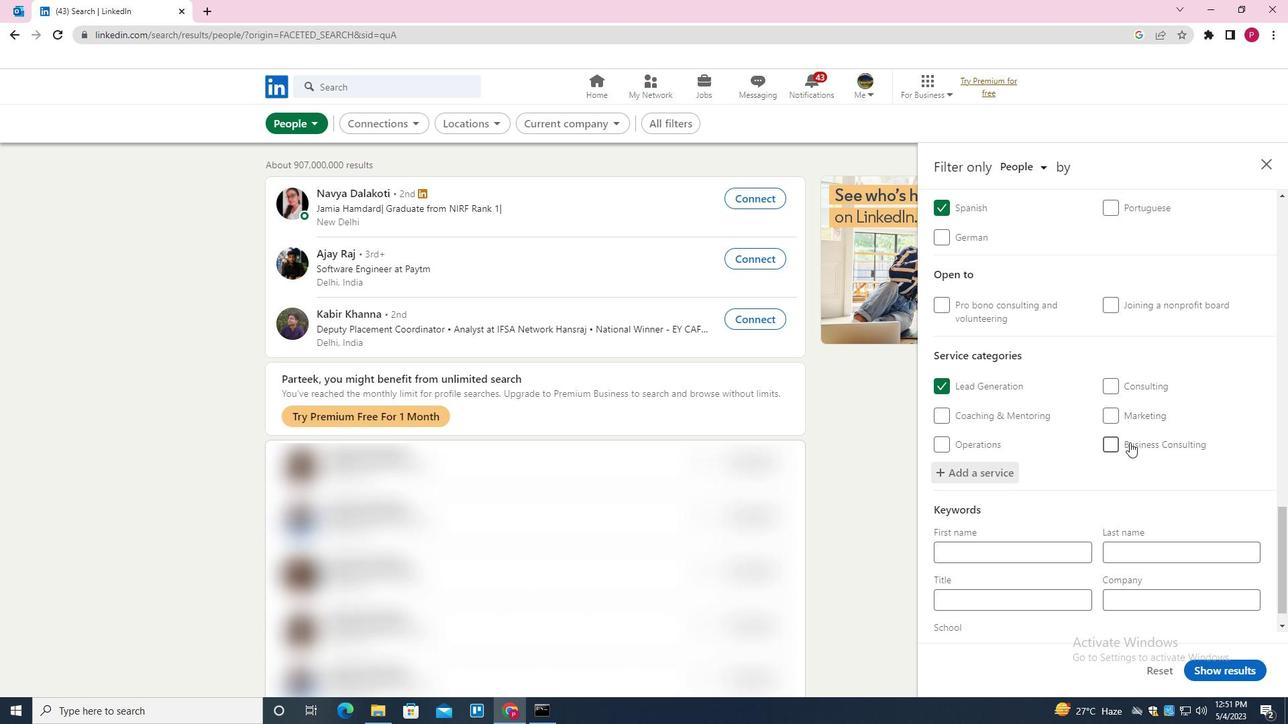 
Action: Mouse moved to (1118, 468)
Screenshot: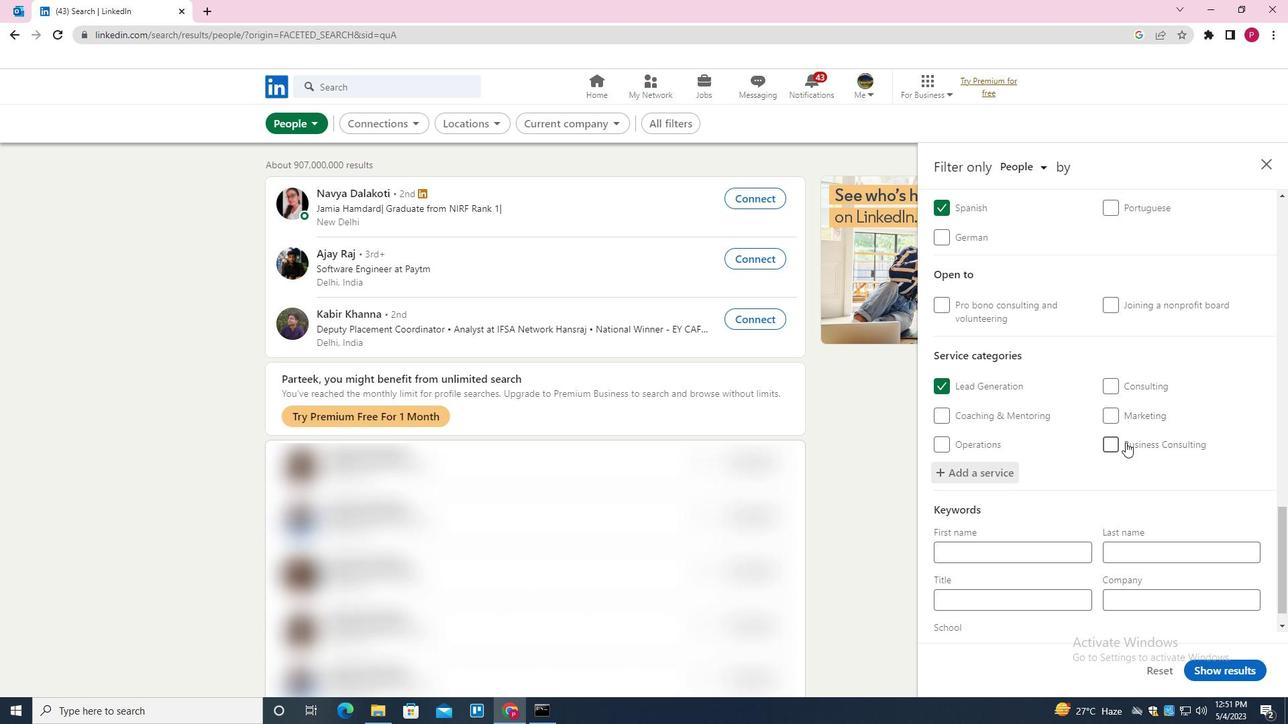 
Action: Mouse scrolled (1118, 467) with delta (0, 0)
Screenshot: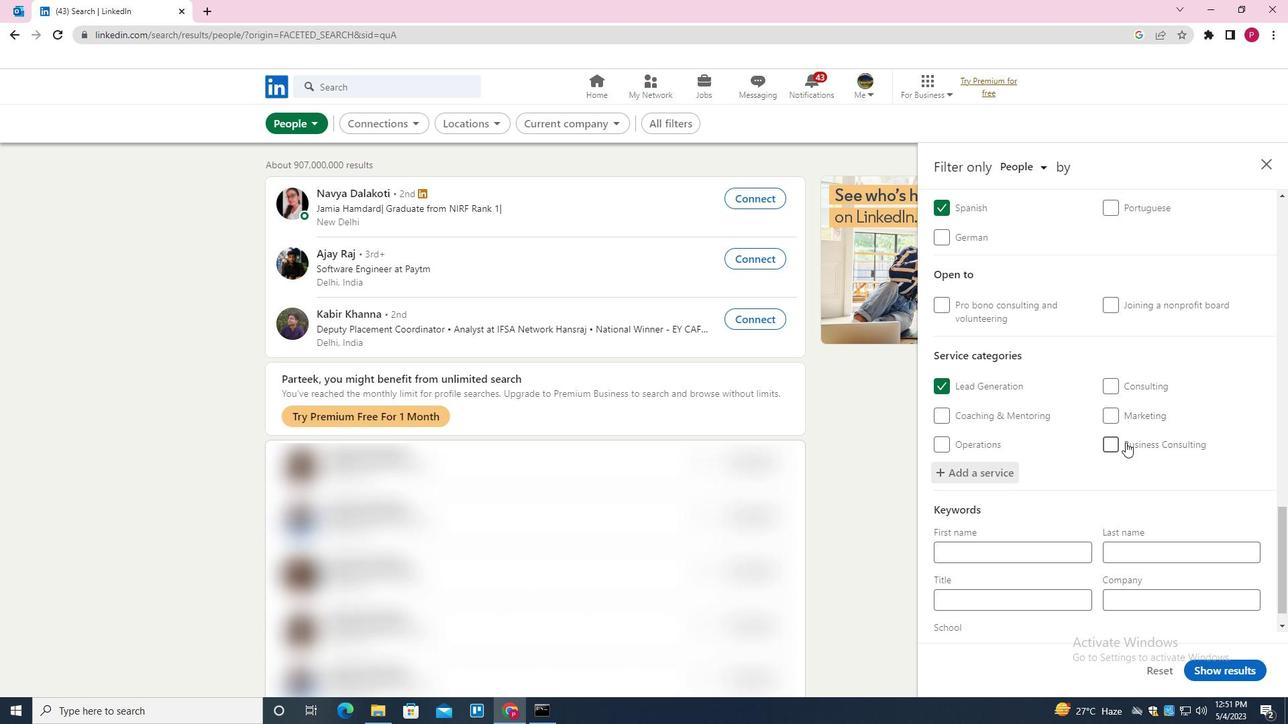
Action: Mouse moved to (1062, 567)
Screenshot: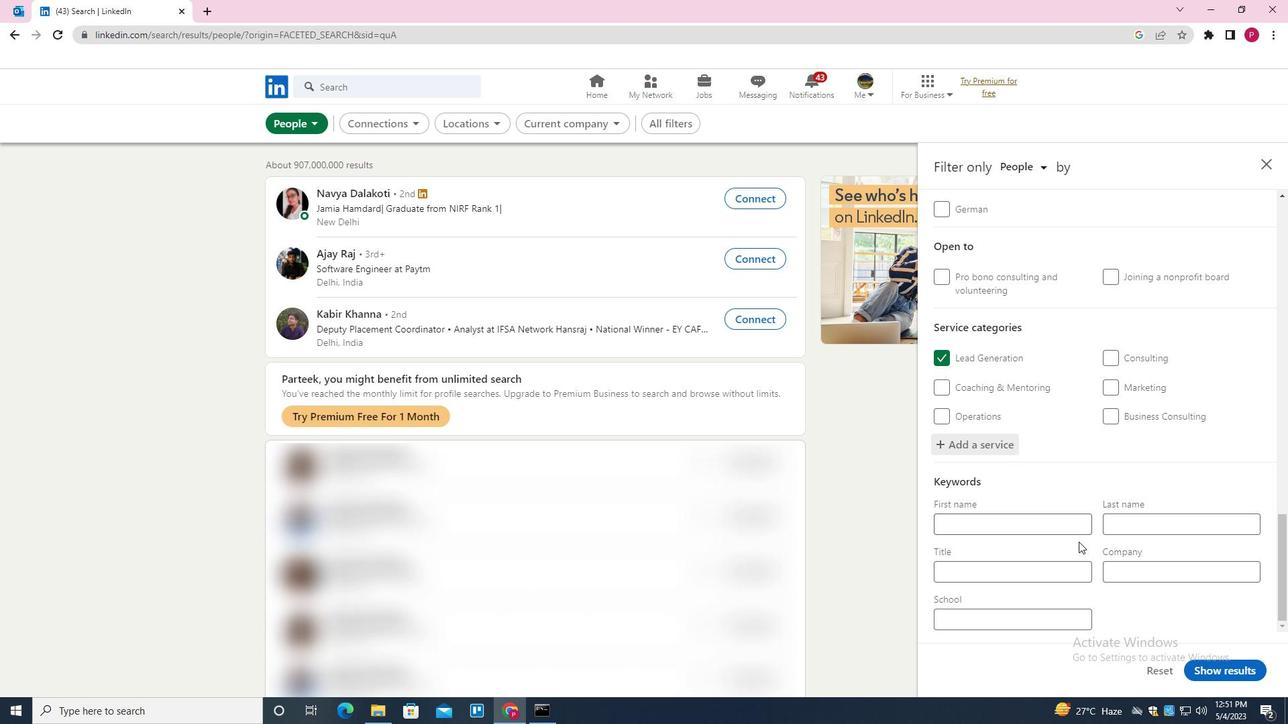 
Action: Mouse pressed left at (1062, 567)
Screenshot: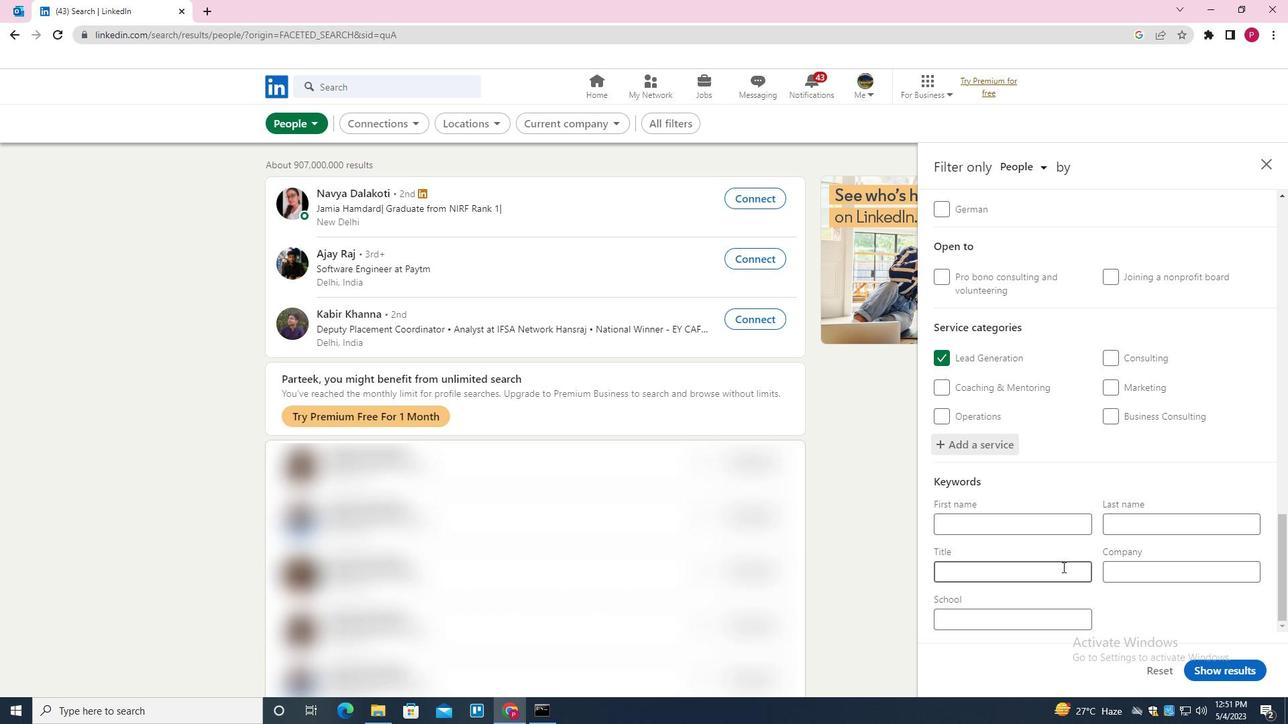 
Action: Key pressed <Key.shift>ARCHITECT
Screenshot: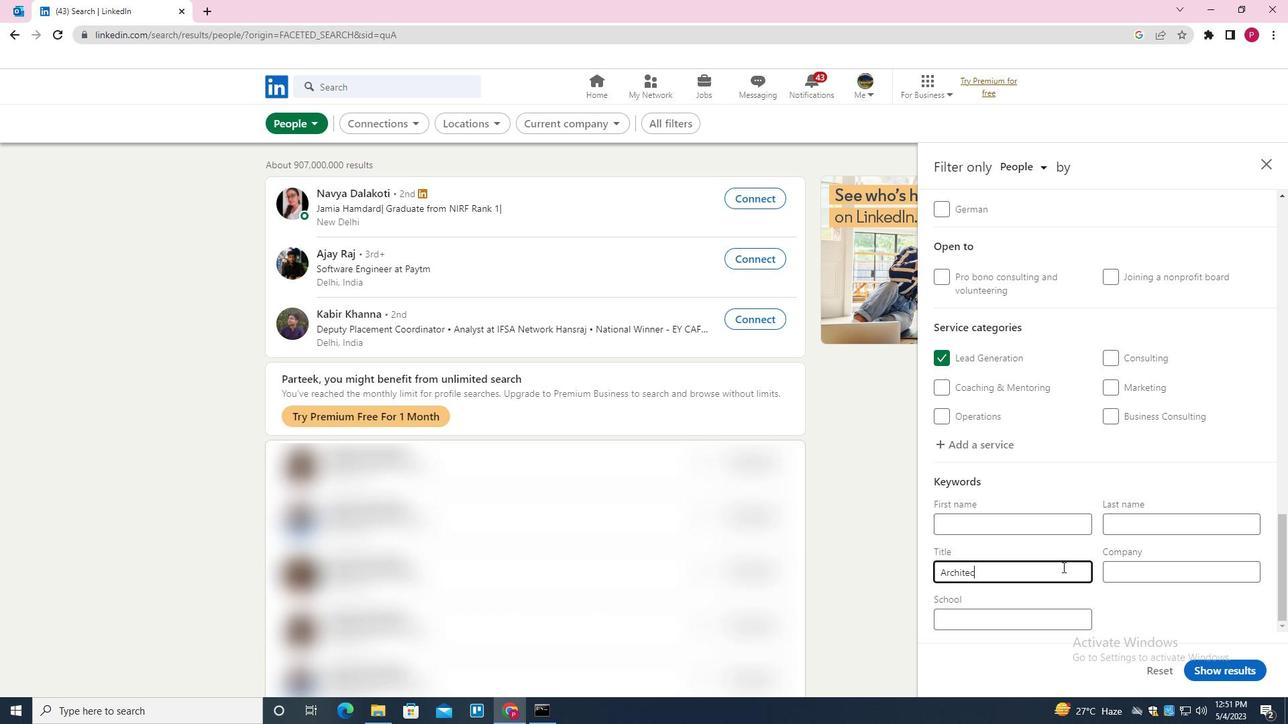 
Action: Mouse moved to (1208, 668)
Screenshot: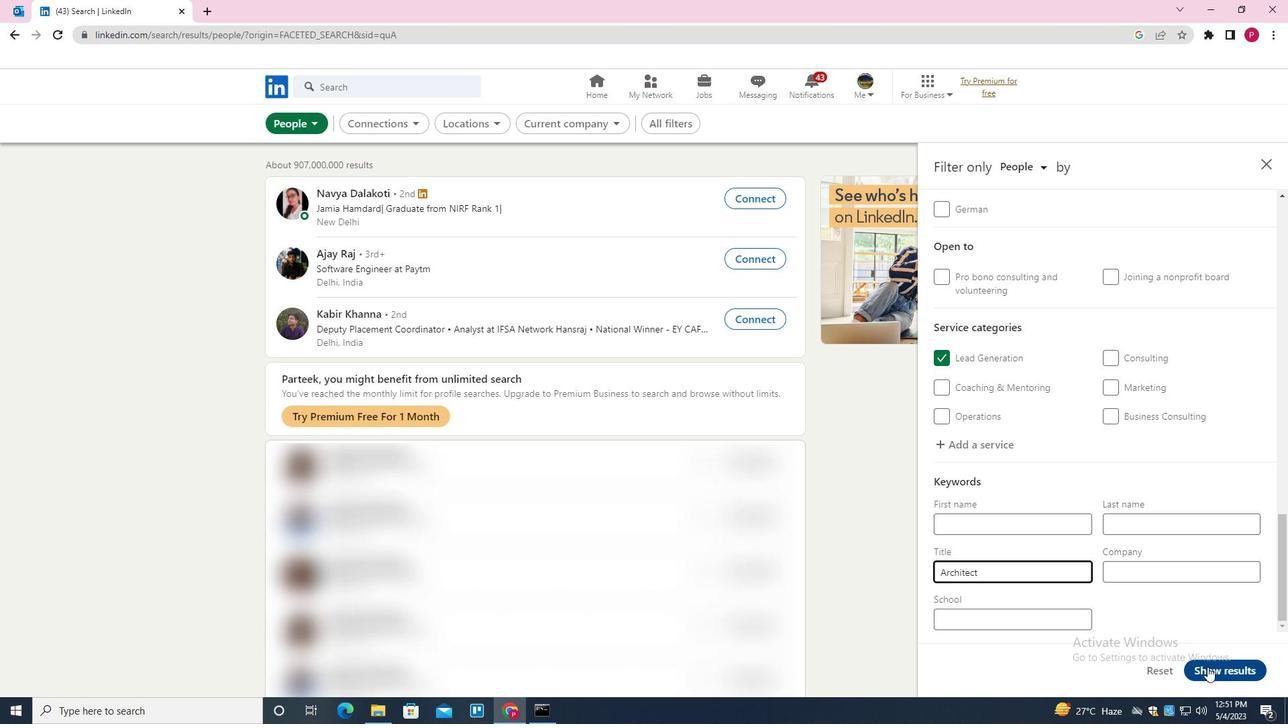 
Action: Mouse pressed left at (1208, 668)
Screenshot: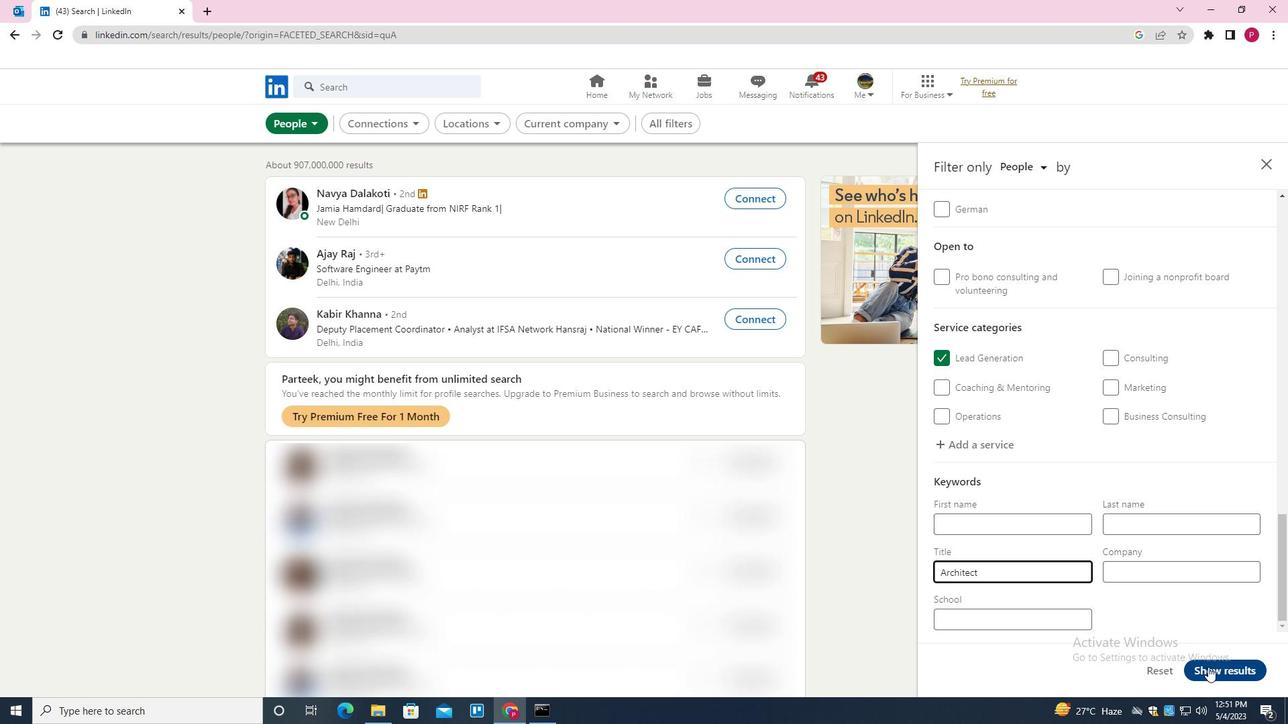 
Action: Mouse moved to (587, 338)
Screenshot: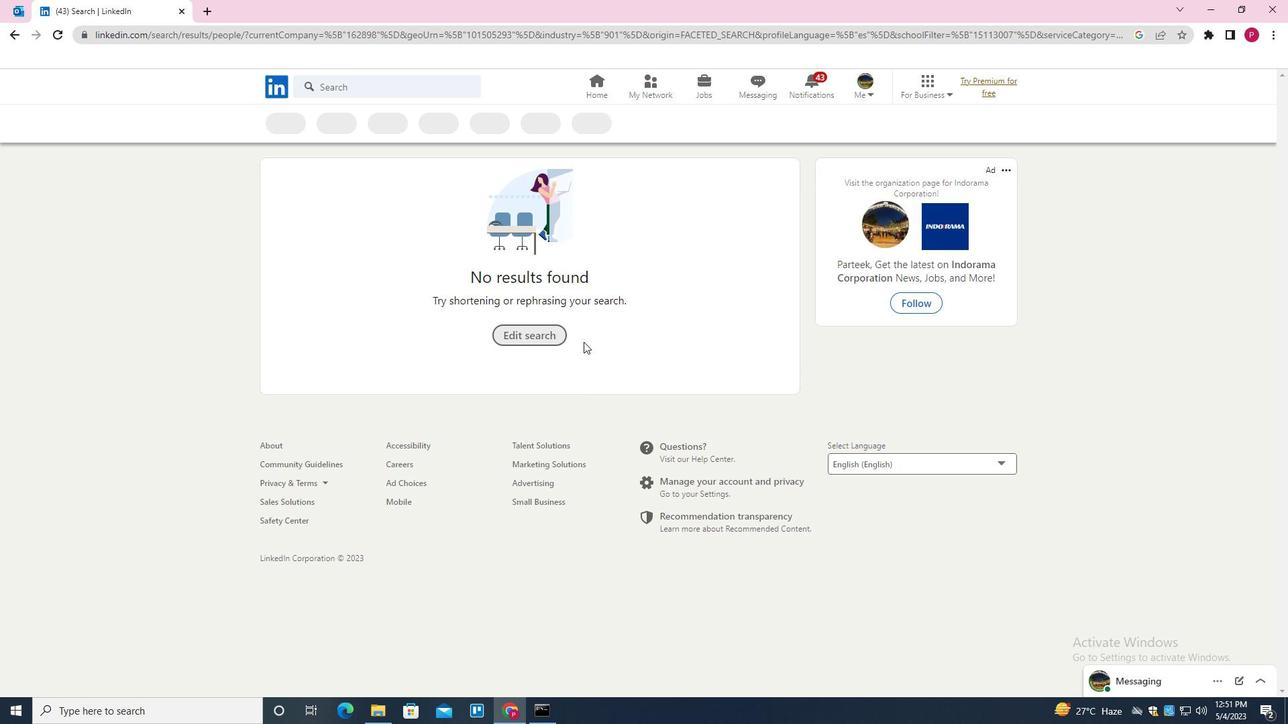 
